 Task: Add a signature Laura Phillips containing With heartfelt thanks and warm wishes, Laura Phillips to email address softage.9@softage.net and add a label Equipment
Action: Mouse moved to (139, 629)
Screenshot: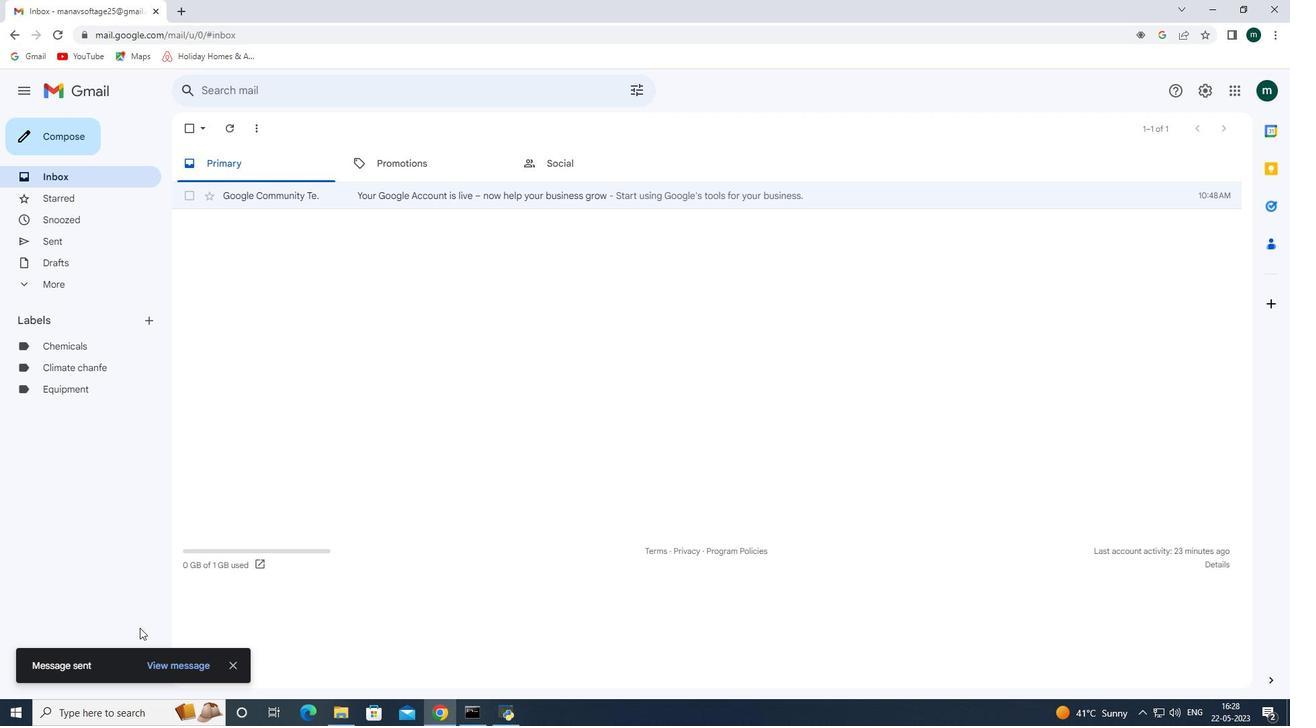 
Action: Mouse pressed left at (139, 629)
Screenshot: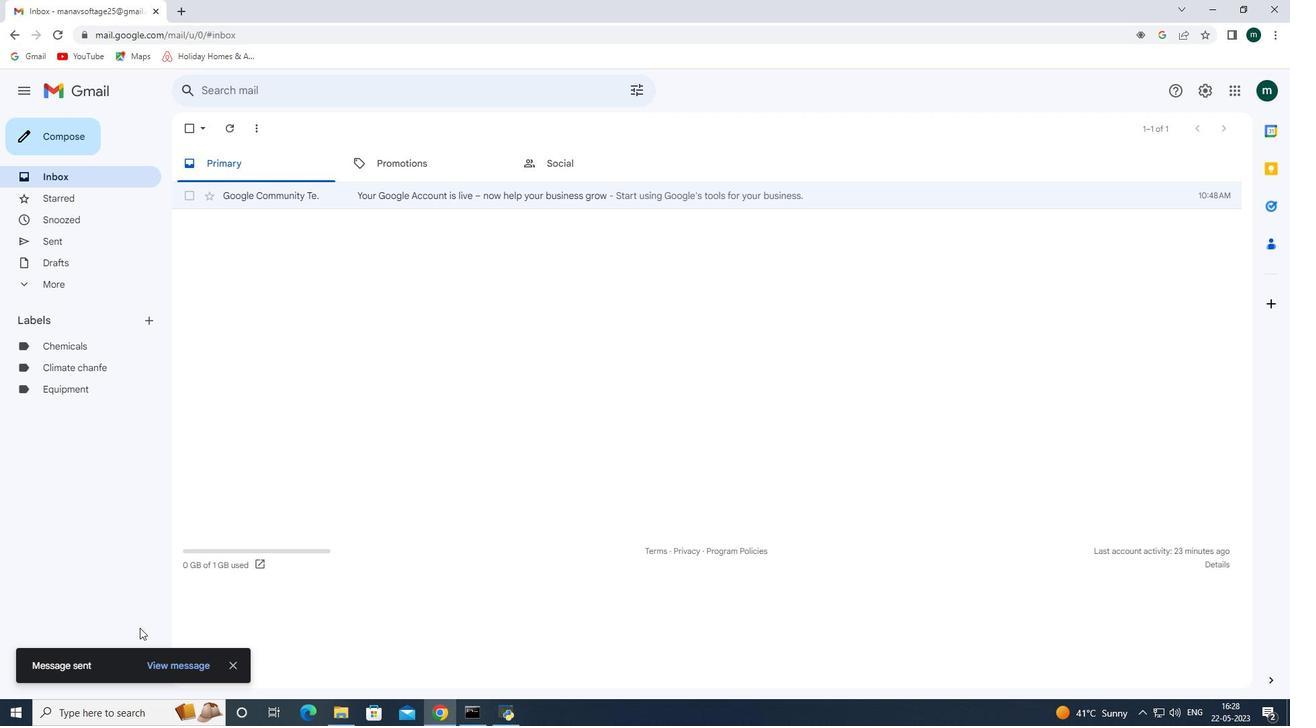 
Action: Mouse moved to (139, 629)
Screenshot: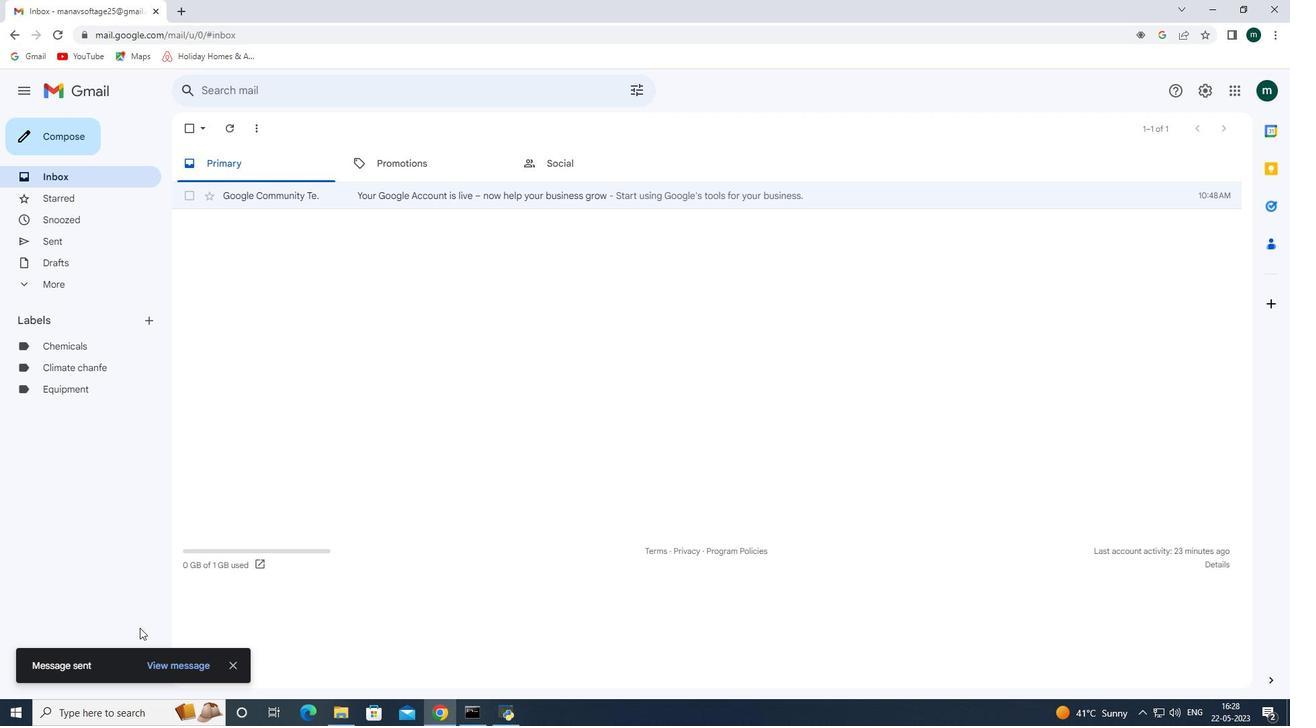 
Action: Mouse pressed left at (139, 629)
Screenshot: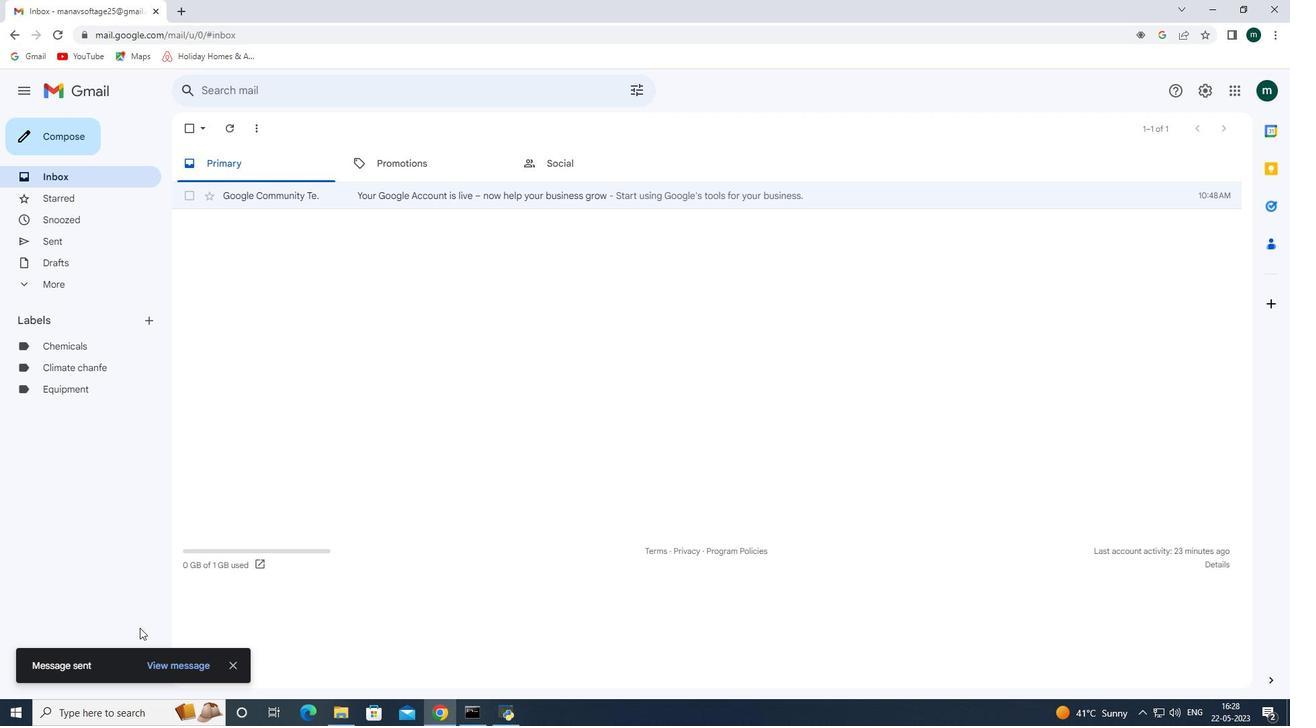 
Action: Mouse moved to (139, 629)
Screenshot: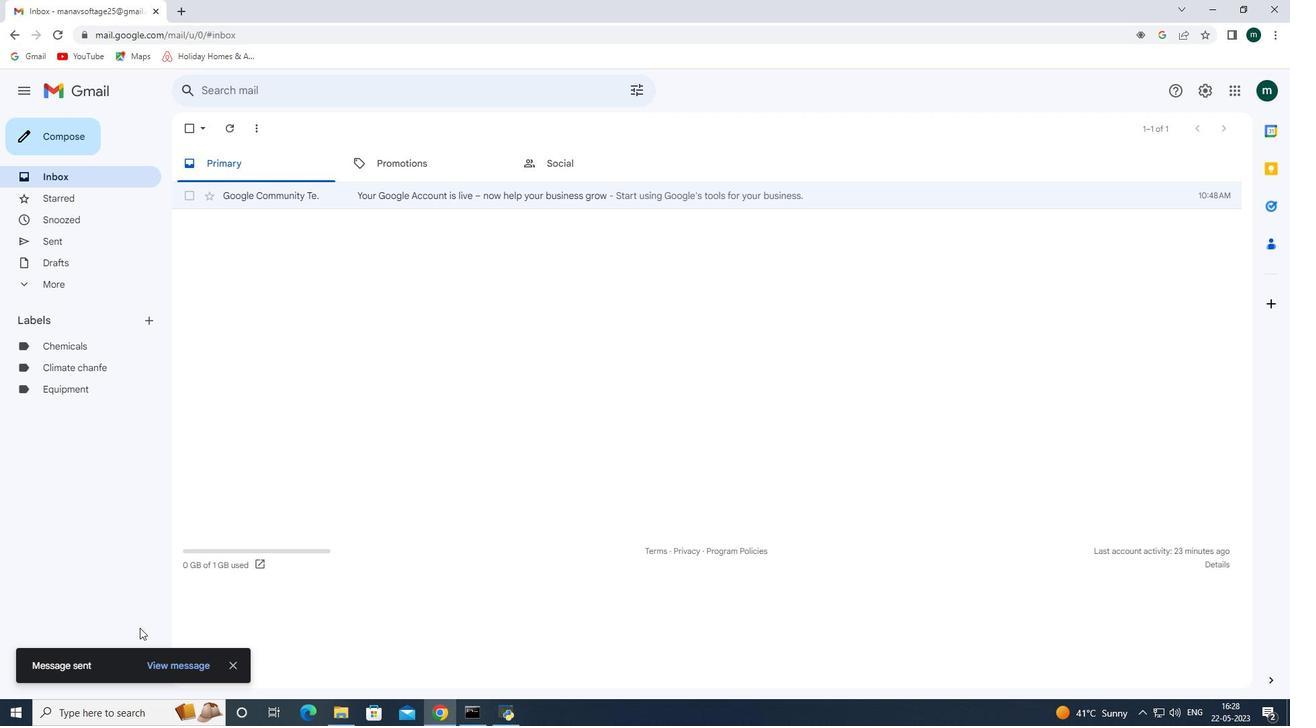
Action: Mouse pressed left at (139, 629)
Screenshot: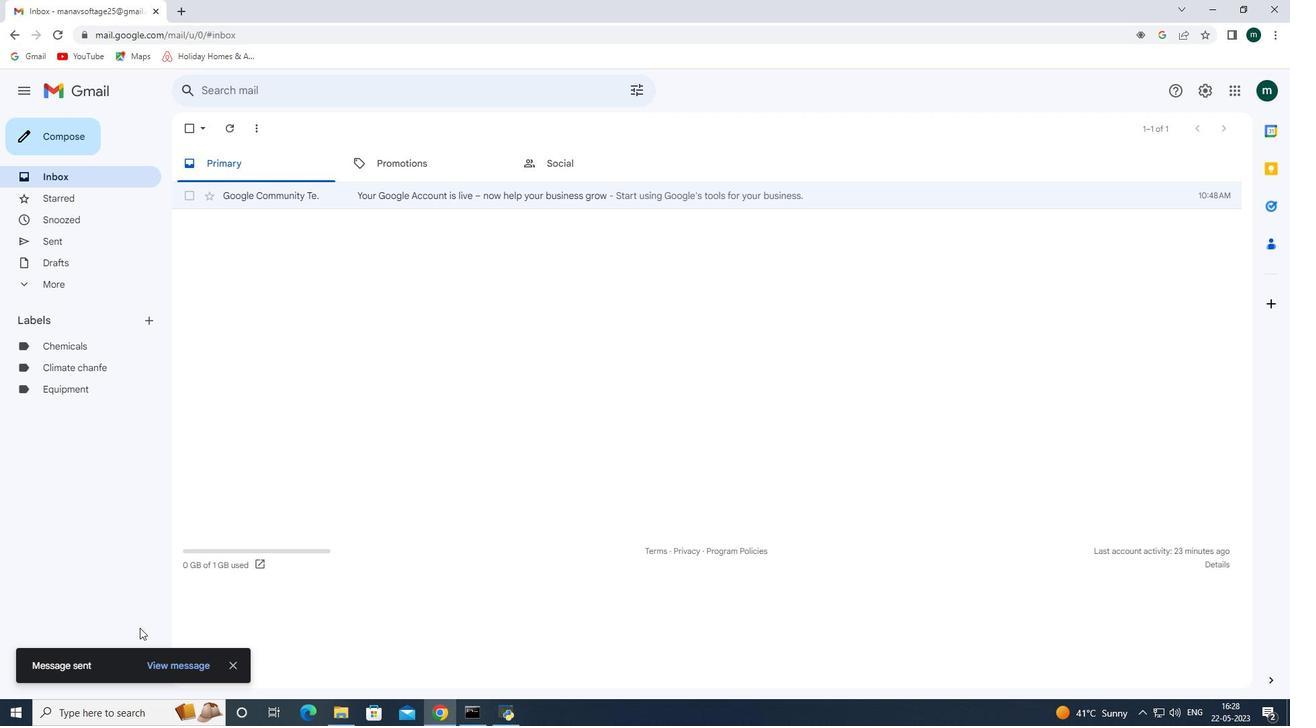 
Action: Mouse moved to (139, 629)
Screenshot: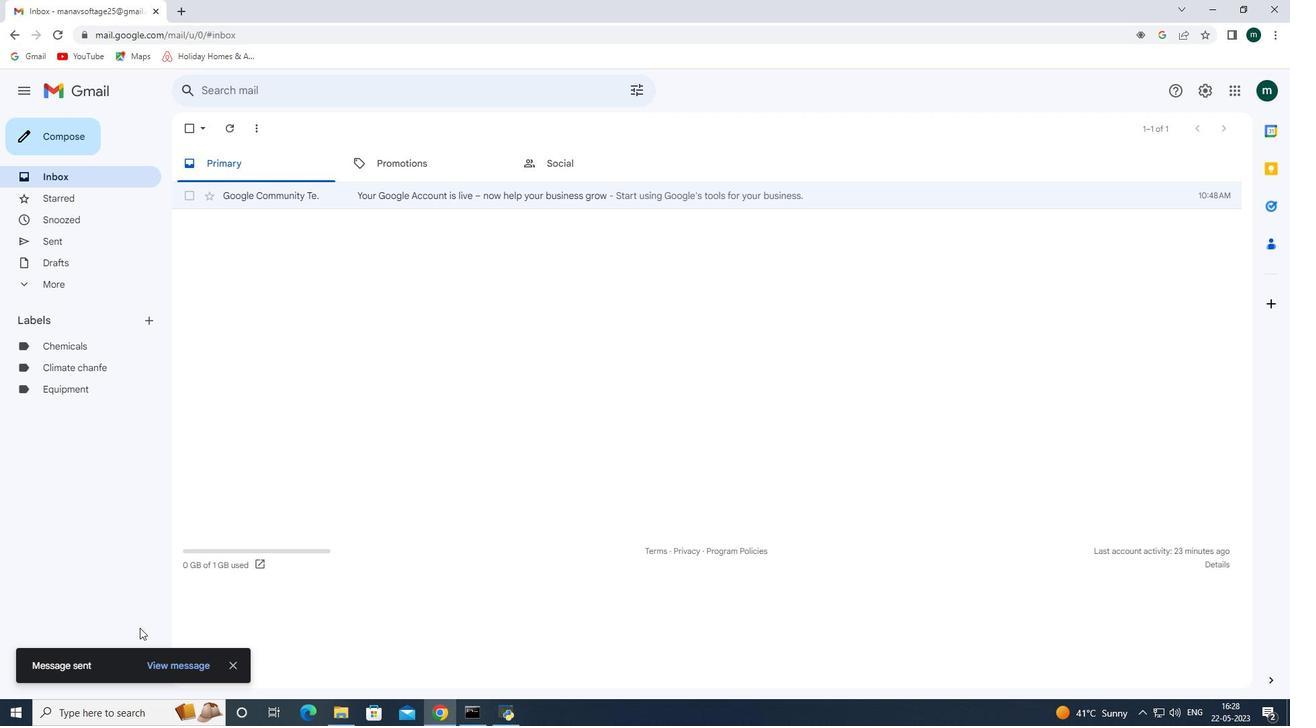 
Action: Mouse scrolled (139, 629) with delta (0, 0)
Screenshot: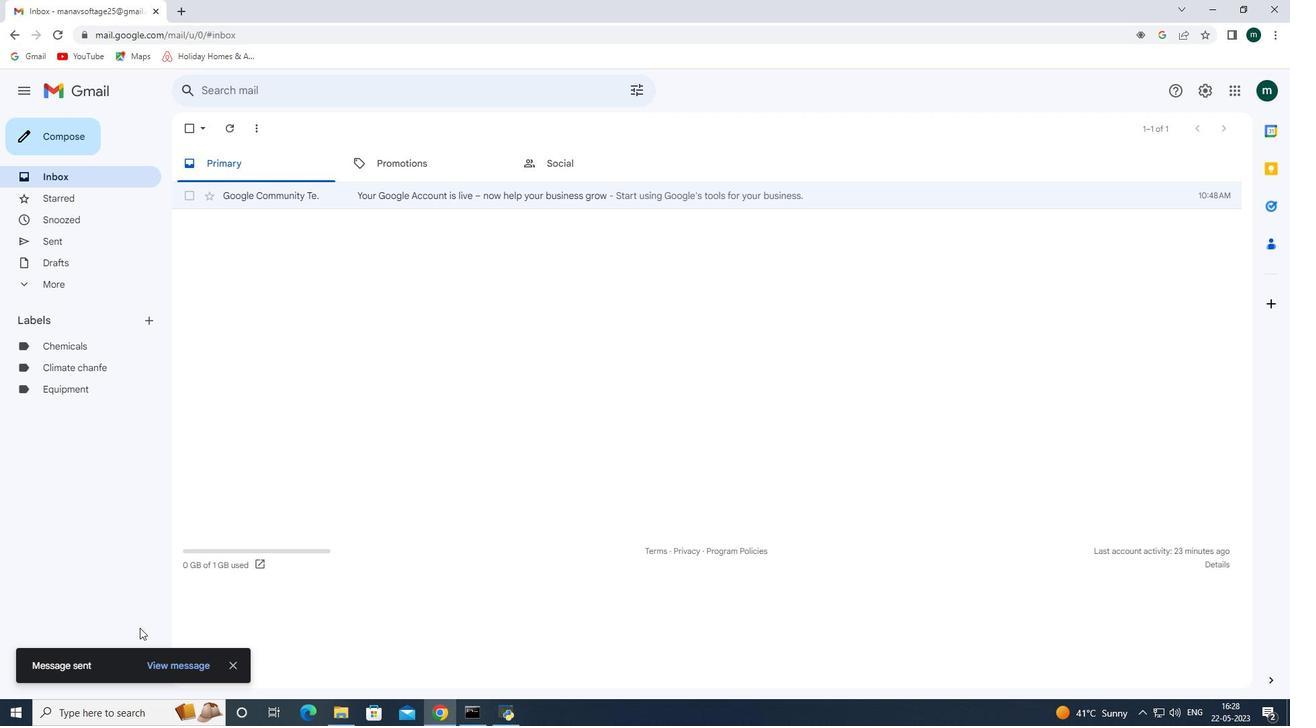 
Action: Mouse moved to (139, 629)
Screenshot: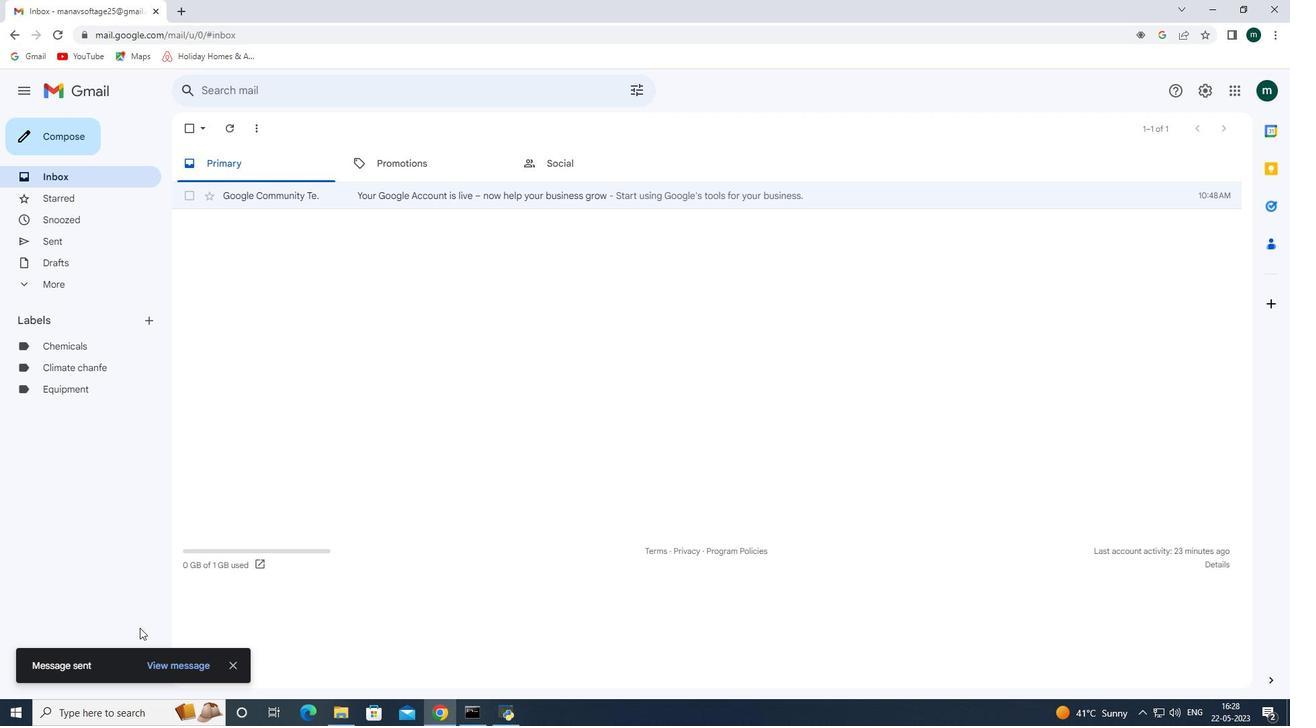
Action: Mouse scrolled (139, 629) with delta (0, 0)
Screenshot: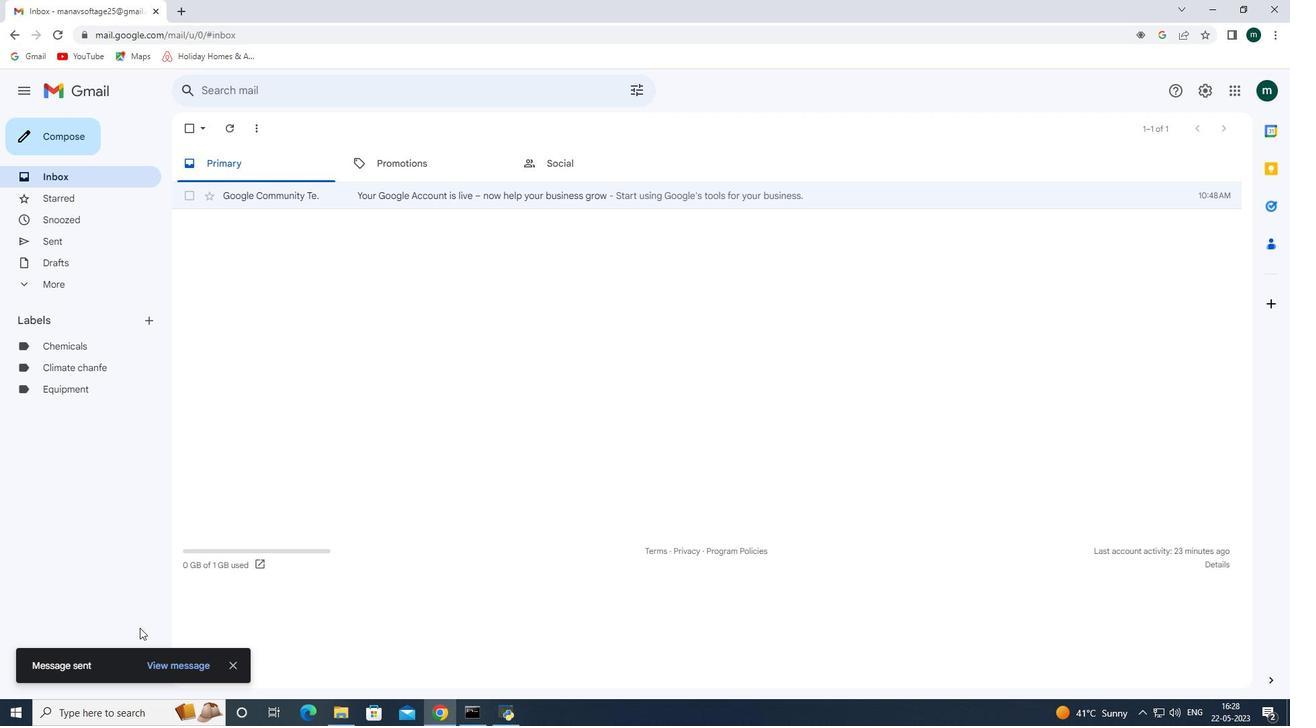 
Action: Mouse moved to (139, 629)
Screenshot: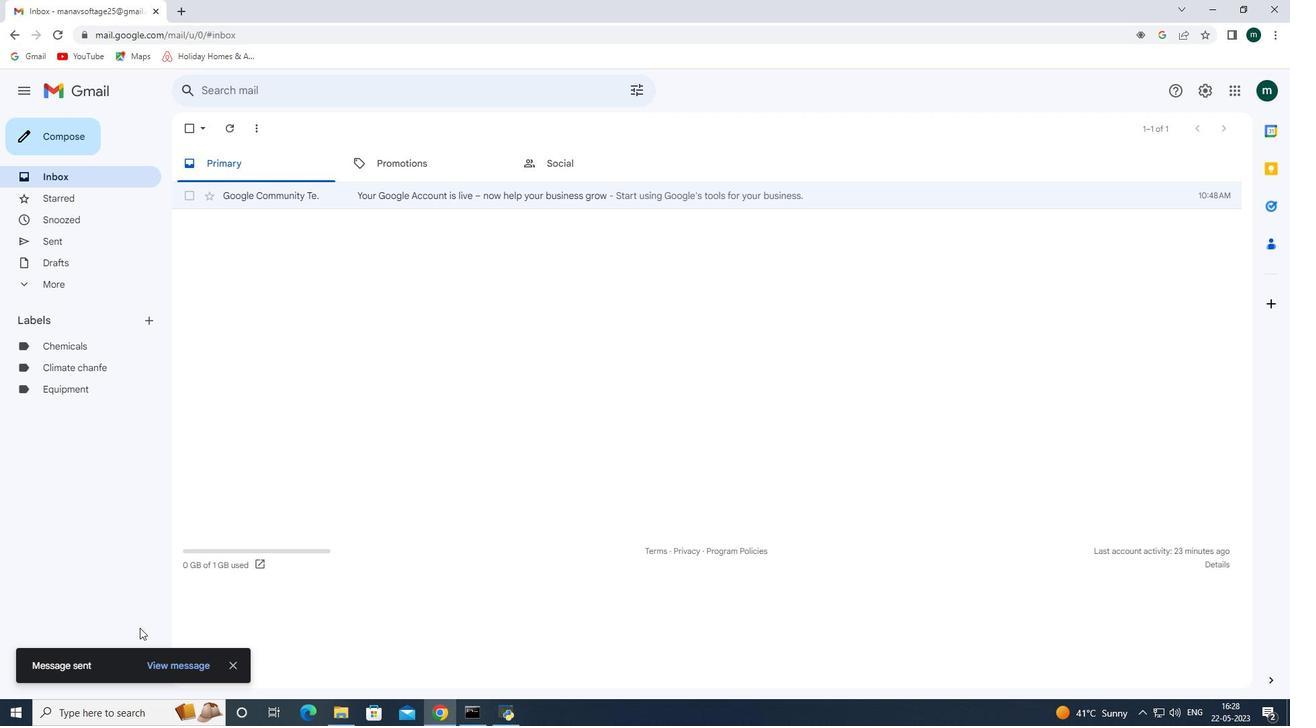 
Action: Mouse scrolled (139, 629) with delta (0, 0)
Screenshot: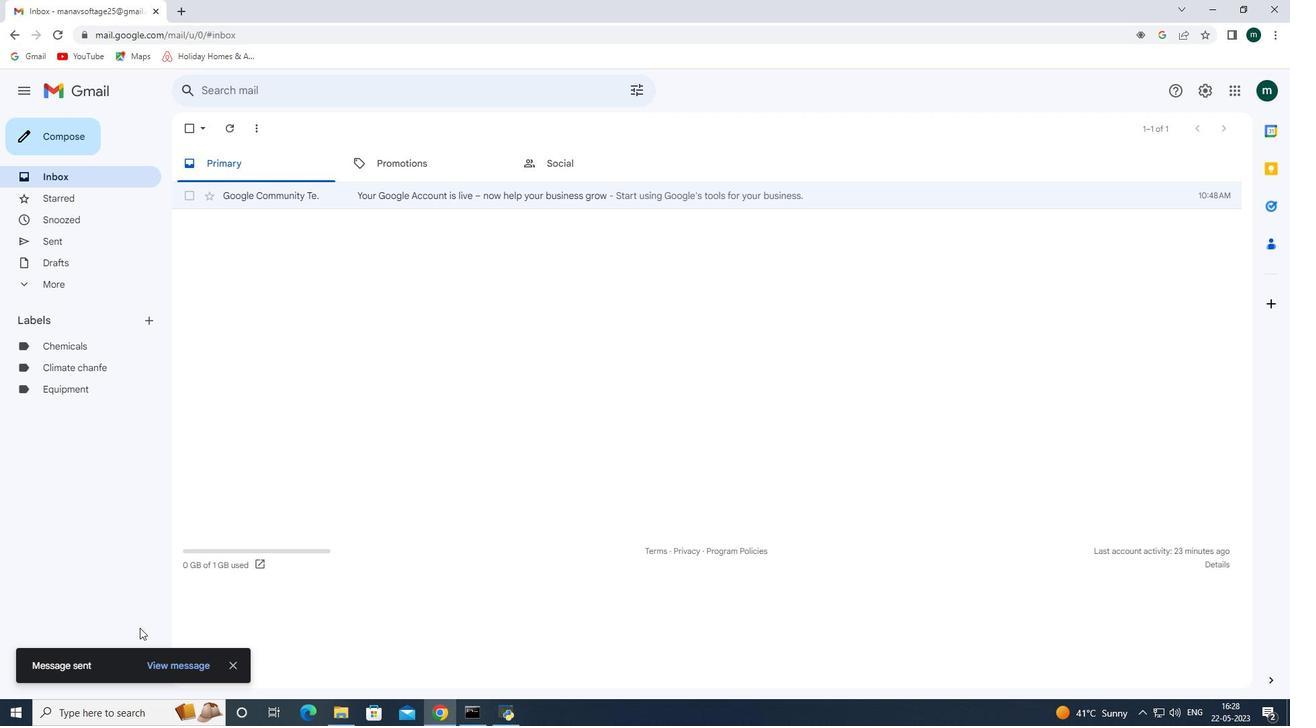 
Action: Mouse moved to (139, 629)
Screenshot: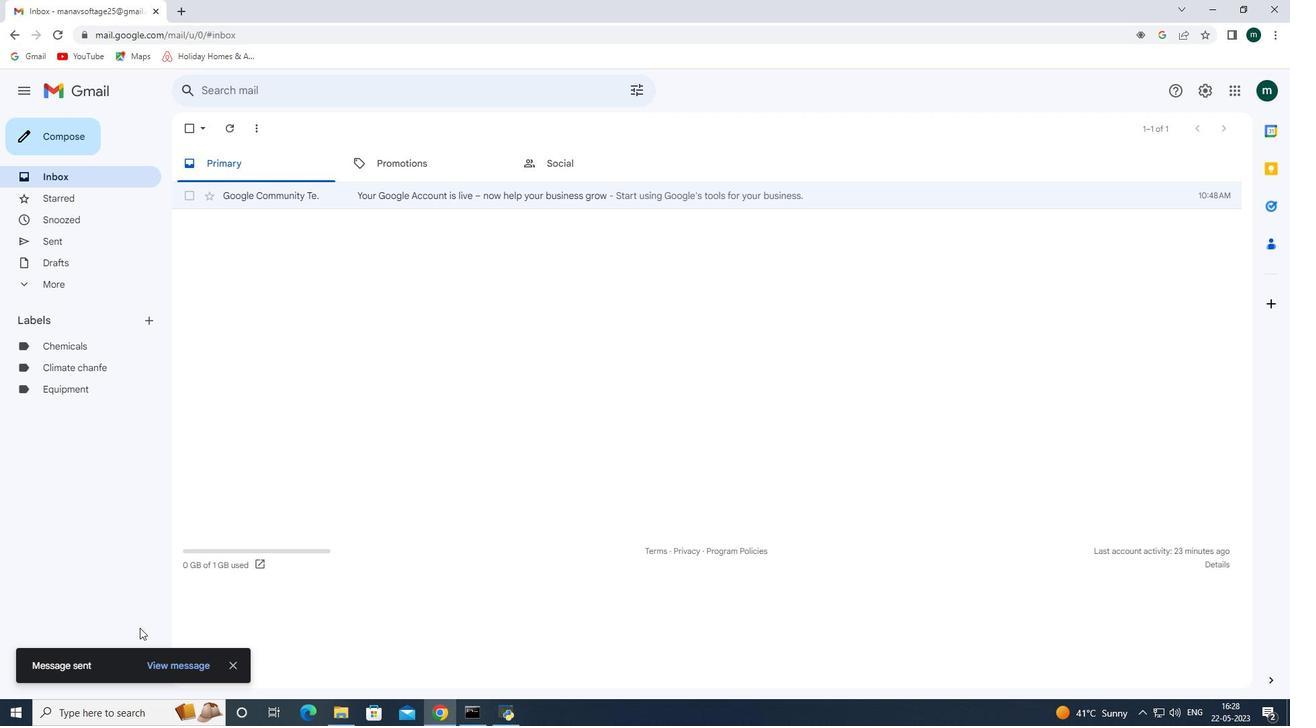 
Action: Mouse scrolled (139, 629) with delta (0, 0)
Screenshot: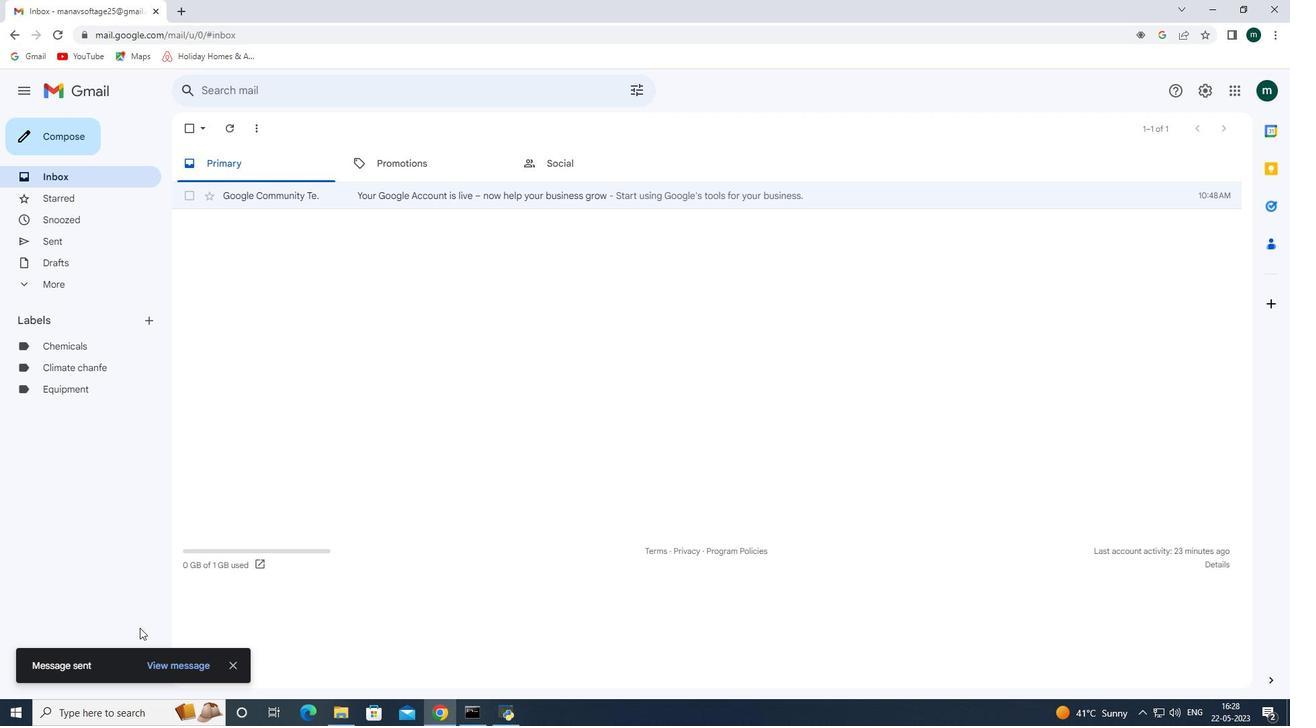 
Action: Mouse moved to (139, 629)
Screenshot: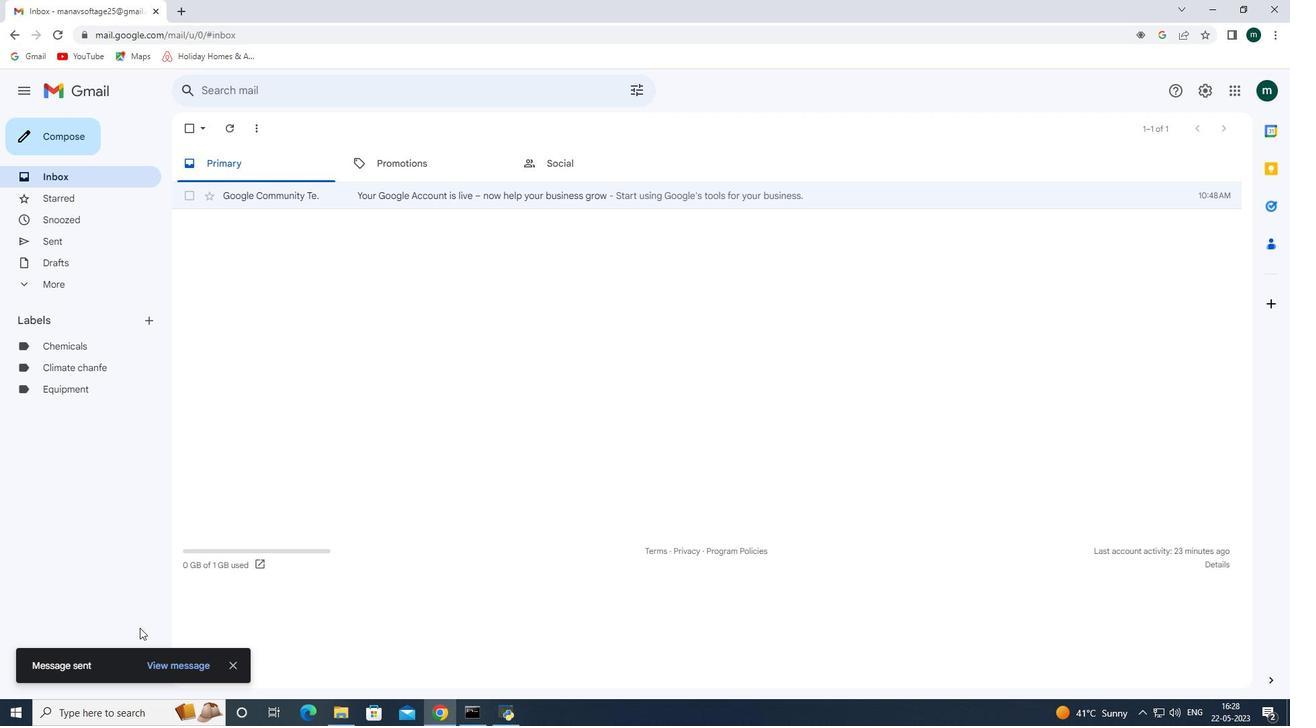 
Action: Mouse scrolled (139, 629) with delta (0, 0)
Screenshot: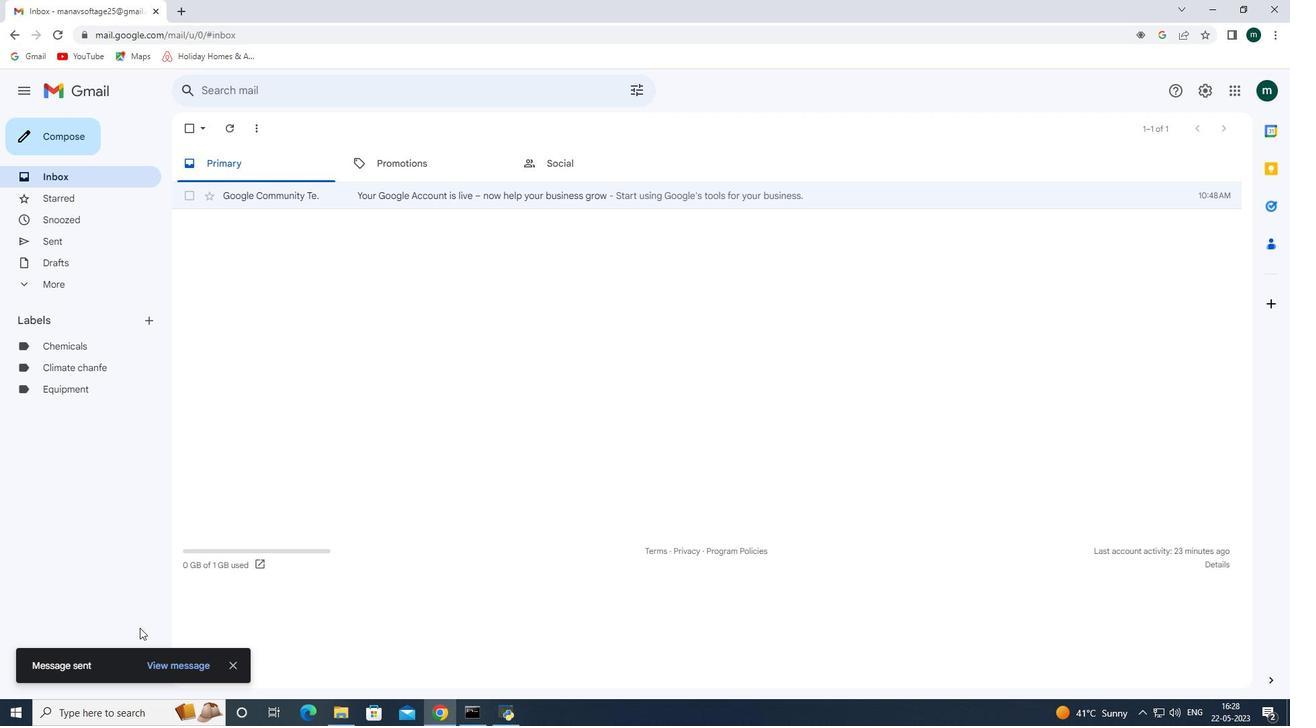 
Action: Mouse moved to (139, 629)
Screenshot: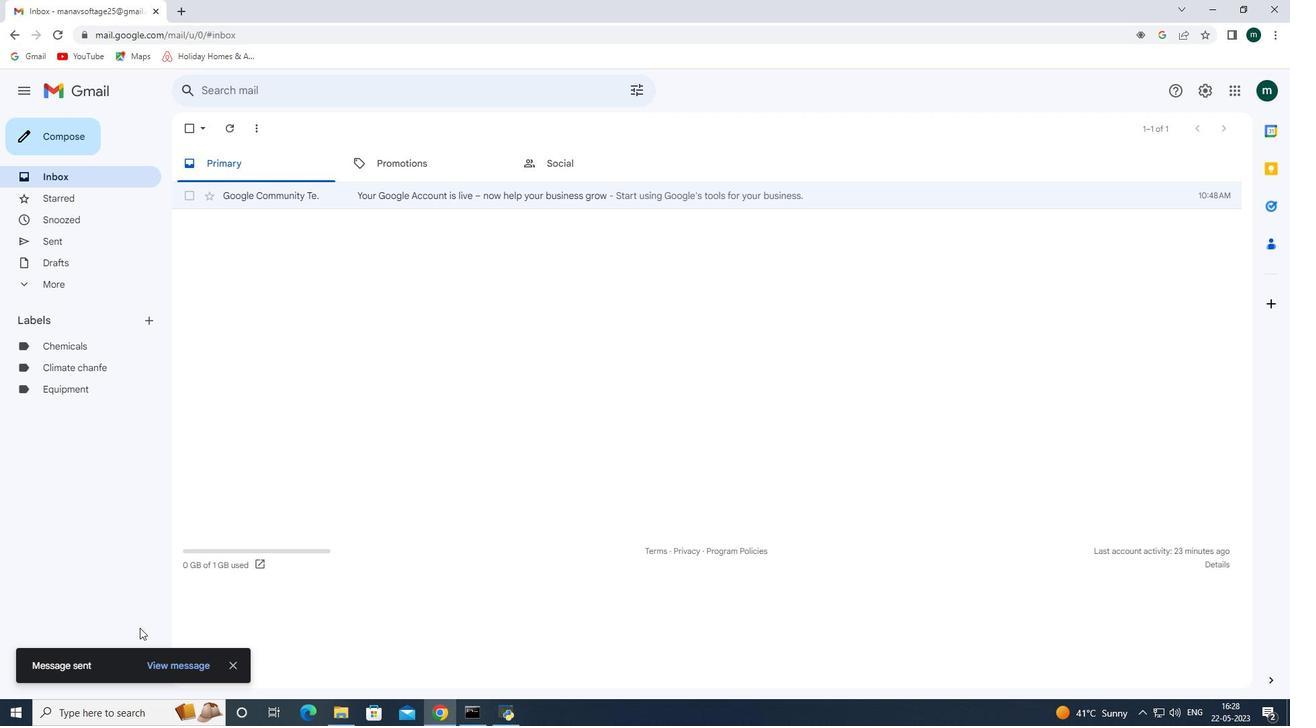 
Action: Mouse scrolled (139, 629) with delta (0, 0)
Screenshot: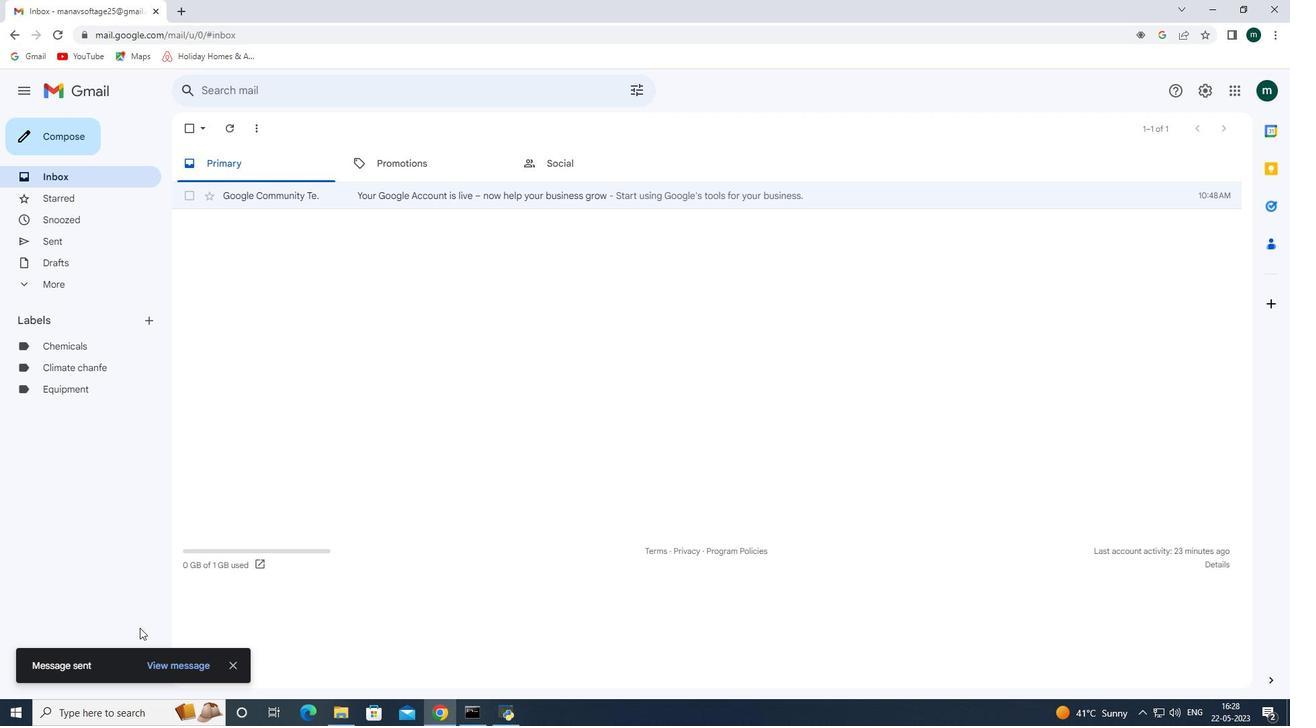
Action: Mouse moved to (139, 629)
Screenshot: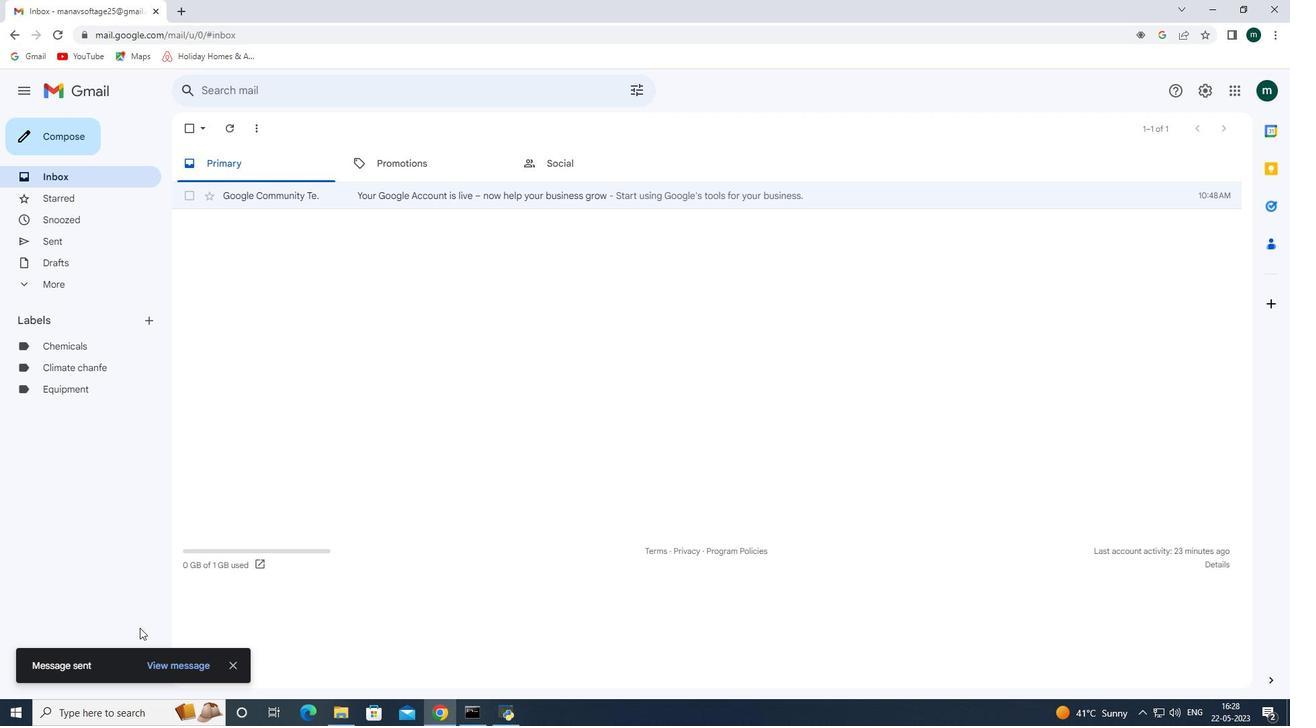
Action: Mouse scrolled (139, 629) with delta (0, 0)
Screenshot: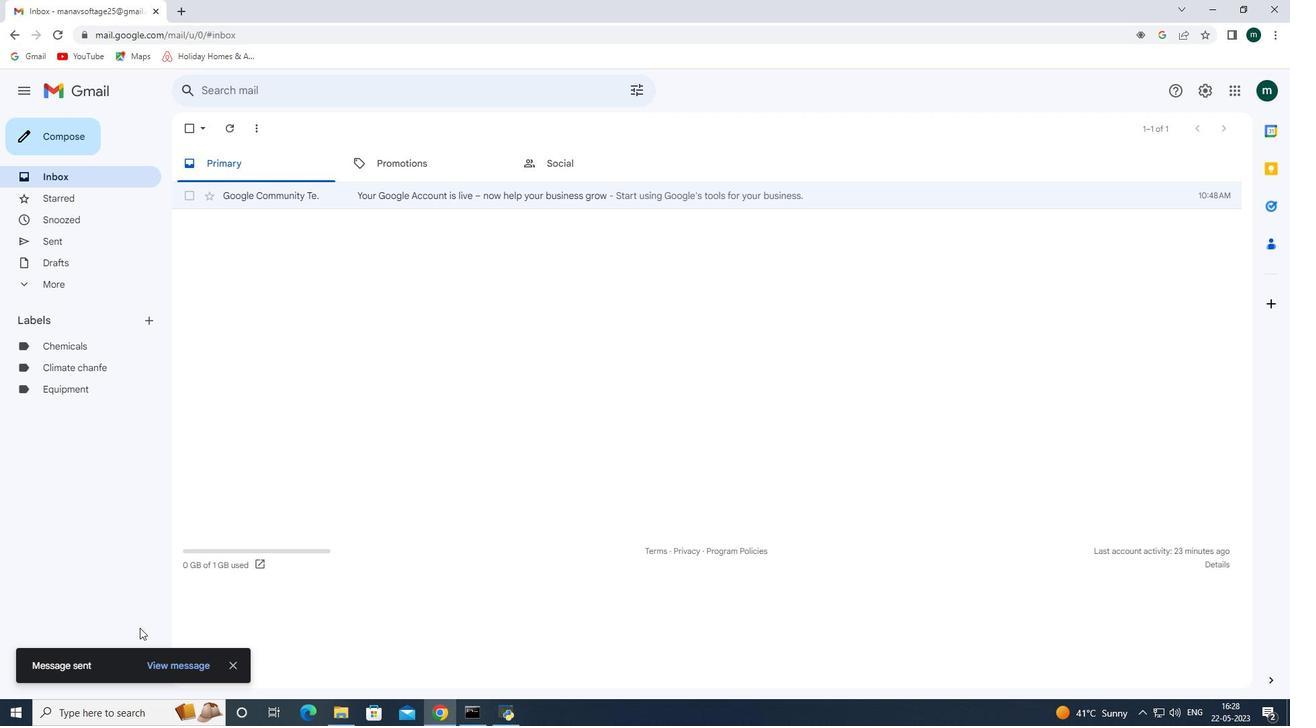 
Action: Mouse scrolled (139, 629) with delta (0, 0)
Screenshot: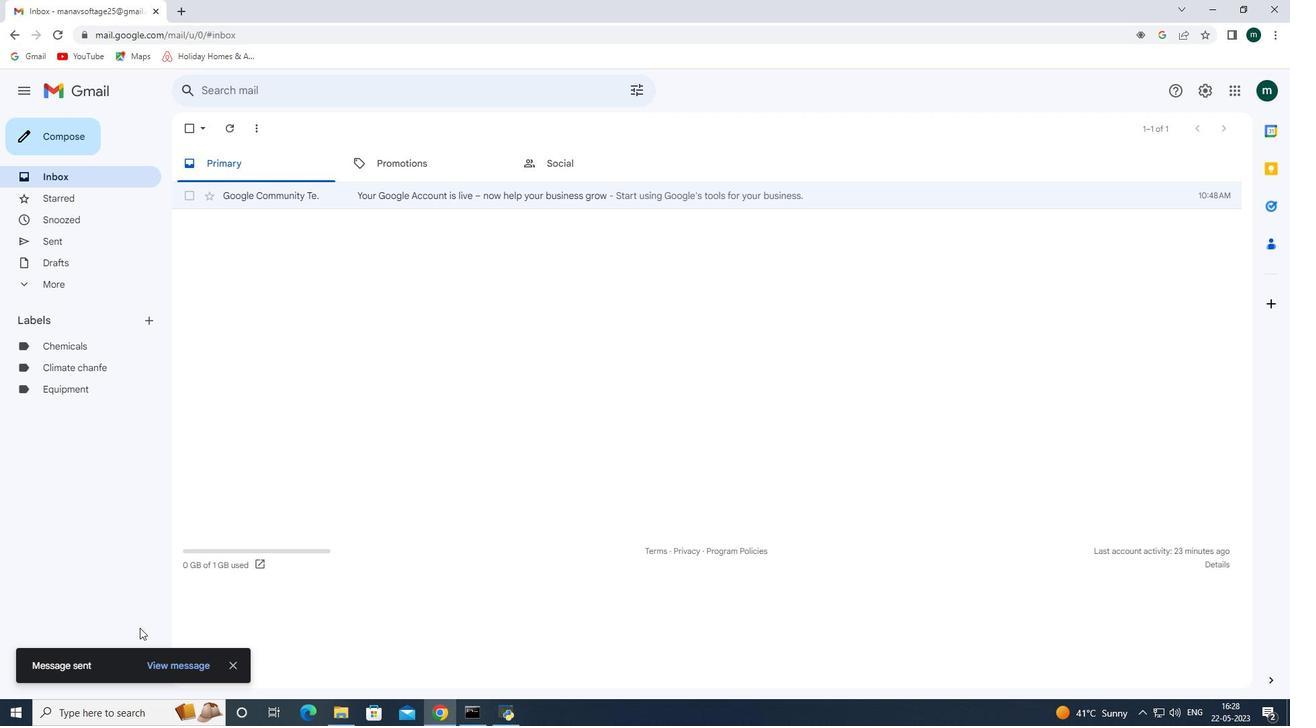 
Action: Mouse moved to (139, 629)
Screenshot: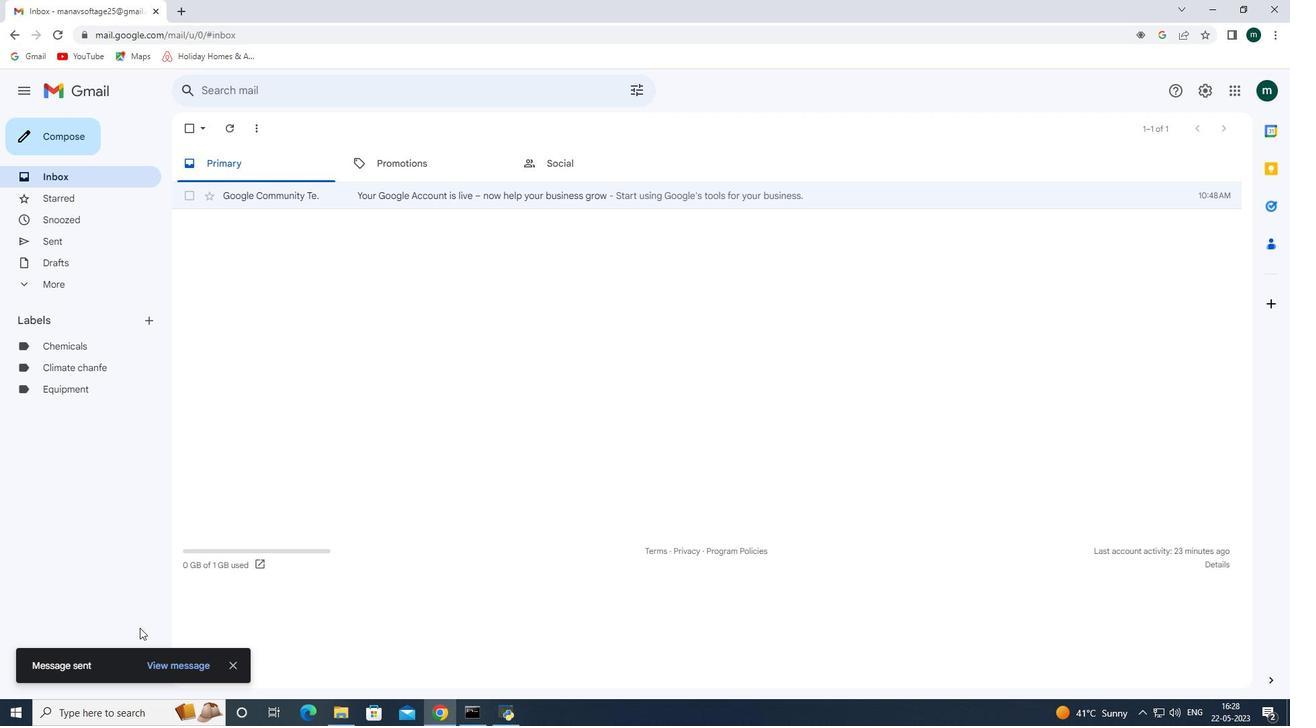 
Action: Mouse scrolled (139, 629) with delta (0, 0)
Screenshot: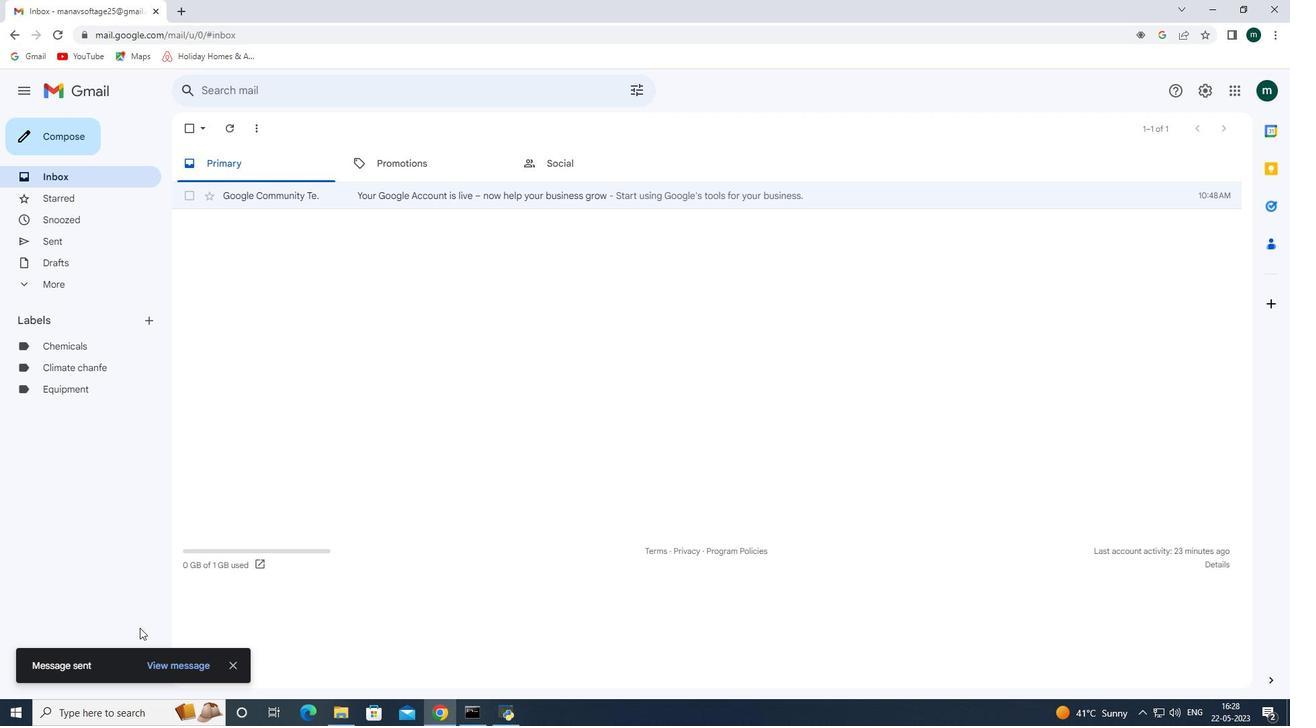
Action: Mouse moved to (139, 629)
Screenshot: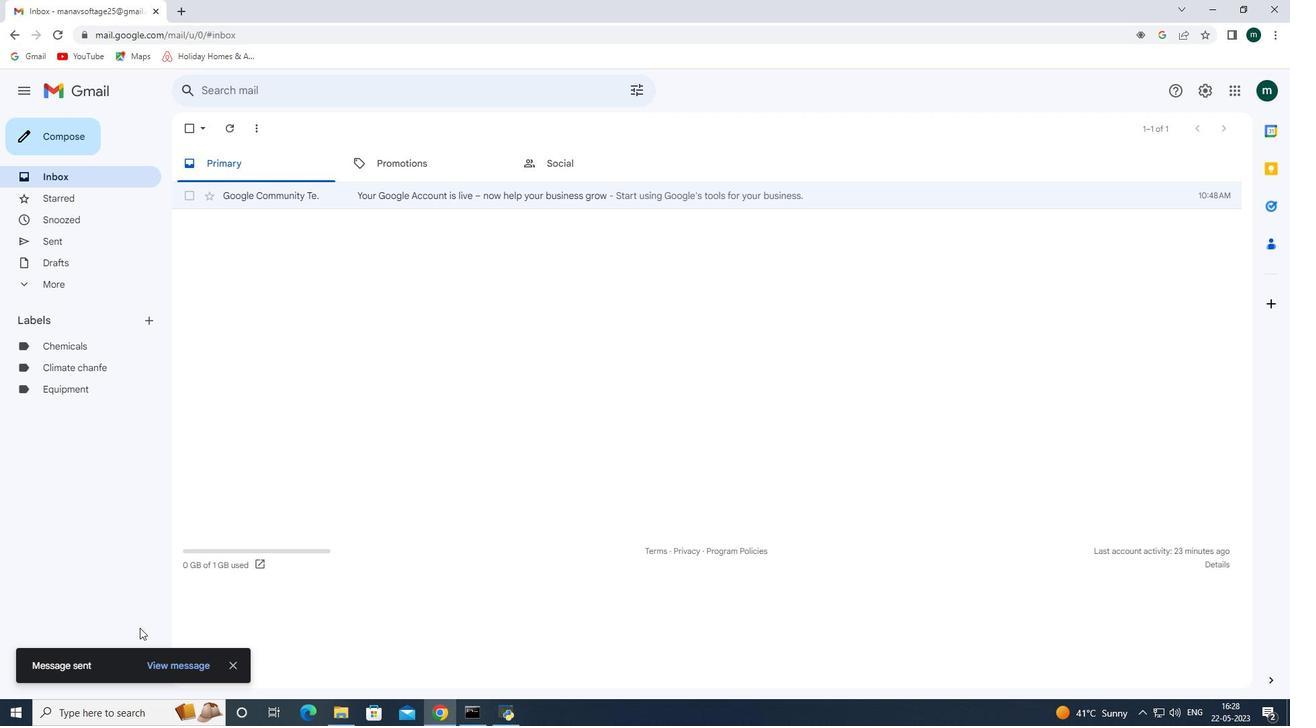 
Action: Mouse scrolled (139, 629) with delta (0, 0)
Screenshot: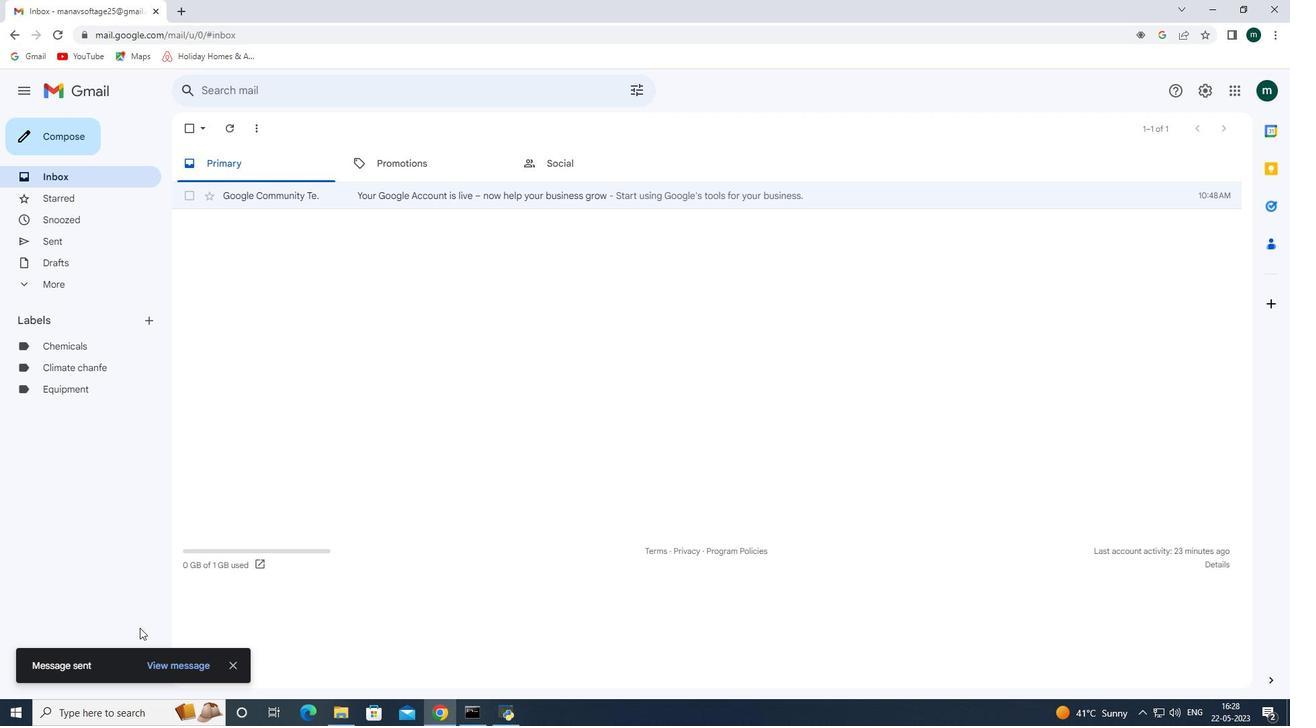 
Action: Mouse moved to (139, 629)
Screenshot: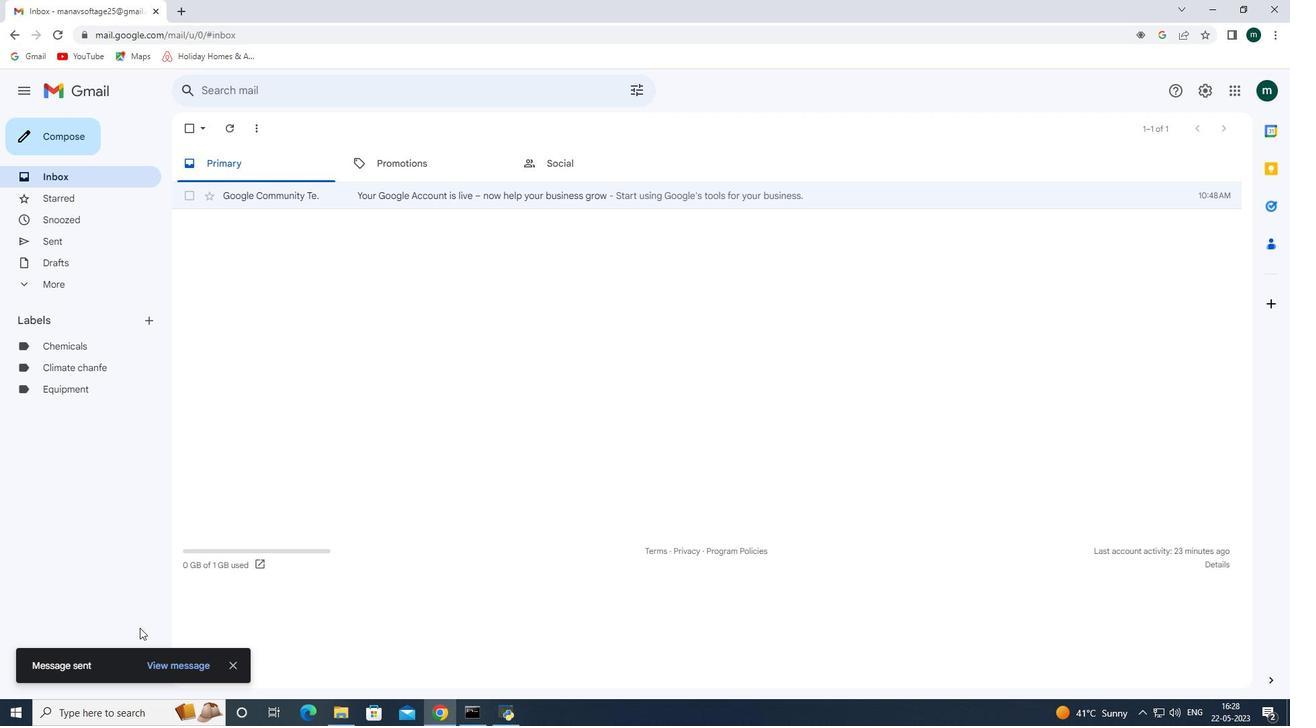 
Action: Mouse scrolled (139, 629) with delta (0, 0)
Screenshot: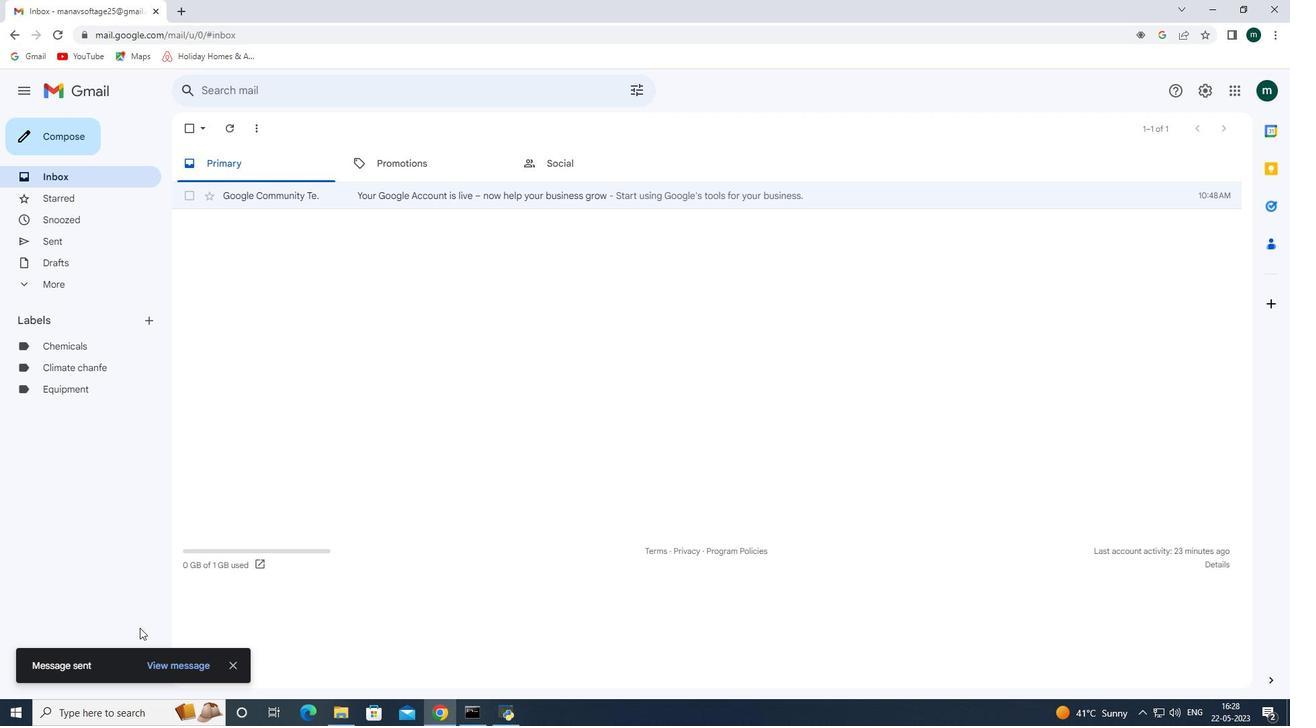 
Action: Mouse scrolled (139, 629) with delta (0, 0)
Screenshot: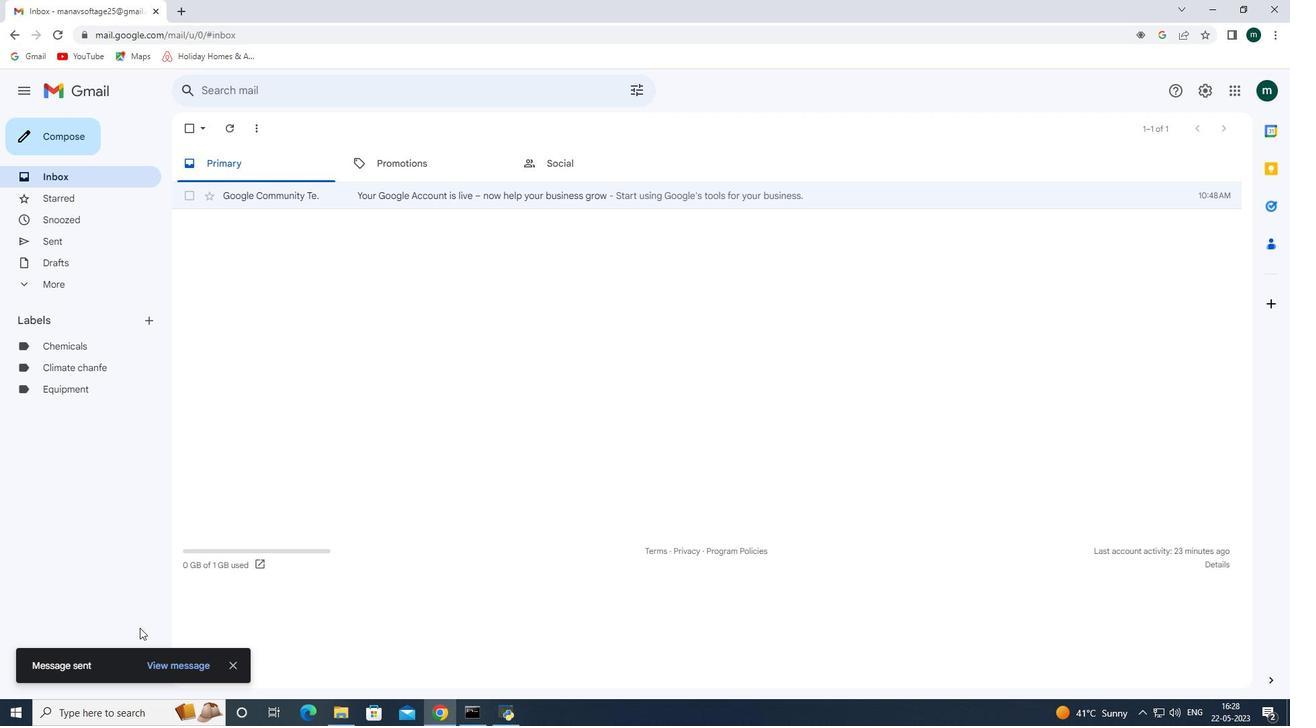 
Action: Mouse moved to (139, 629)
Screenshot: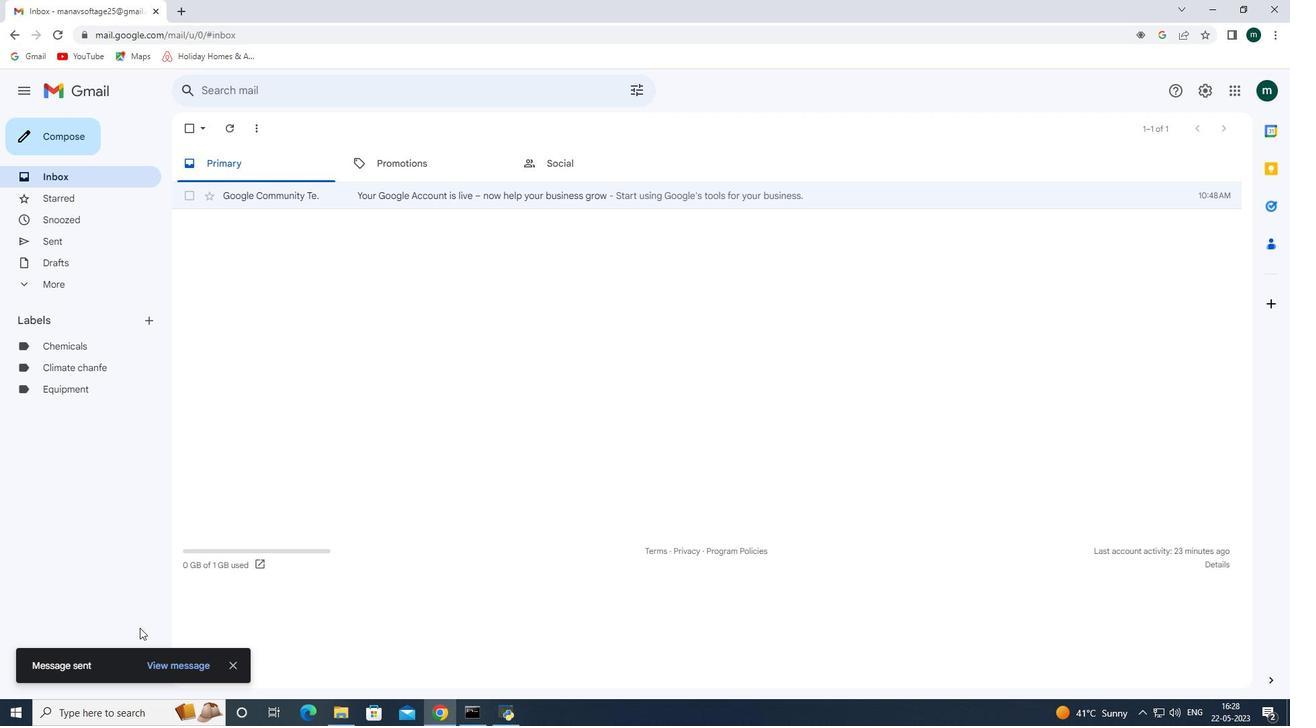 
Action: Mouse scrolled (139, 629) with delta (0, 0)
Screenshot: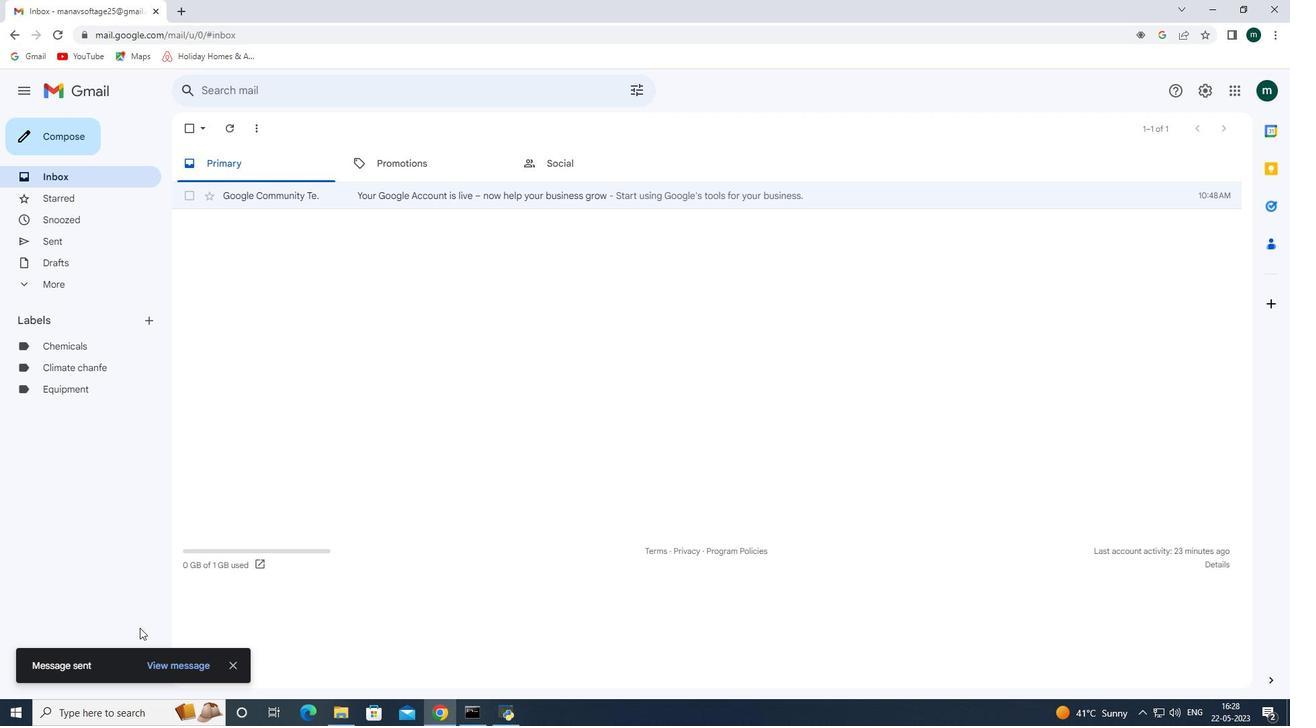
Action: Mouse moved to (139, 629)
Screenshot: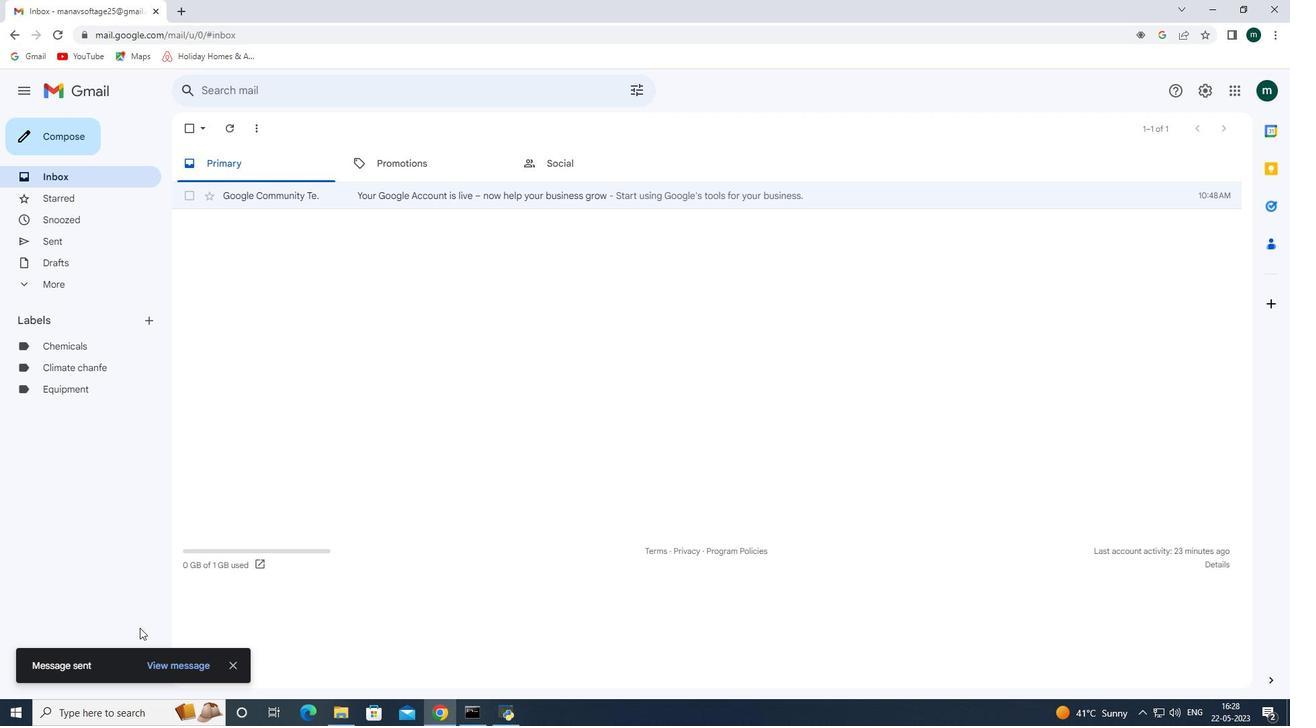 
Action: Mouse scrolled (139, 629) with delta (0, 0)
Screenshot: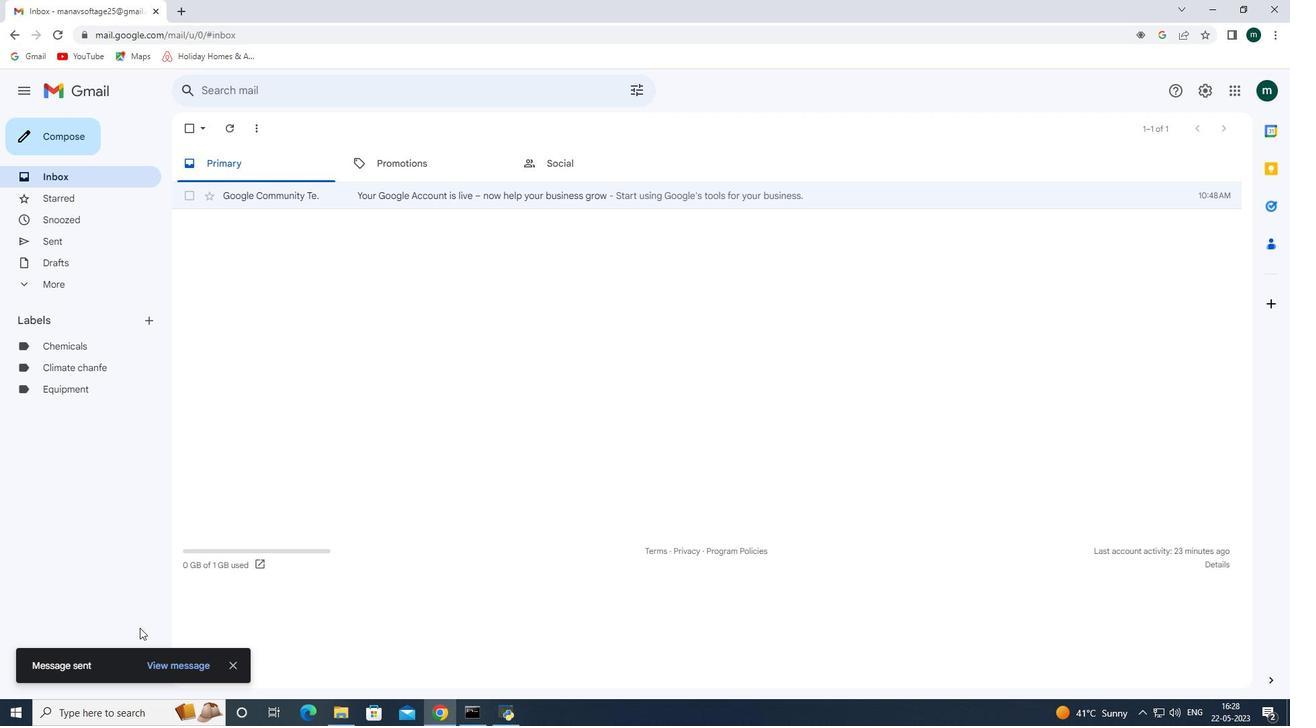 
Action: Mouse moved to (139, 629)
Screenshot: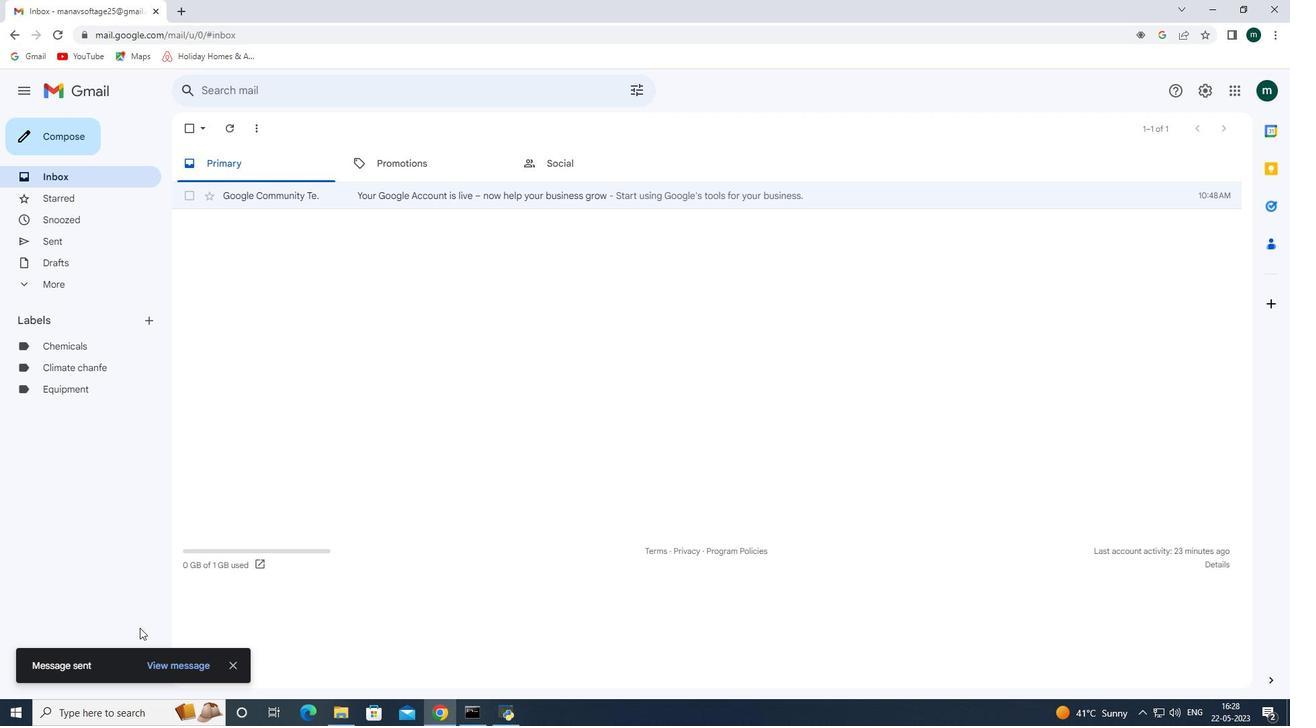 
Action: Mouse scrolled (139, 629) with delta (0, 0)
Screenshot: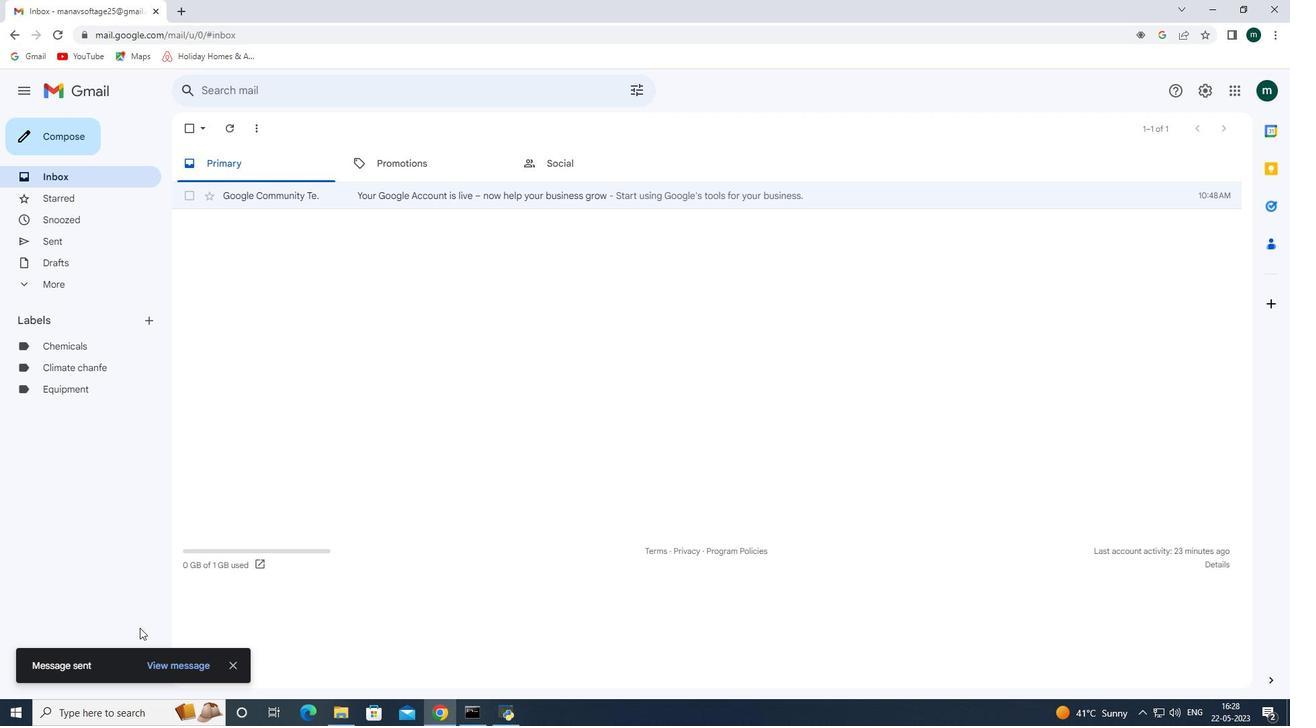 
Action: Mouse scrolled (139, 629) with delta (0, 0)
Screenshot: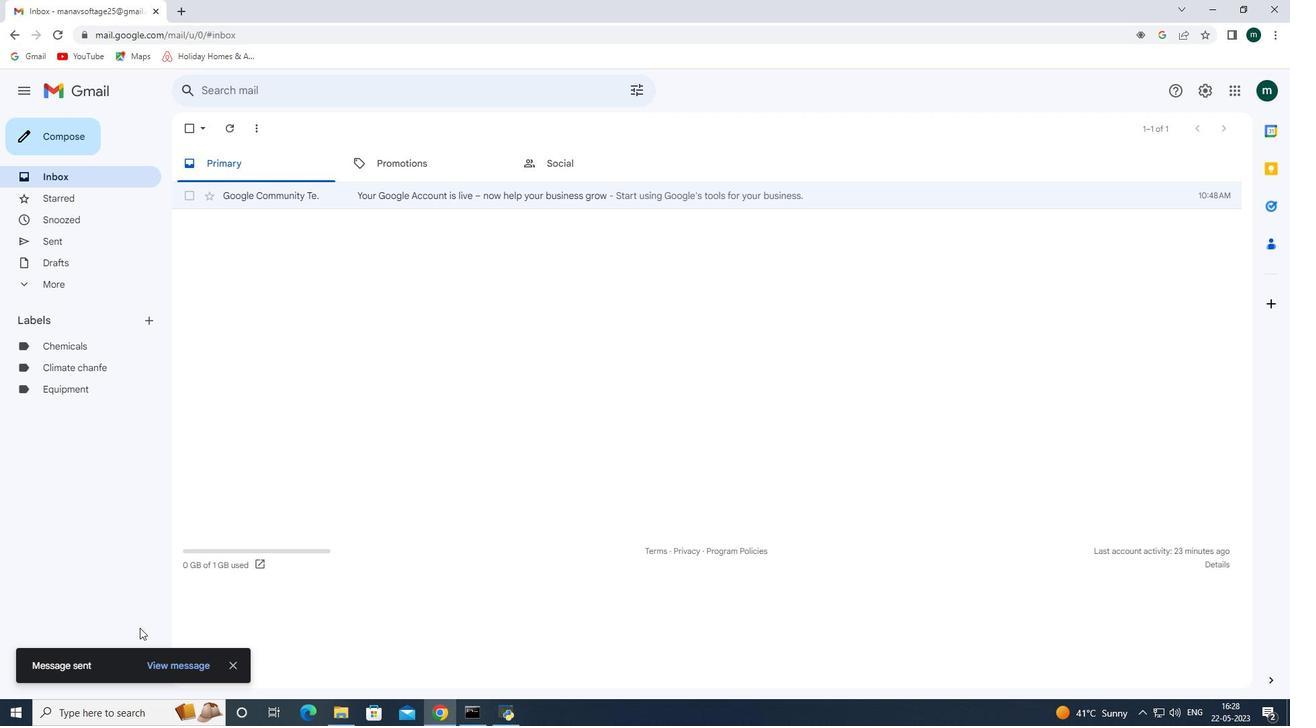 
Action: Mouse scrolled (139, 629) with delta (0, 0)
Screenshot: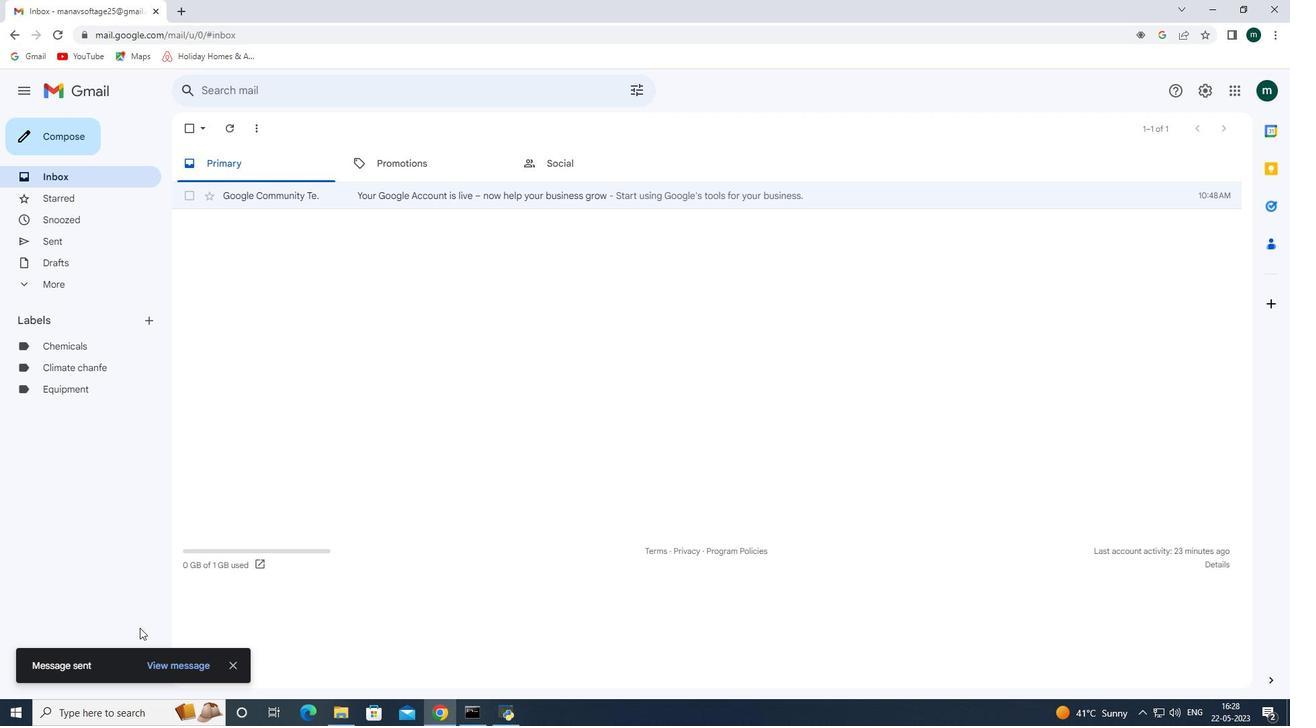 
Action: Mouse scrolled (139, 629) with delta (0, 0)
Screenshot: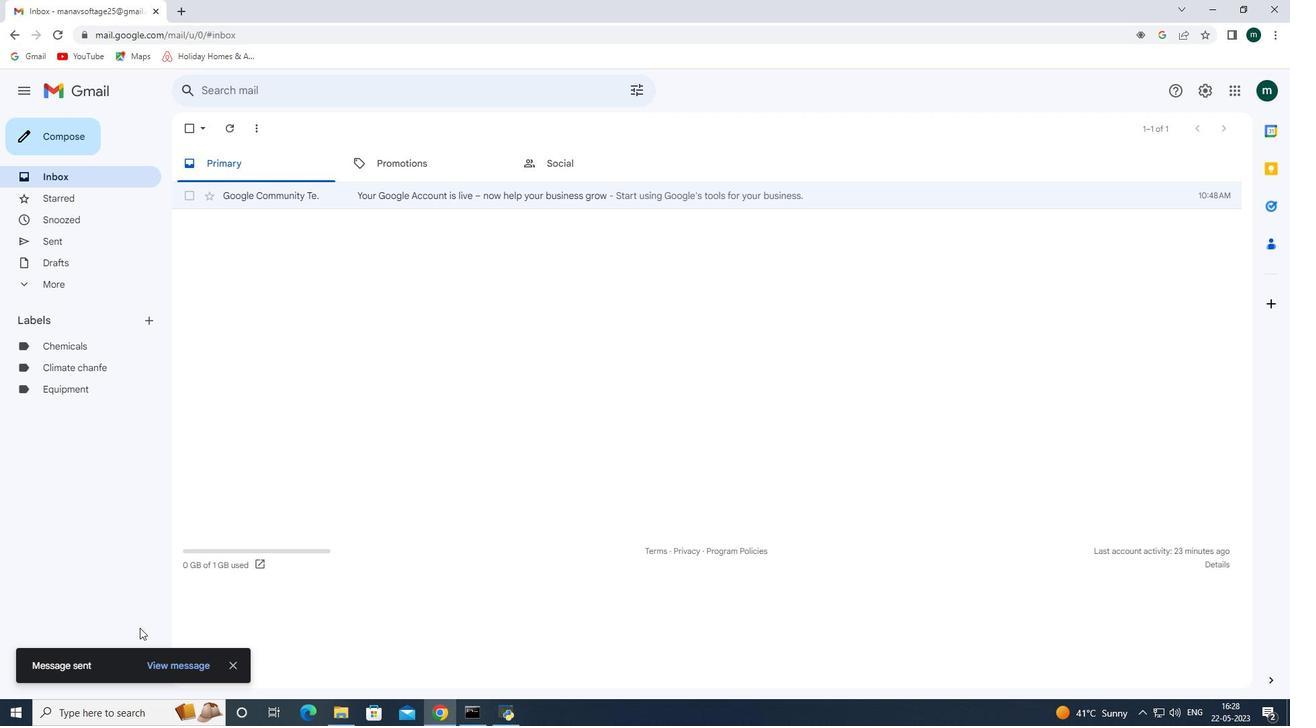
Action: Mouse moved to (139, 629)
Screenshot: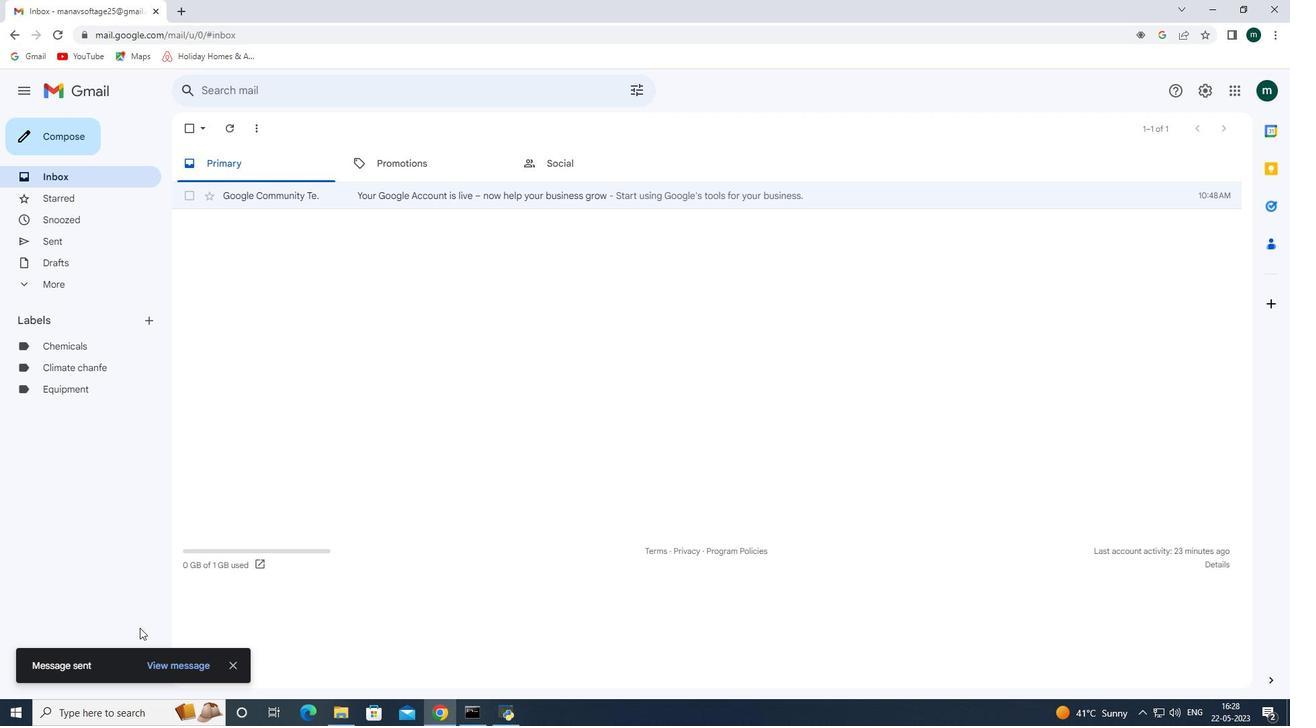 
Action: Mouse pressed left at (139, 629)
Screenshot: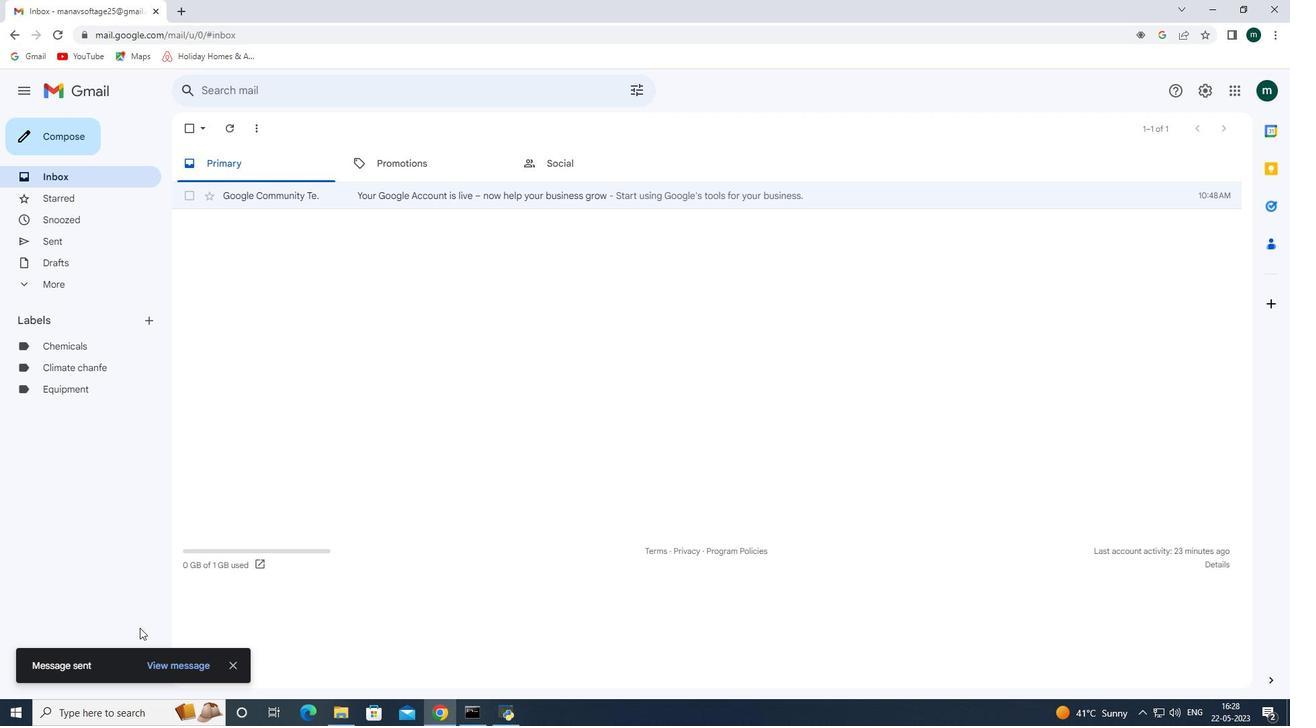 
Action: Mouse moved to (139, 629)
Screenshot: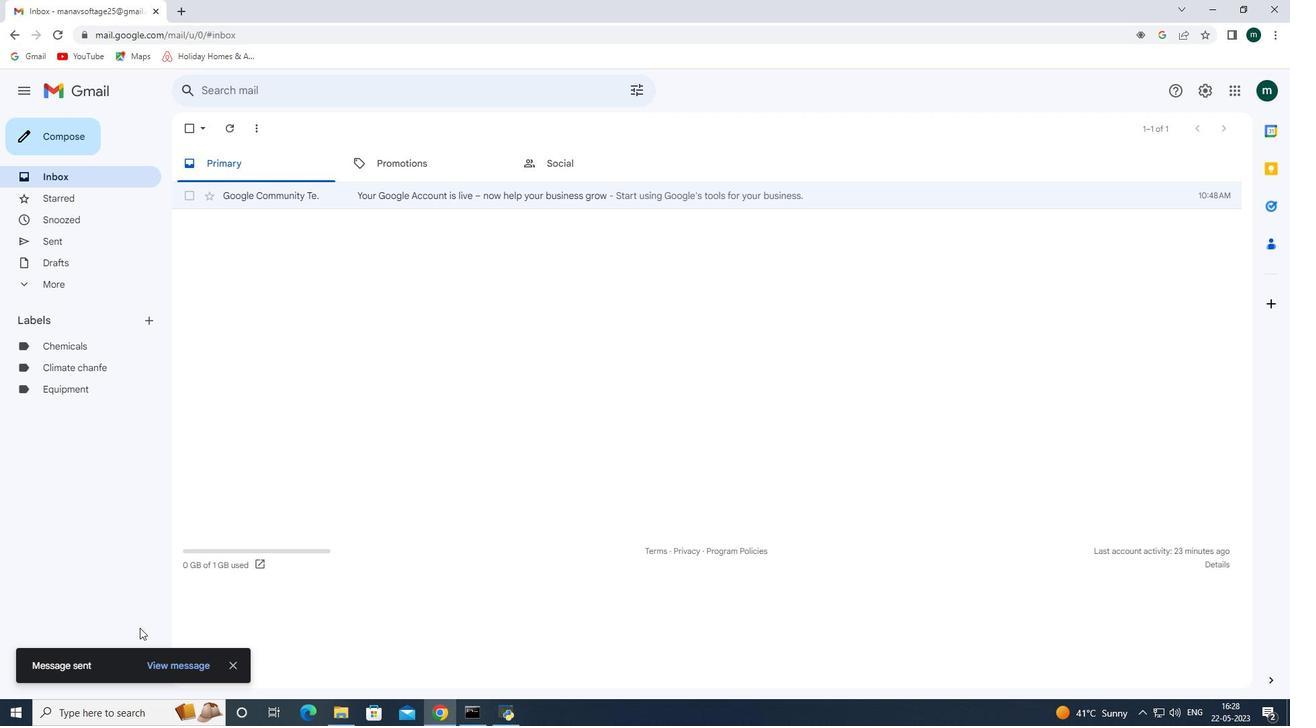 
Action: Mouse pressed left at (139, 629)
Screenshot: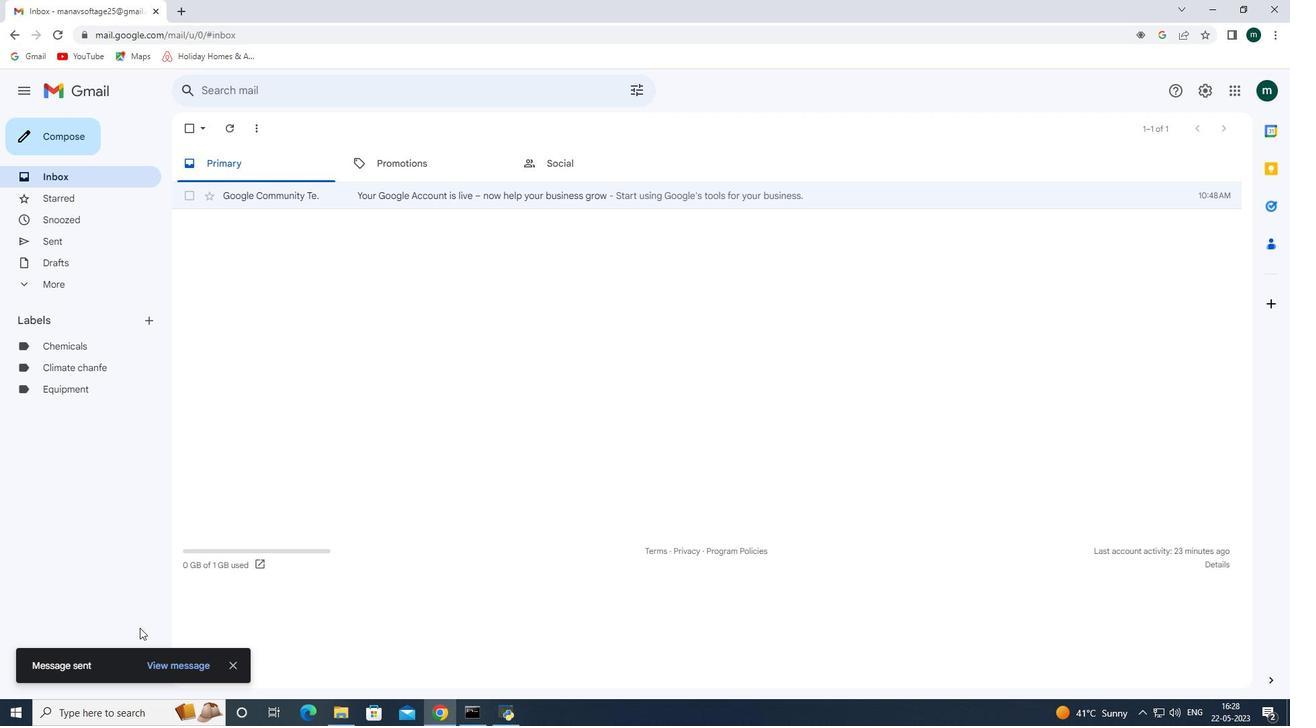 
Action: Mouse moved to (139, 629)
Screenshot: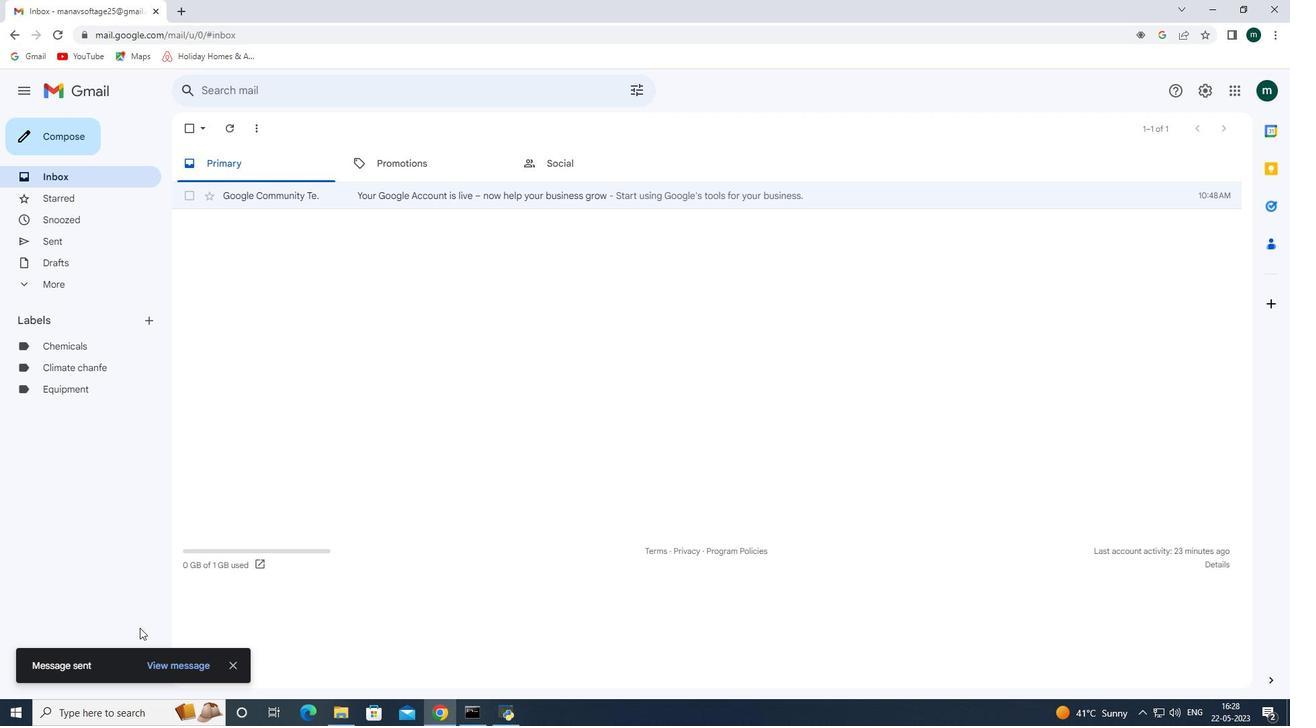 
Action: Mouse pressed left at (139, 629)
Screenshot: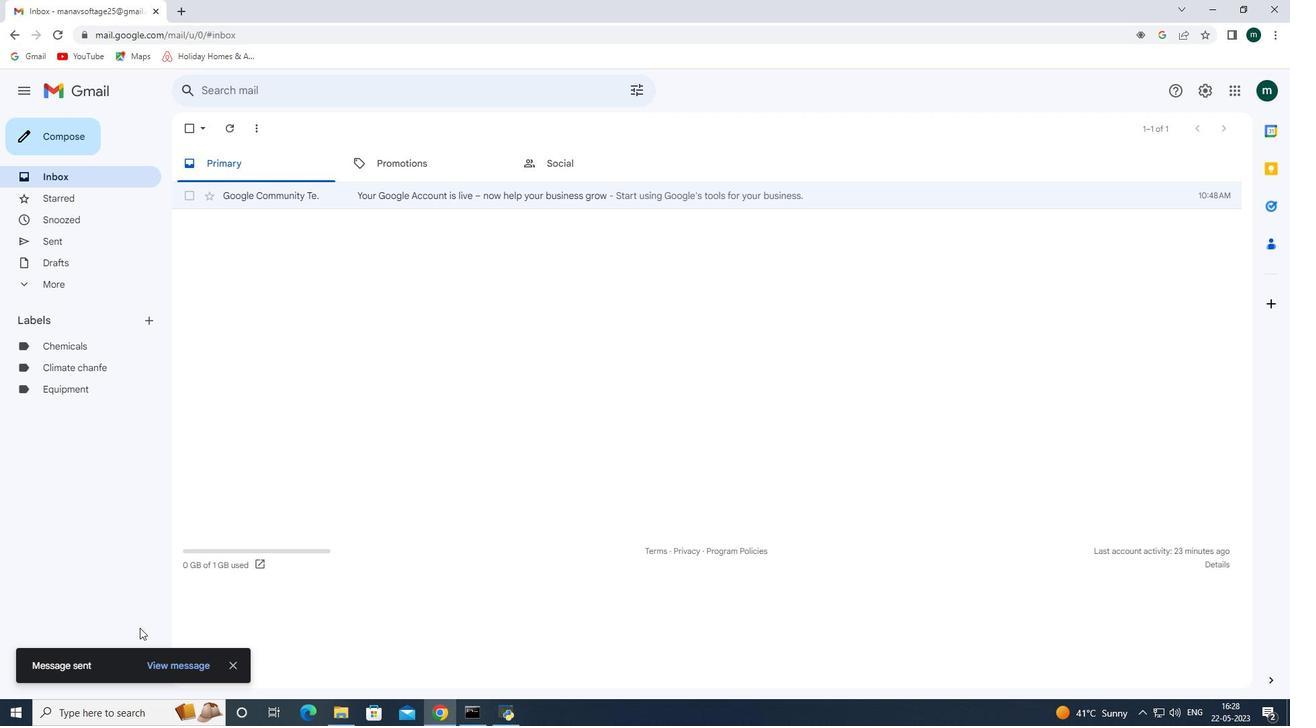 
Action: Mouse moved to (139, 629)
Screenshot: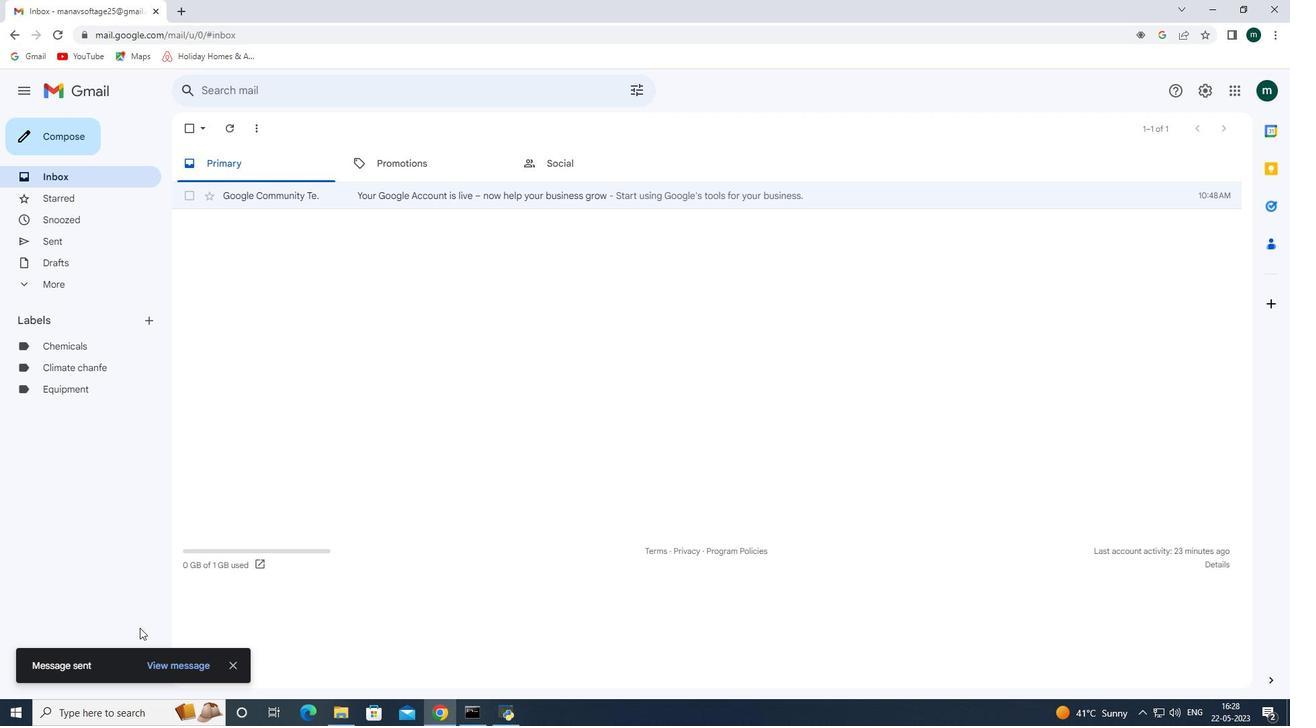 
Action: Key pressed <Key.shift><Key.shift><Key.shift>Lauras<Key.backspace><Key.space><Key.shift>Phillips
Screenshot: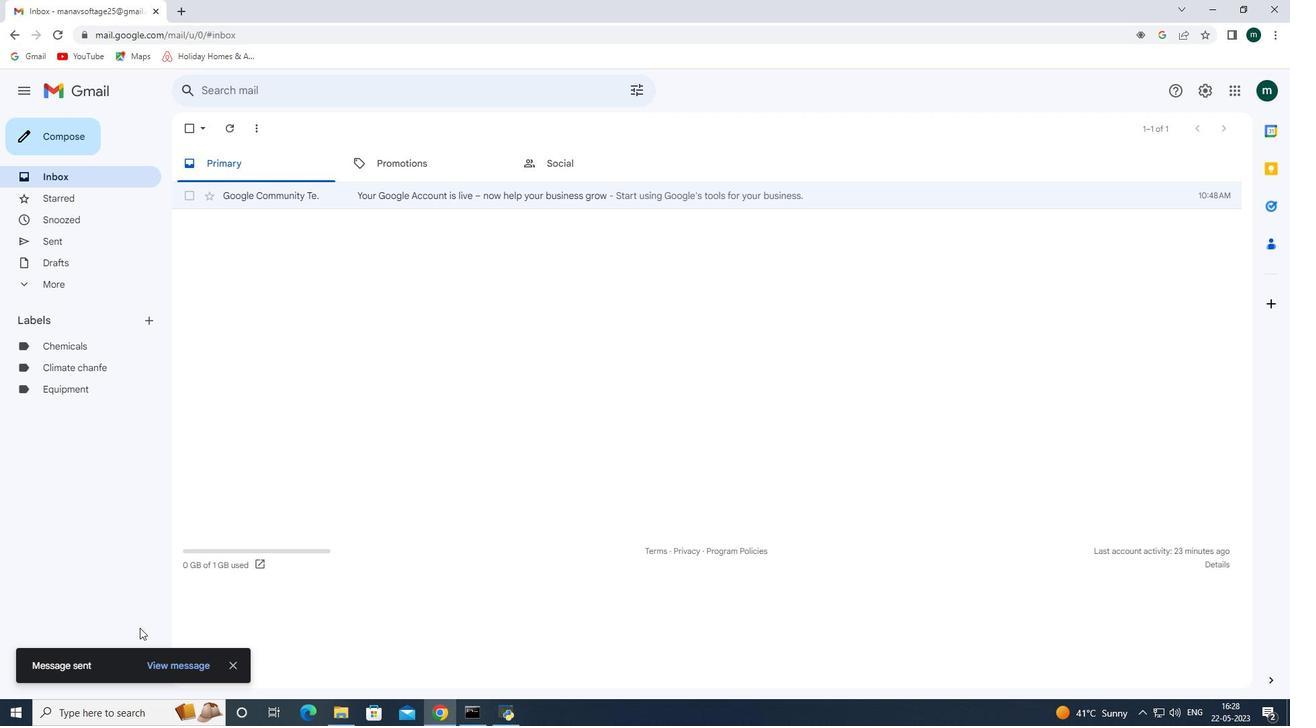 
Action: Mouse moved to (139, 629)
Screenshot: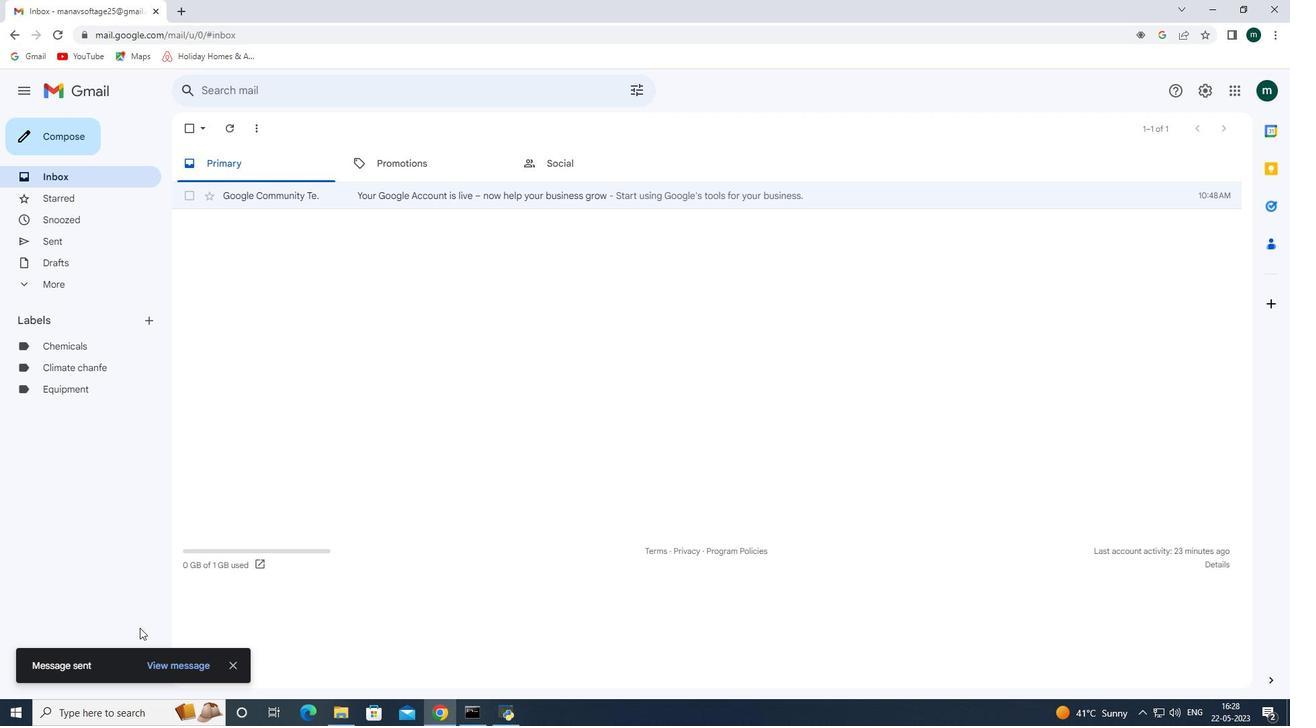 
Action: Mouse pressed left at (139, 629)
Screenshot: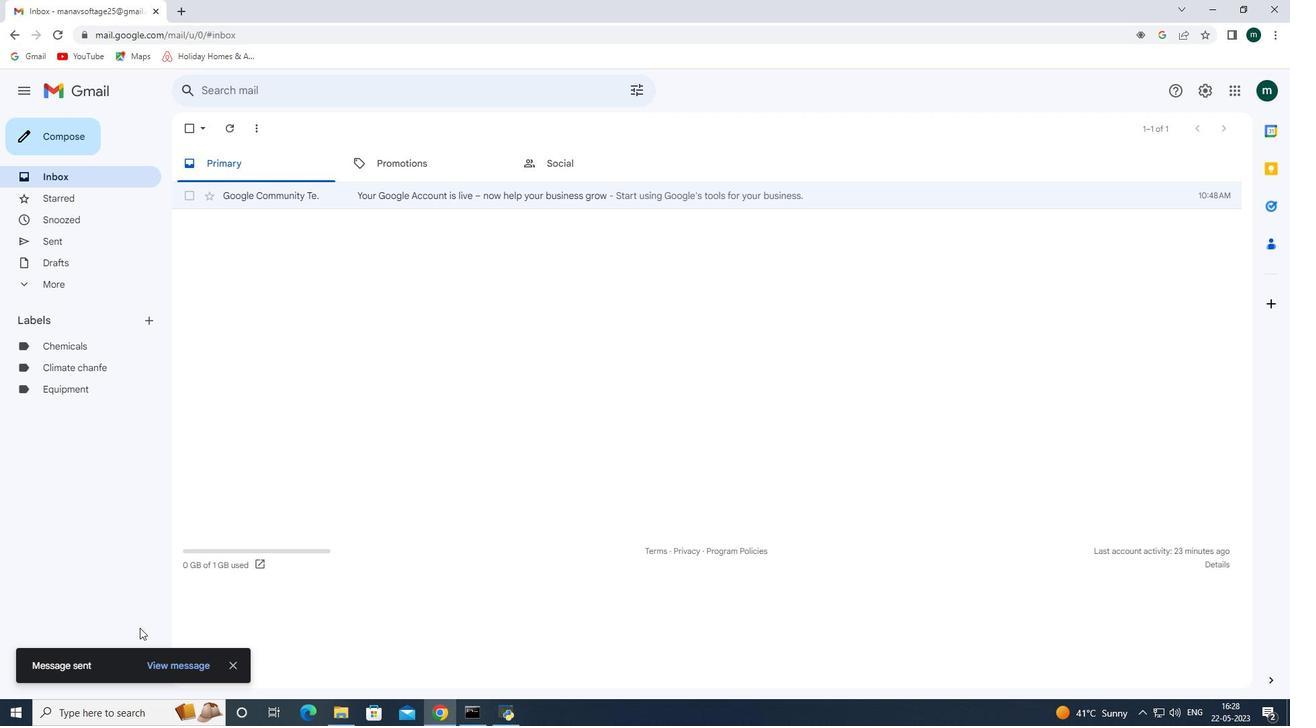 
Action: Mouse moved to (139, 629)
Screenshot: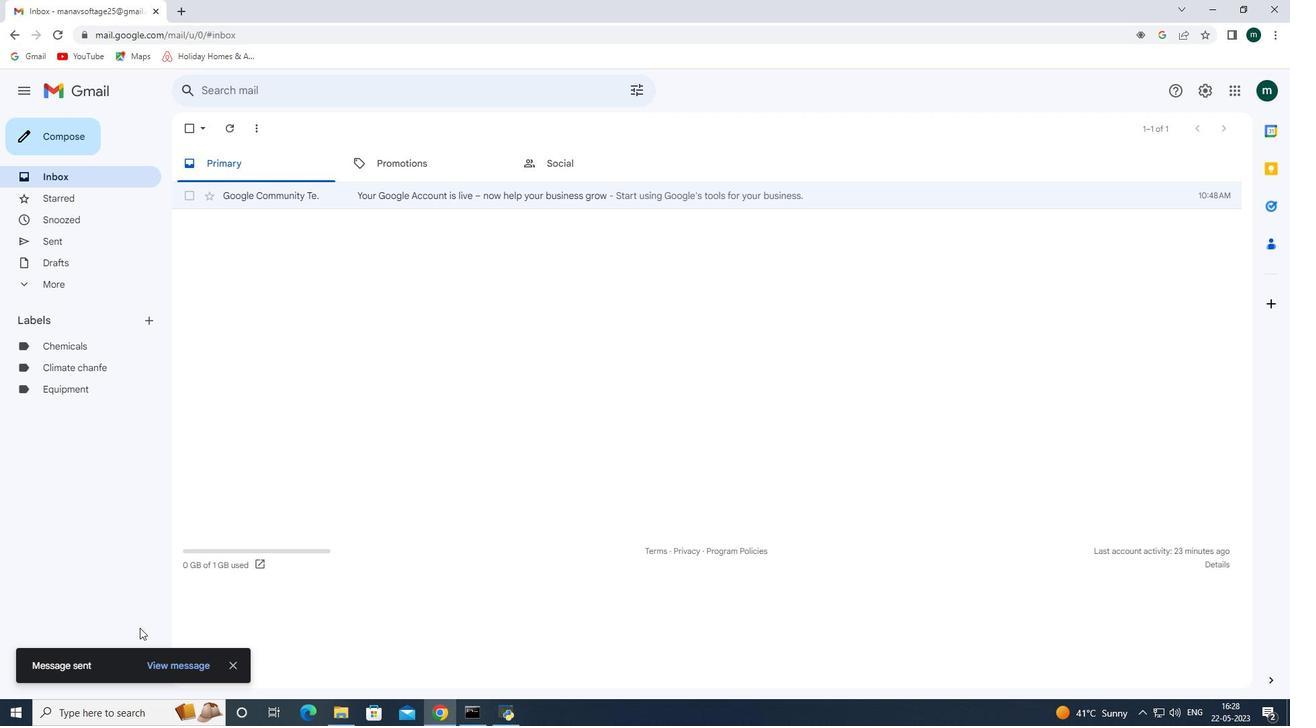 
Action: Mouse pressed left at (139, 629)
Screenshot: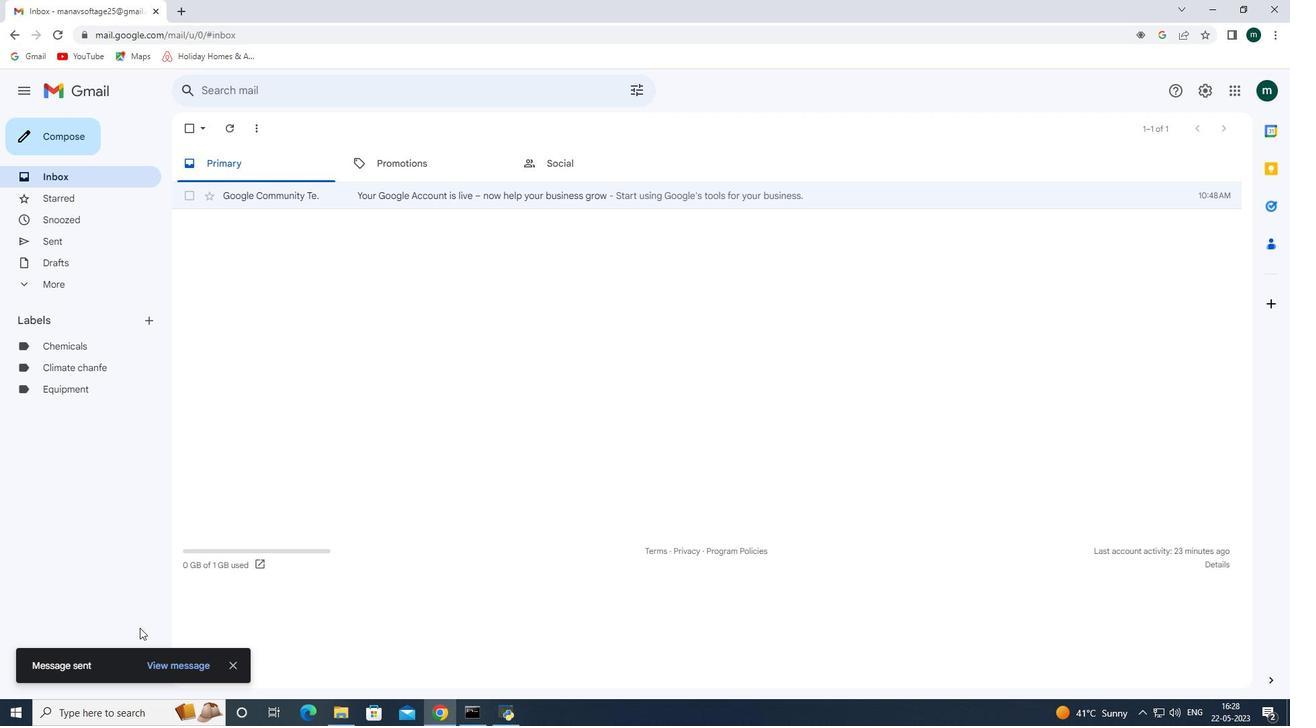 
Action: Mouse moved to (139, 629)
Screenshot: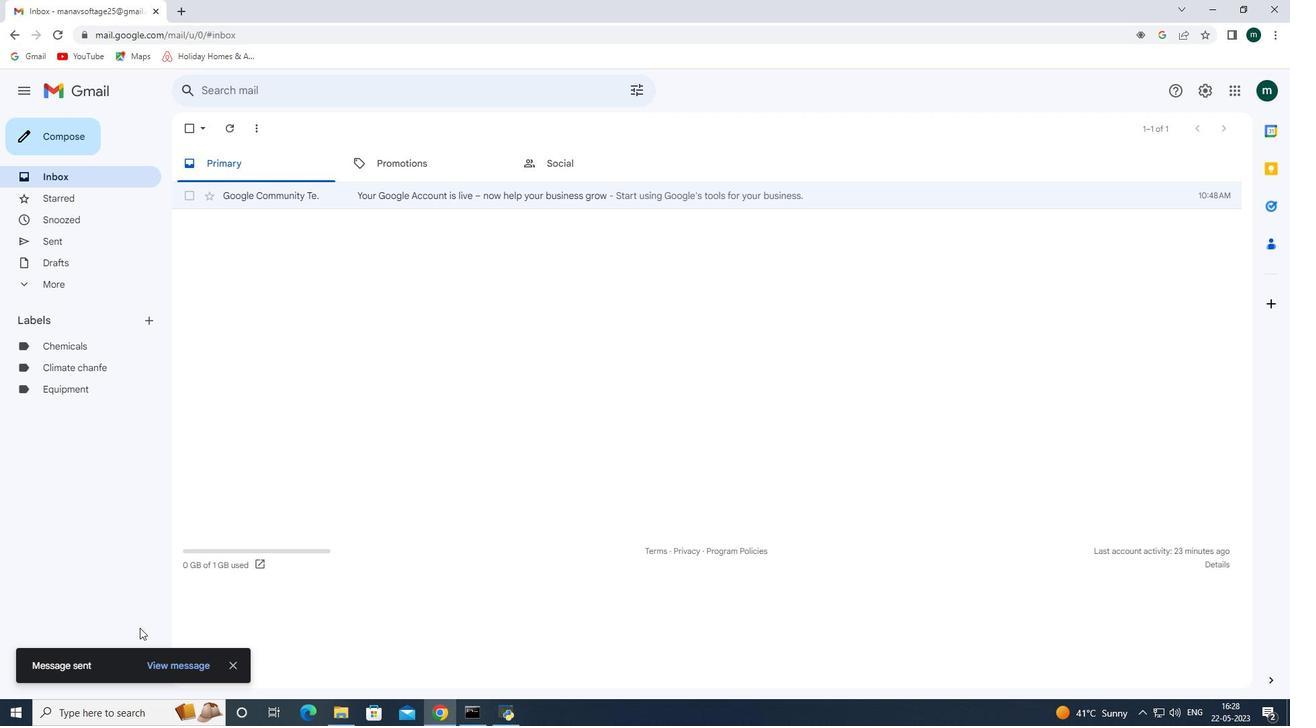 
Action: Mouse pressed left at (139, 629)
Screenshot: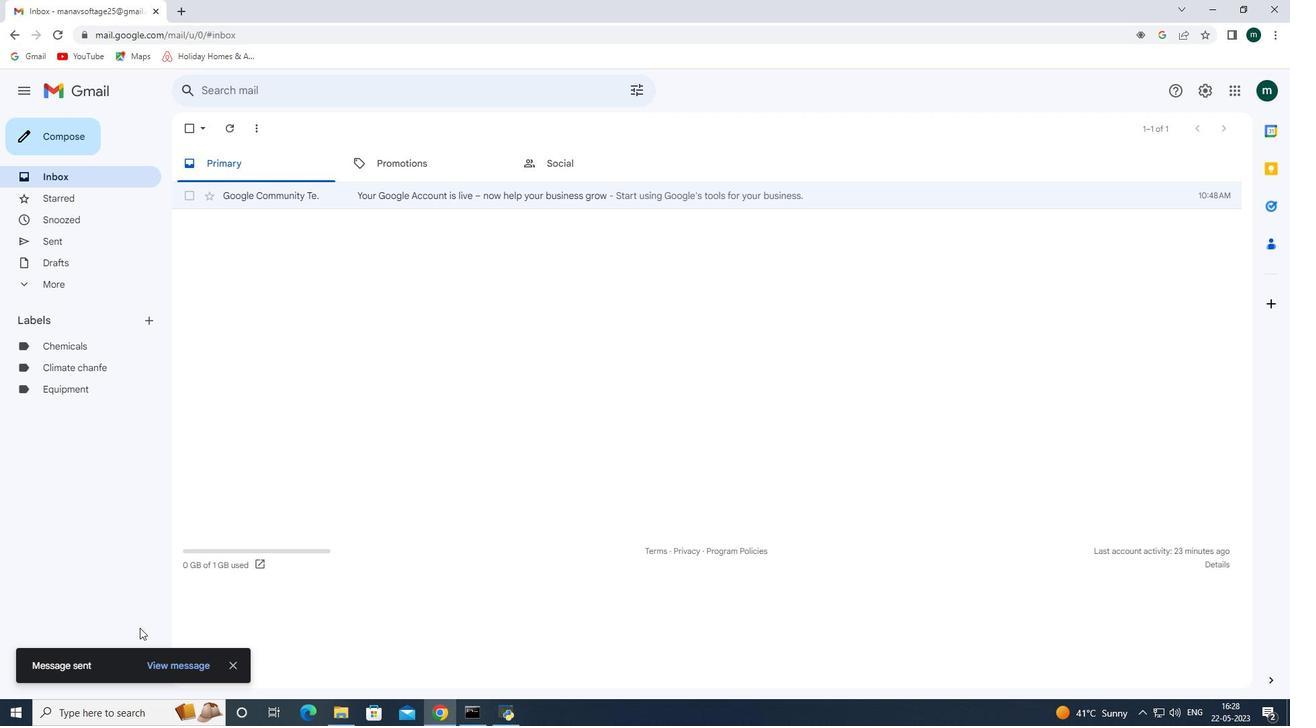 
Action: Mouse moved to (139, 629)
Screenshot: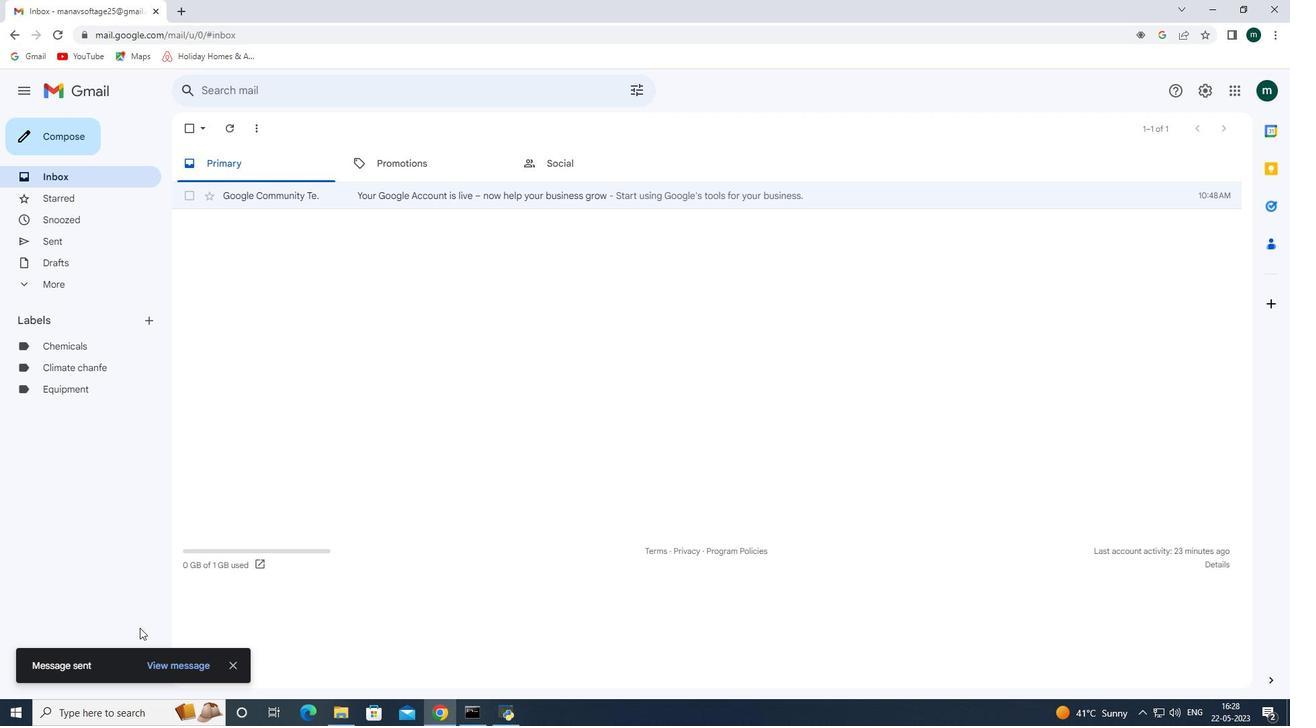 
Action: Mouse pressed left at (139, 629)
Screenshot: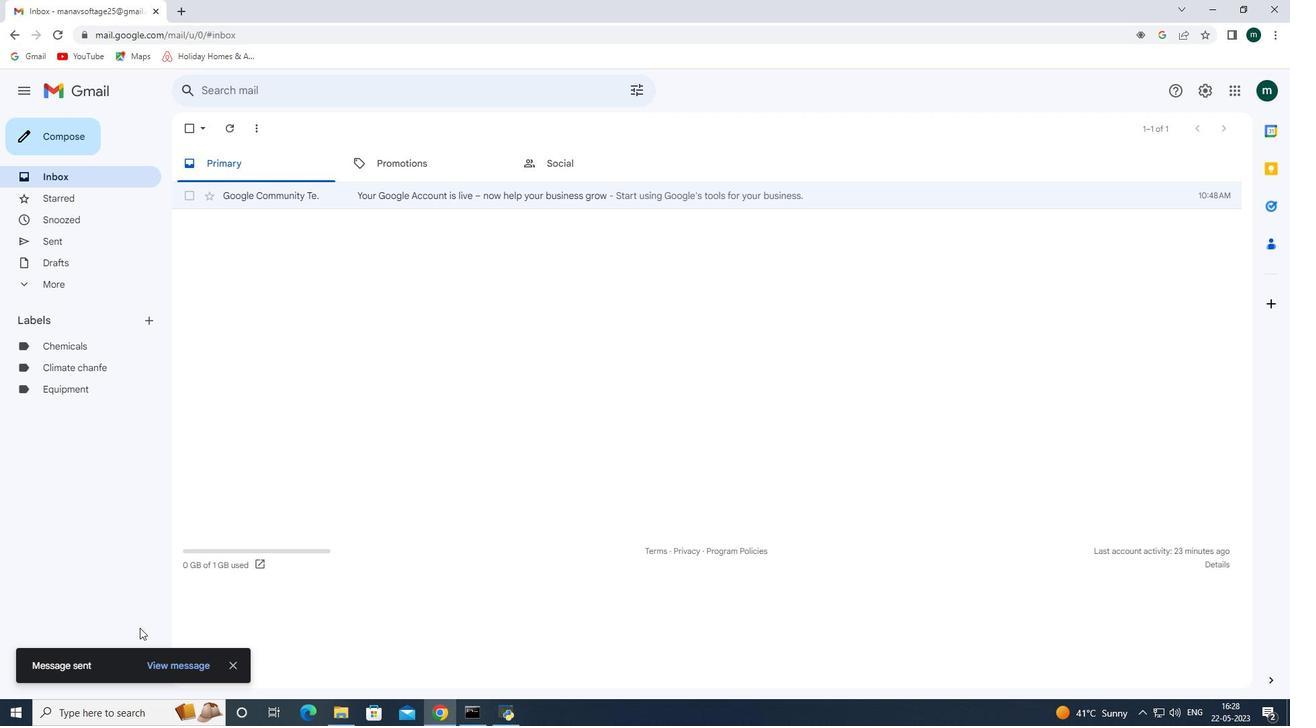 
Action: Mouse moved to (139, 629)
Screenshot: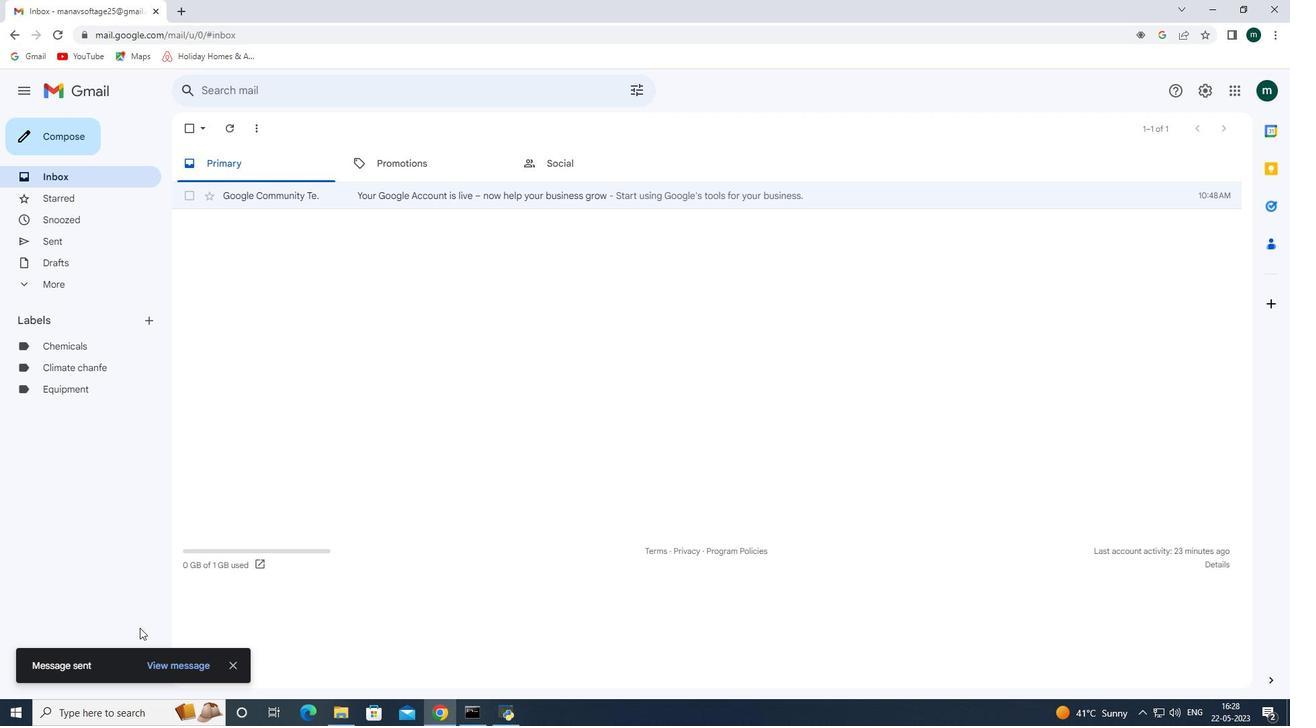 
Action: Key pressed <Key.shift><Key.shift><Key.shift><Key.shift>E<Key.backspace><Key.shift>With<Key.space><Key.shift>heartfeltb<Key.backspace><Key.space>thanks<Key.space>and<Key.space>warm<Key.space>wishes,<Key.enter><Key.shift>Laura<Key.space><Key.shift>Phillips
Screenshot: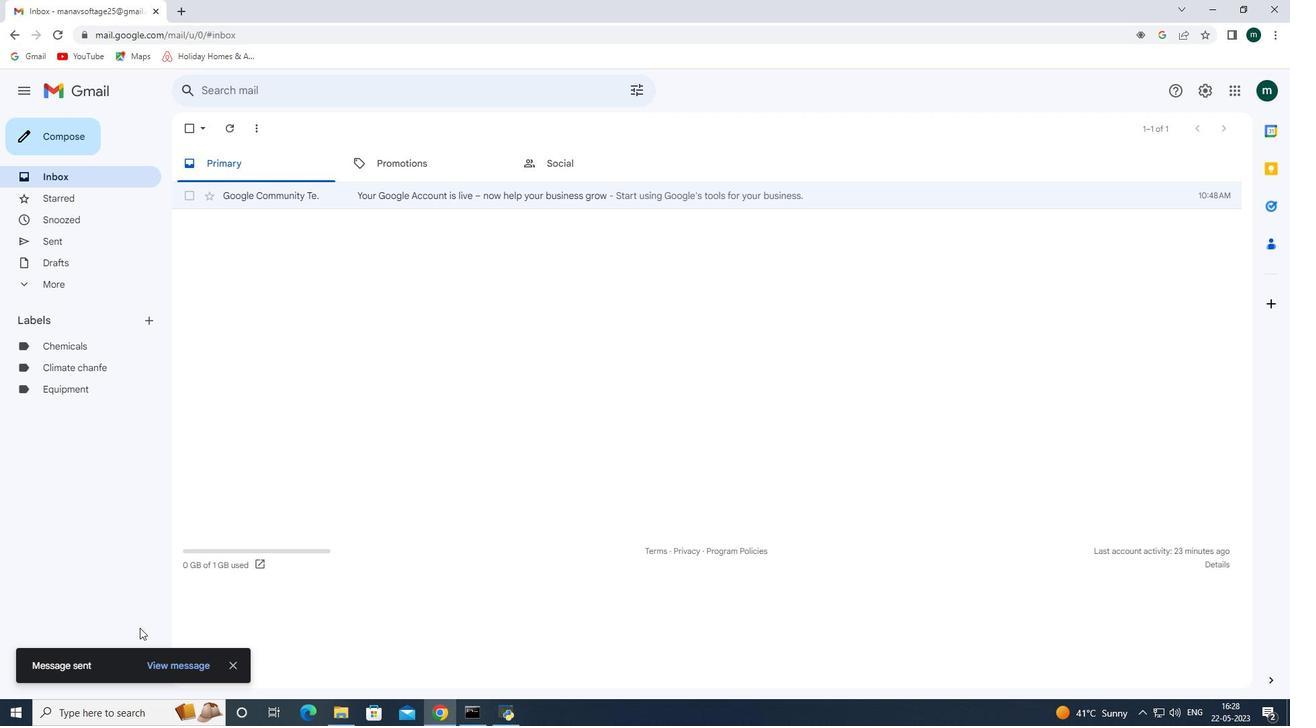 
Action: Mouse moved to (139, 629)
Screenshot: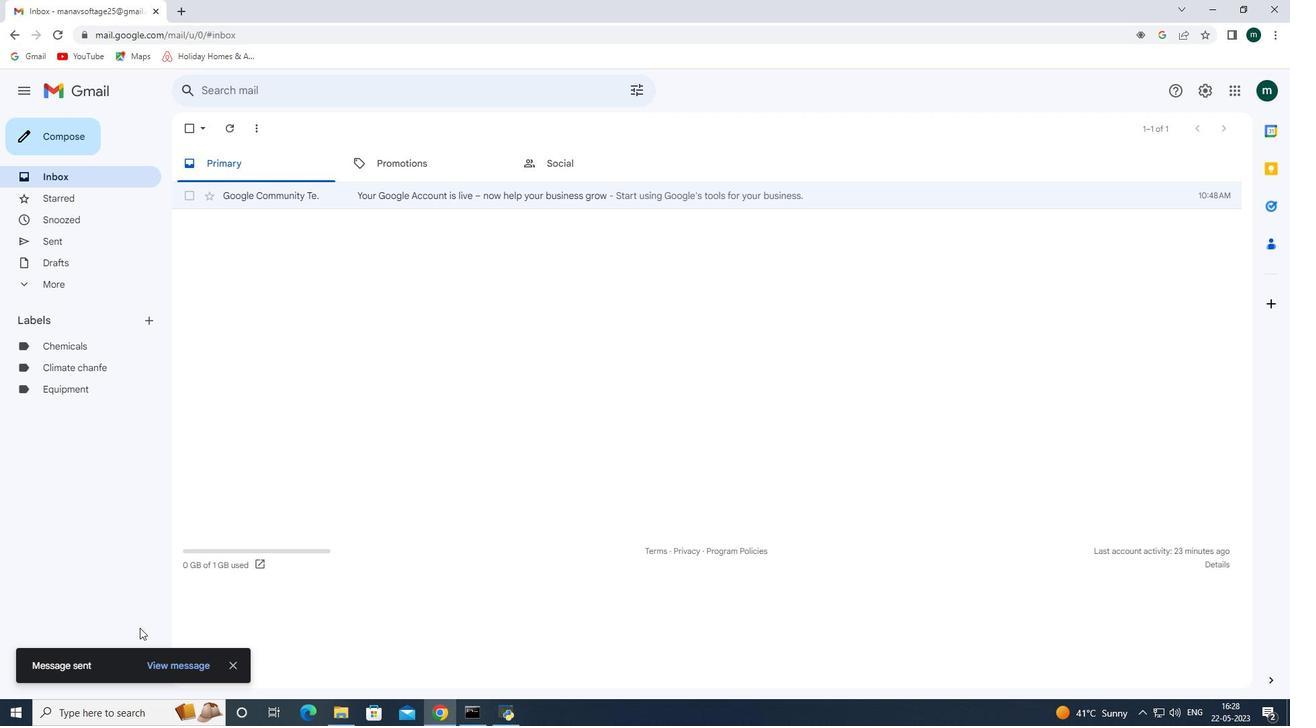 
Action: Mouse scrolled (139, 629) with delta (0, 0)
Screenshot: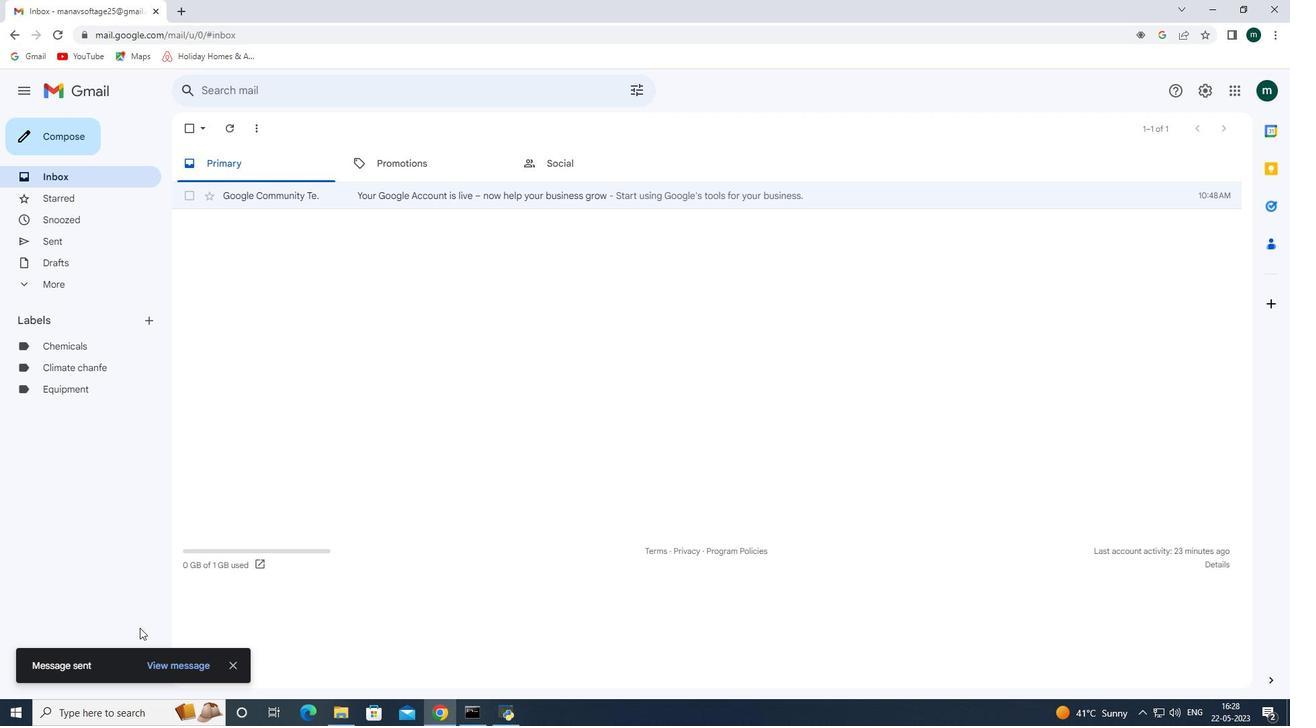 
Action: Mouse moved to (139, 629)
Screenshot: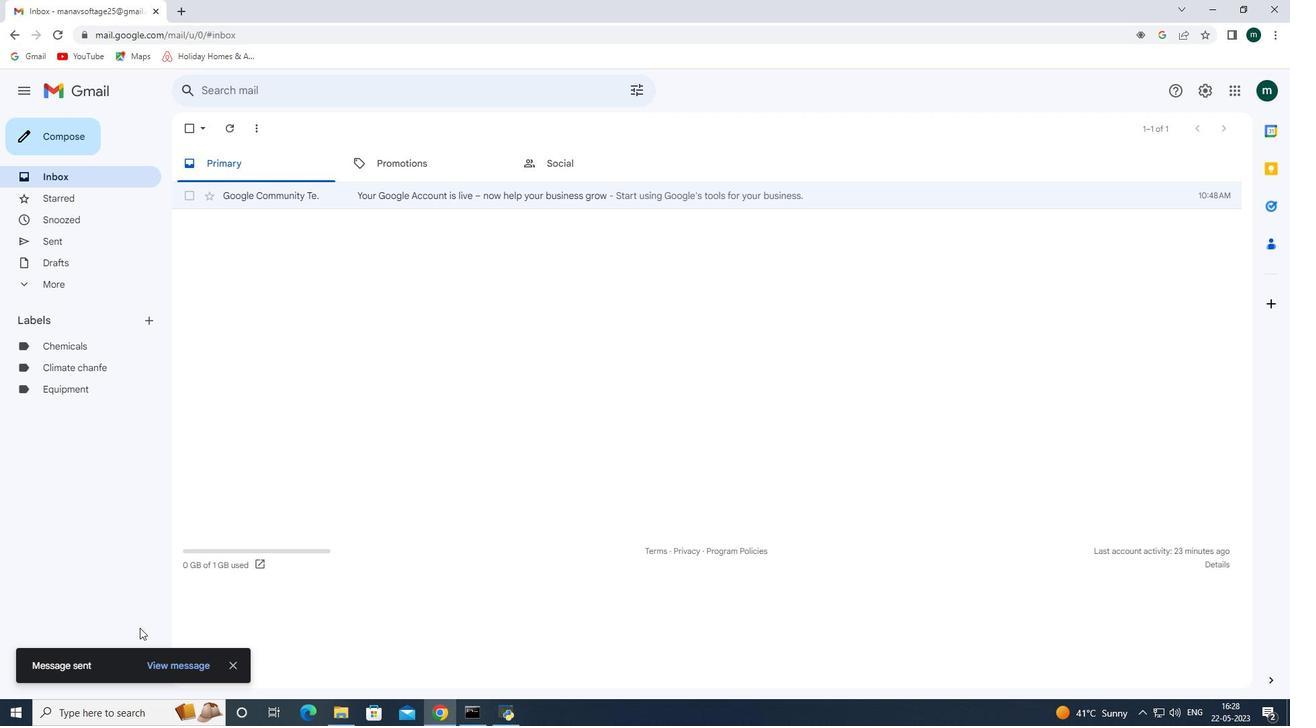 
Action: Mouse scrolled (139, 629) with delta (0, 0)
Screenshot: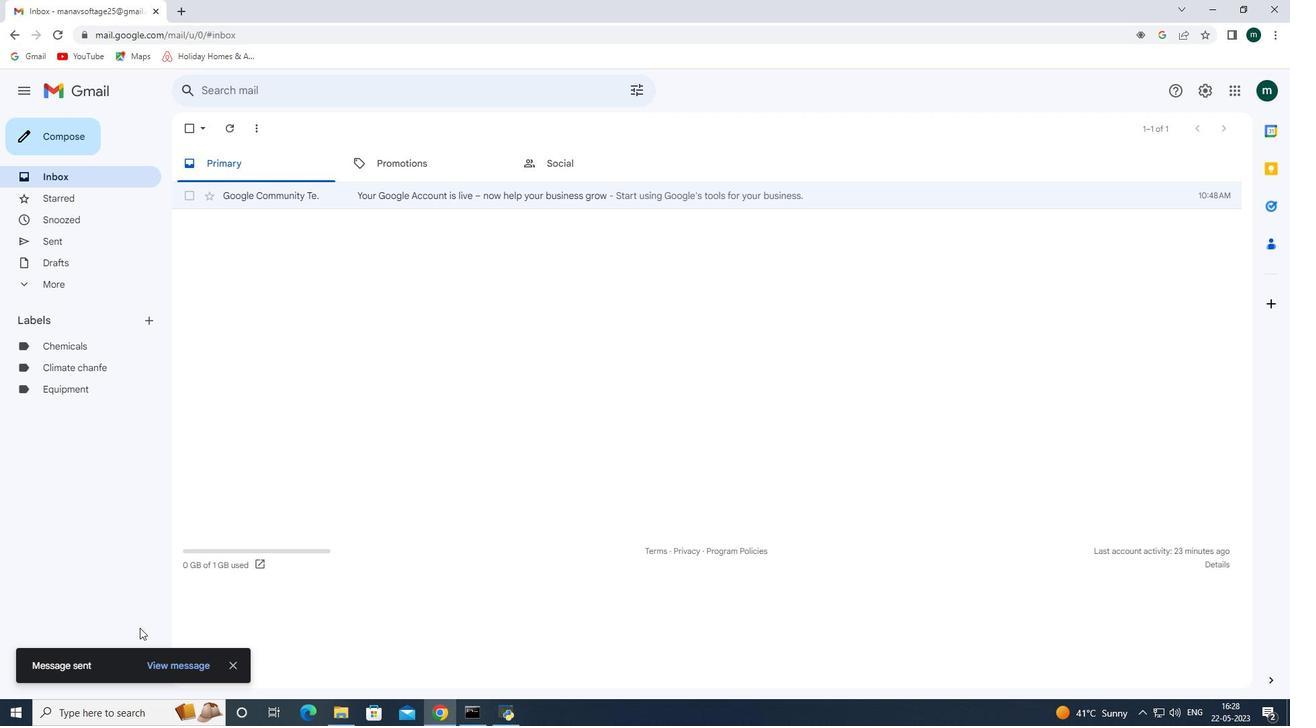 
Action: Mouse moved to (139, 629)
Screenshot: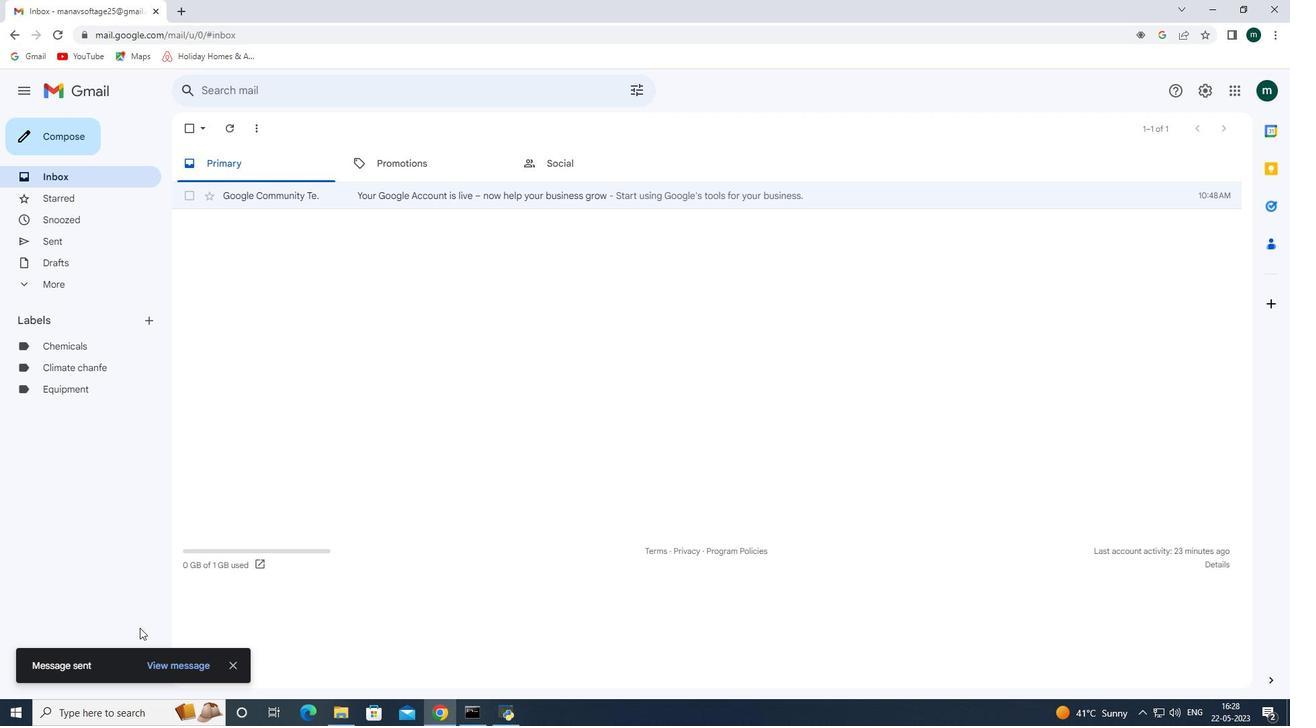 
Action: Mouse scrolled (139, 629) with delta (0, 0)
Screenshot: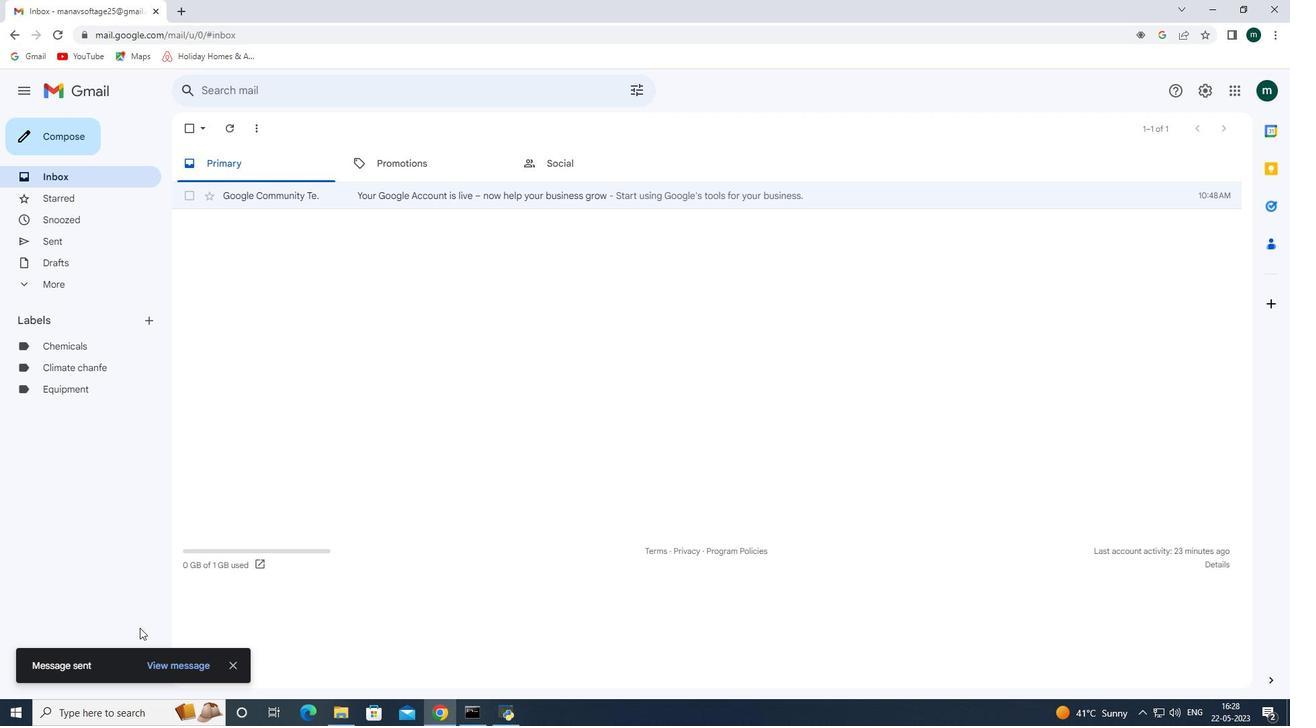 
Action: Mouse moved to (139, 629)
Screenshot: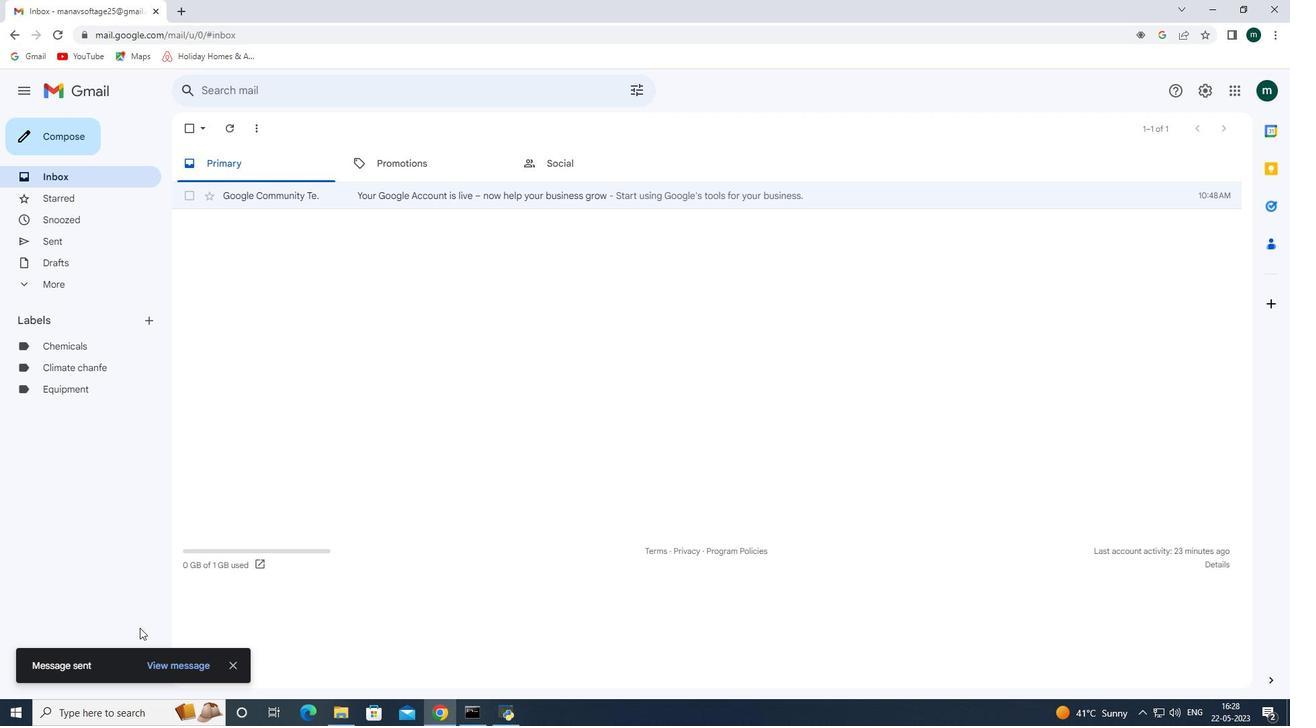 
Action: Mouse scrolled (139, 629) with delta (0, 0)
Screenshot: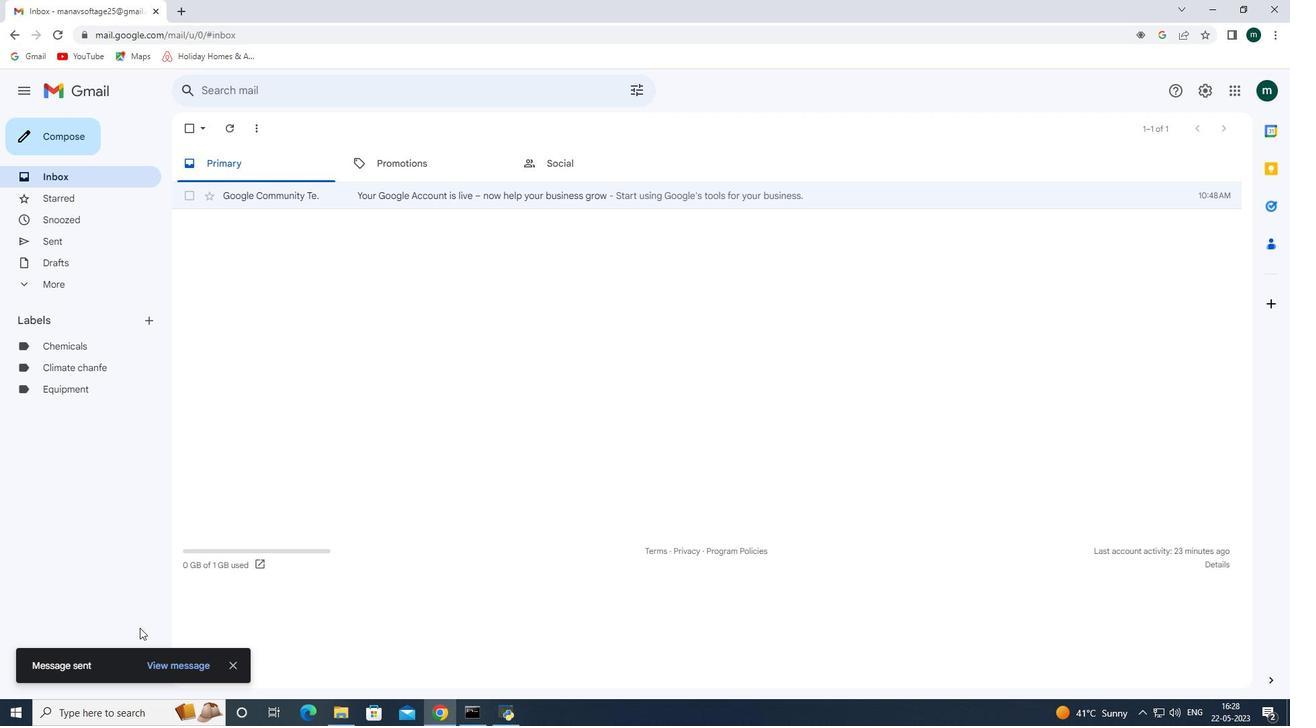 
Action: Mouse moved to (139, 629)
Screenshot: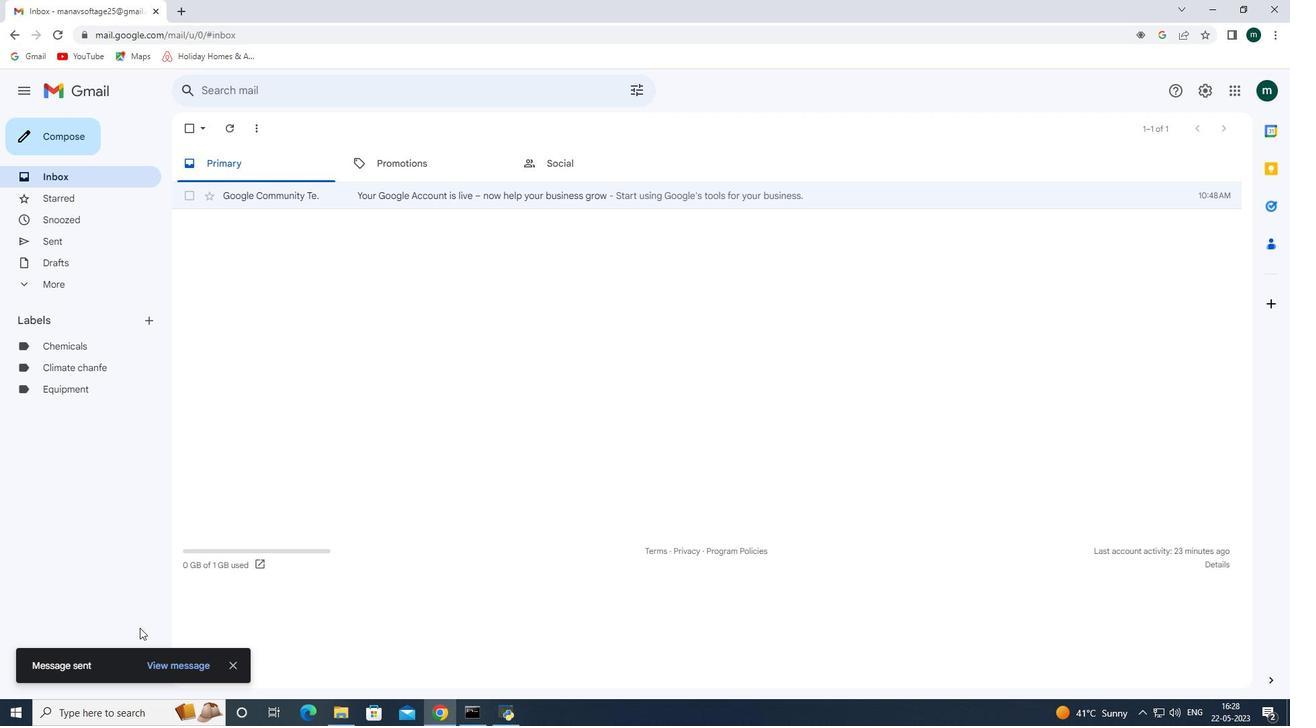 
Action: Mouse scrolled (139, 629) with delta (0, 0)
Screenshot: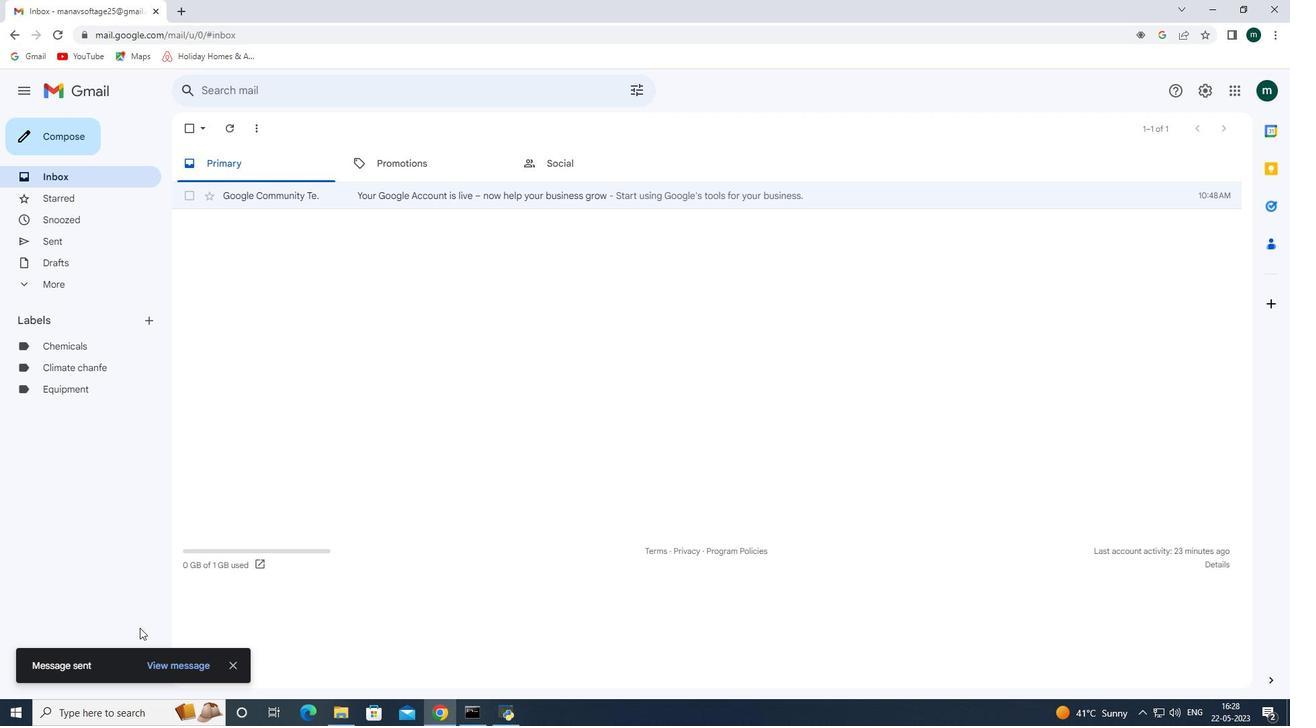 
Action: Mouse moved to (139, 629)
Screenshot: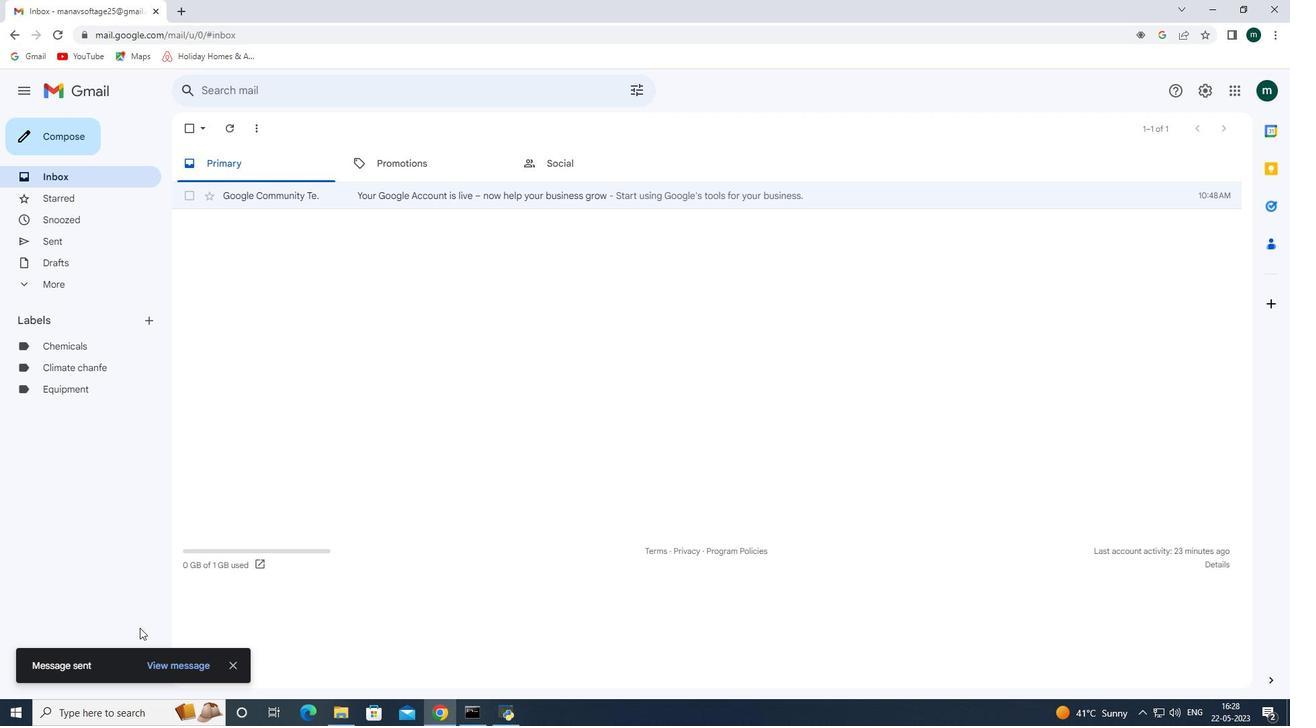 
Action: Mouse scrolled (139, 629) with delta (0, 0)
Screenshot: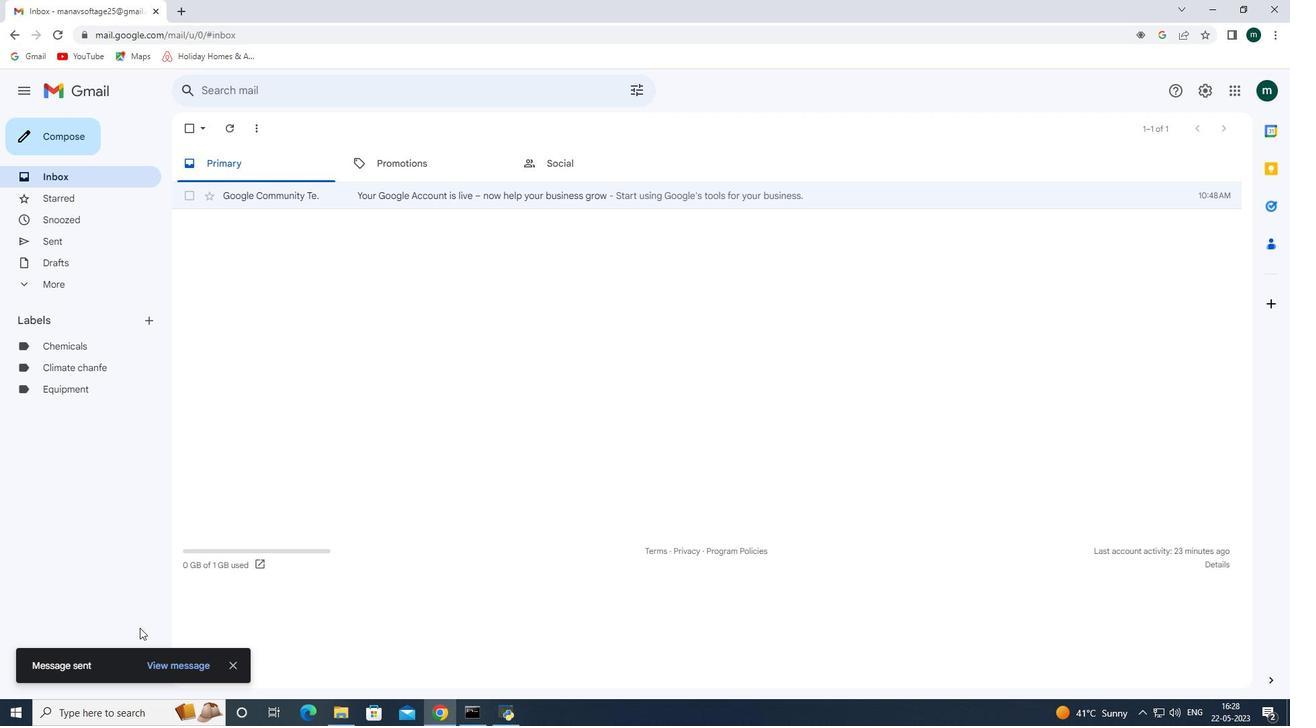 
Action: Mouse moved to (139, 629)
Screenshot: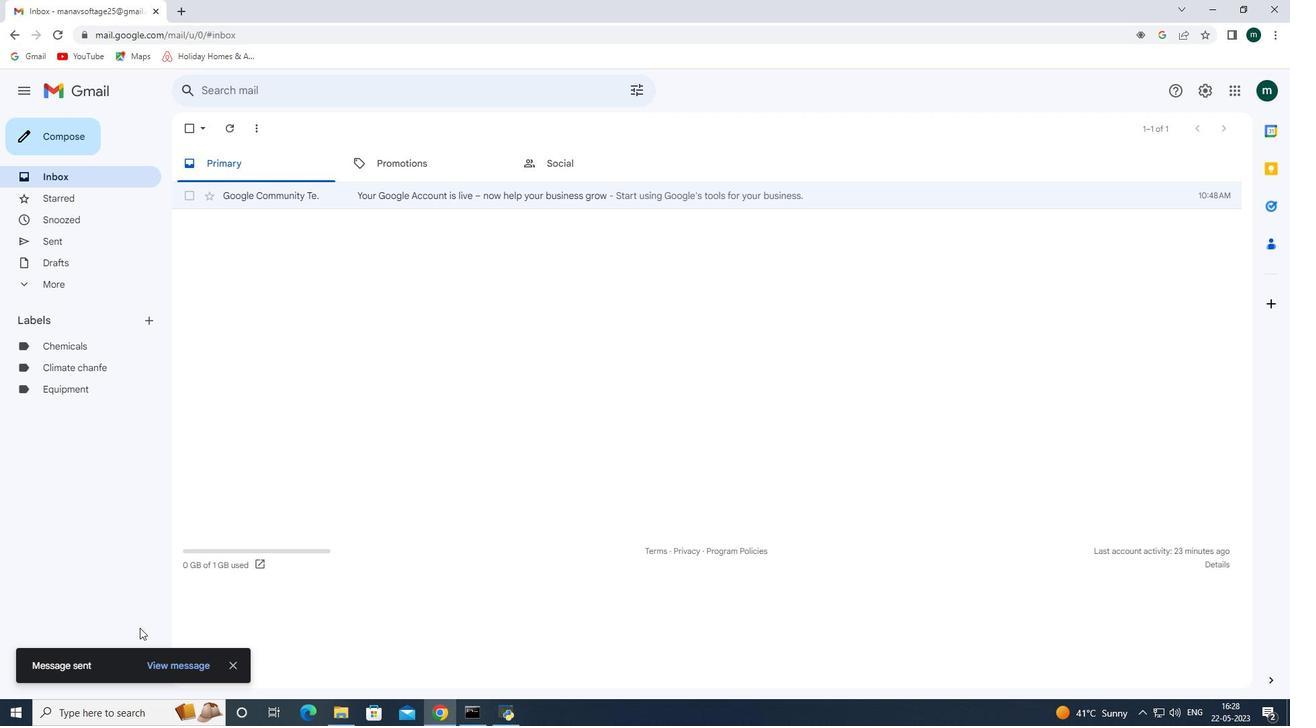 
Action: Mouse scrolled (139, 629) with delta (0, 0)
Screenshot: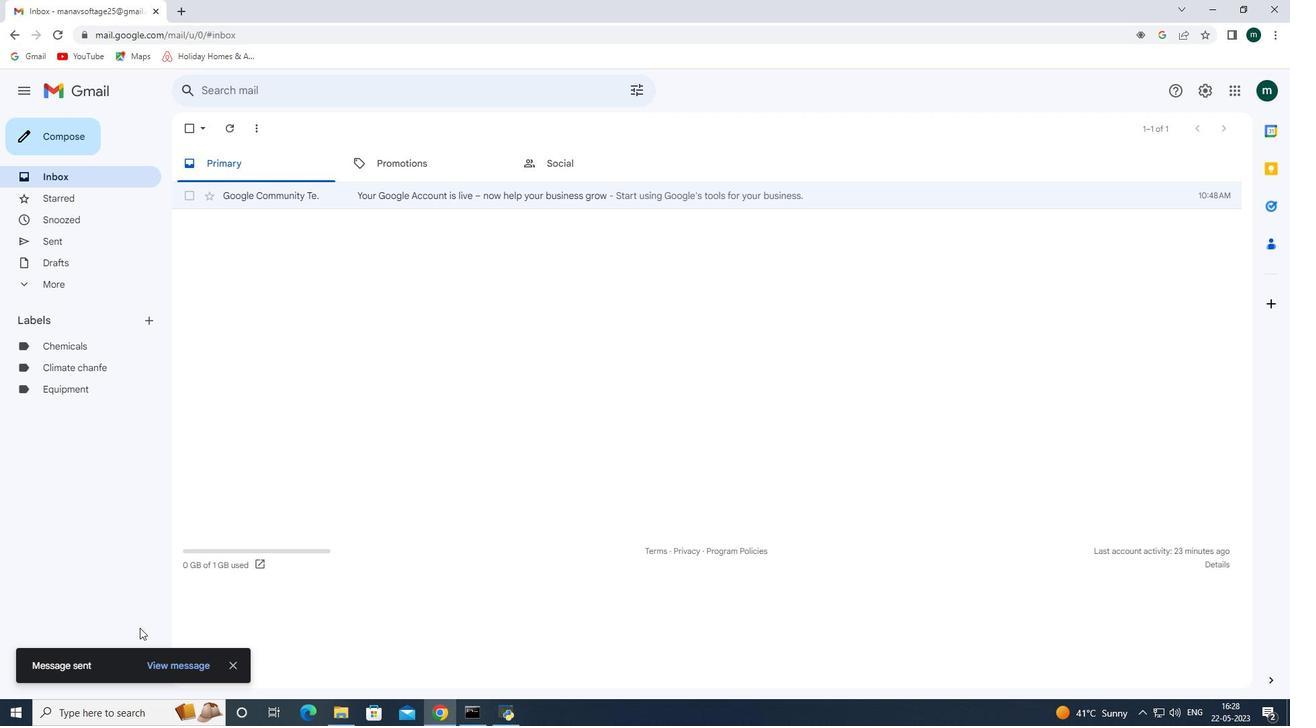 
Action: Mouse moved to (139, 629)
Screenshot: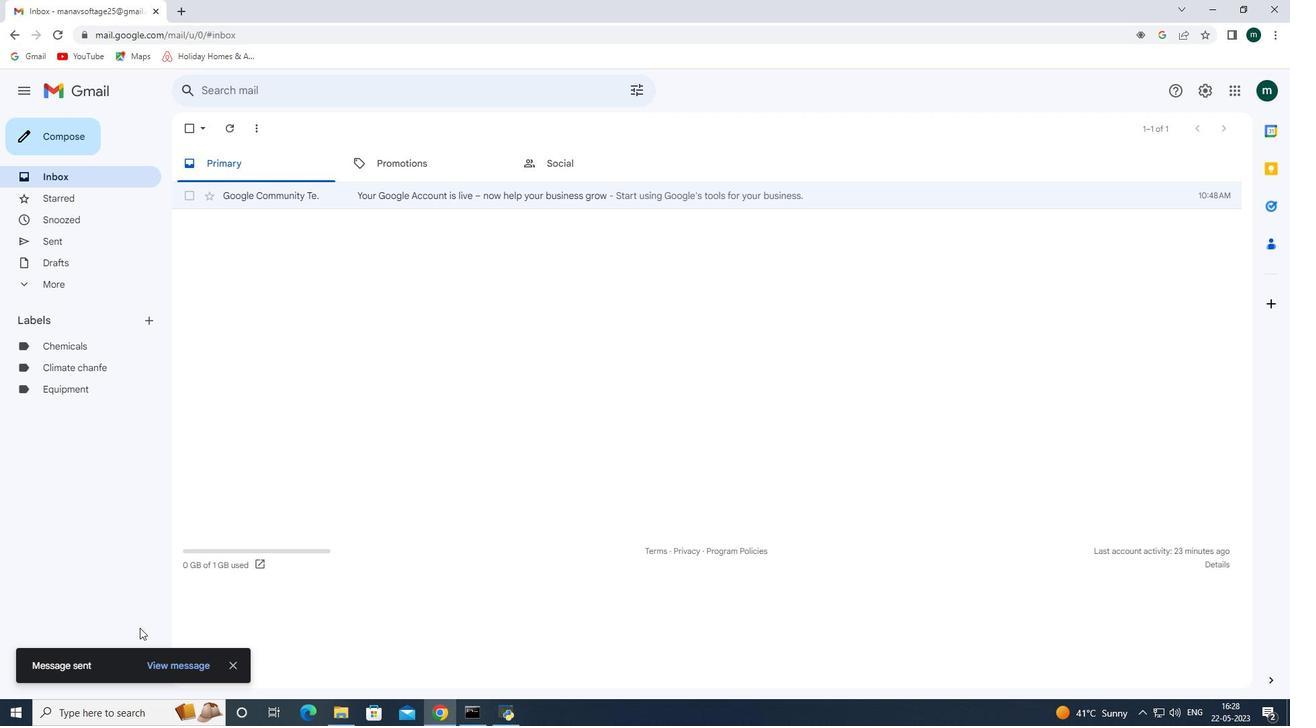 
Action: Mouse scrolled (139, 629) with delta (0, 0)
Screenshot: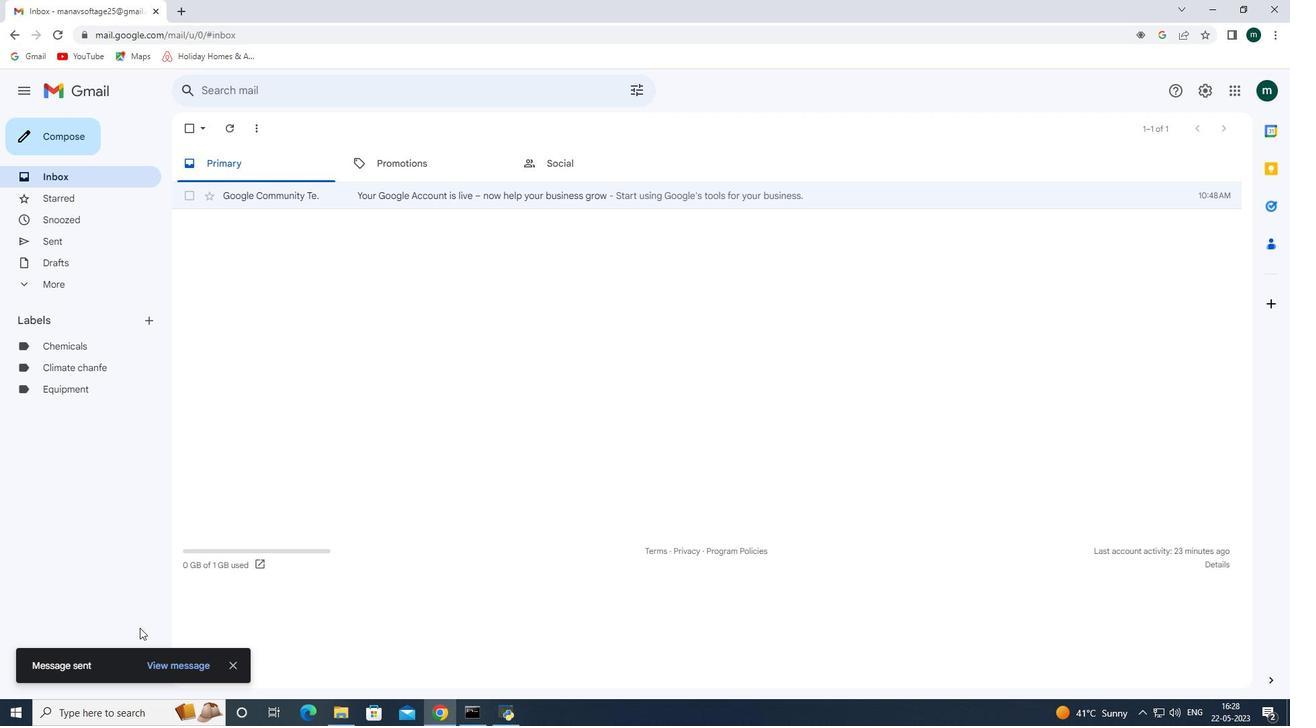 
Action: Mouse moved to (139, 629)
Screenshot: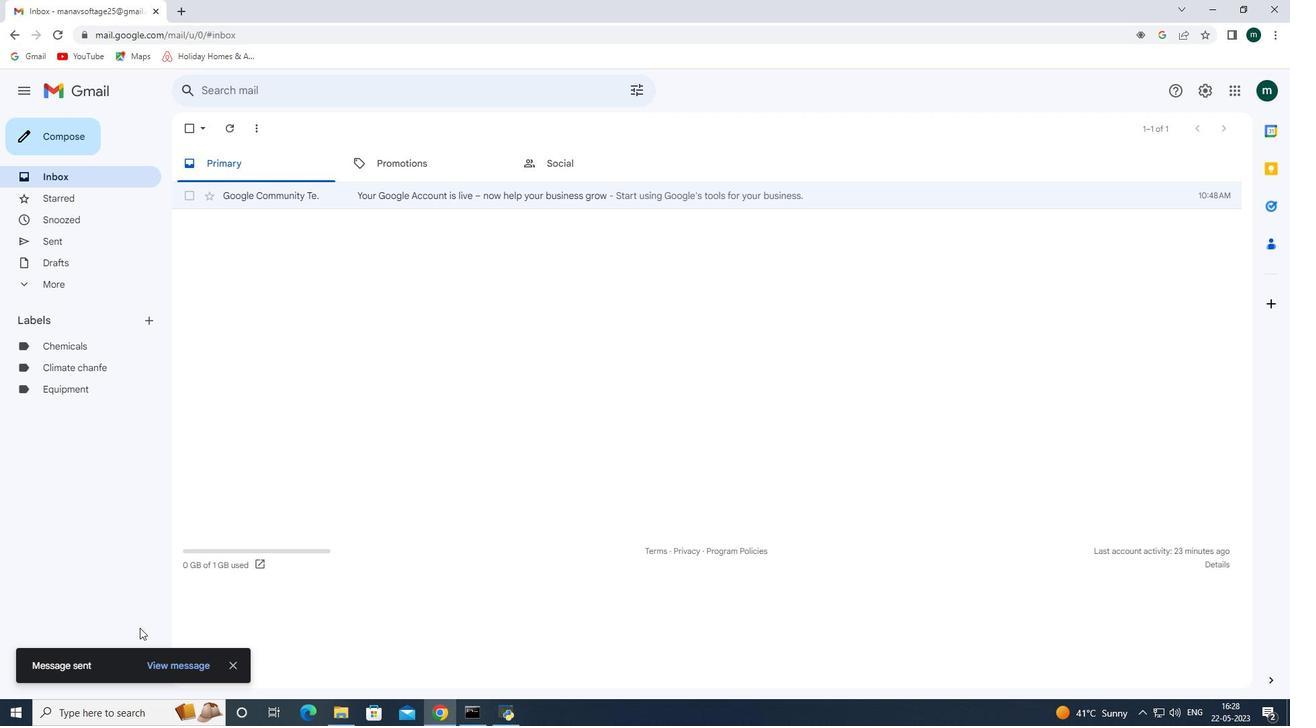 
Action: Mouse scrolled (139, 629) with delta (0, 0)
Screenshot: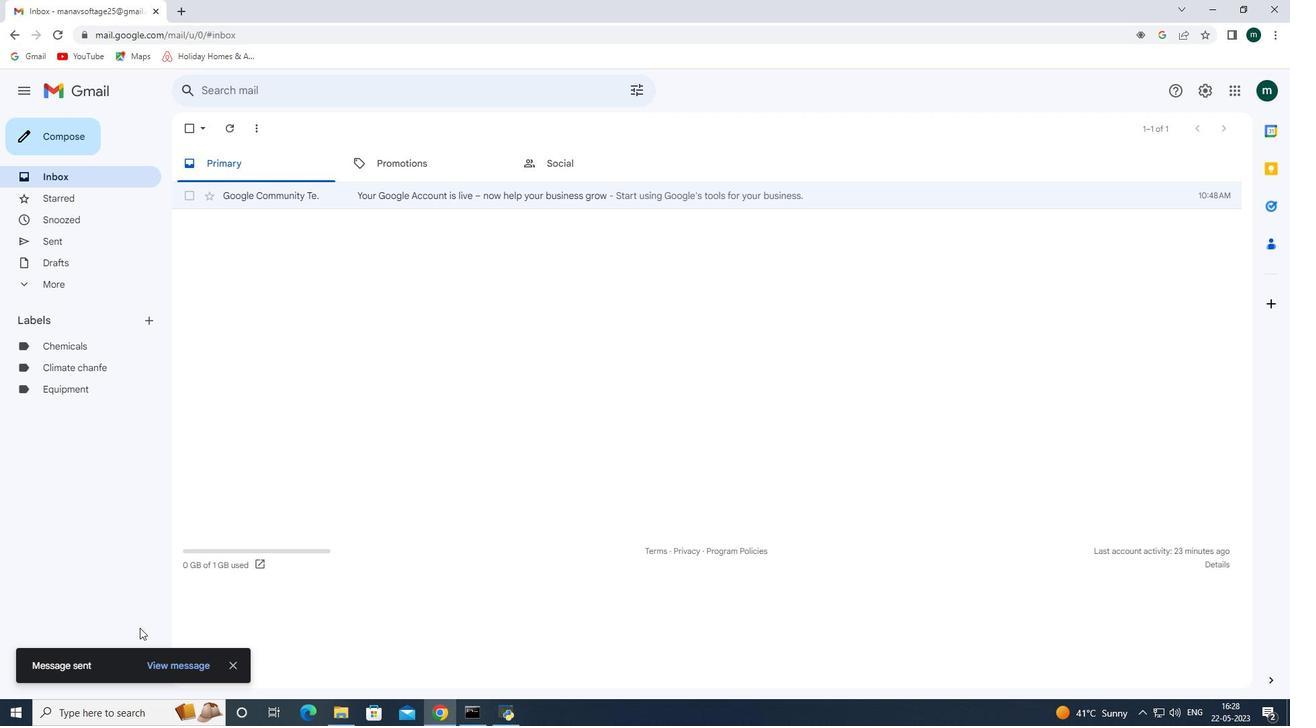 
Action: Mouse moved to (139, 629)
Screenshot: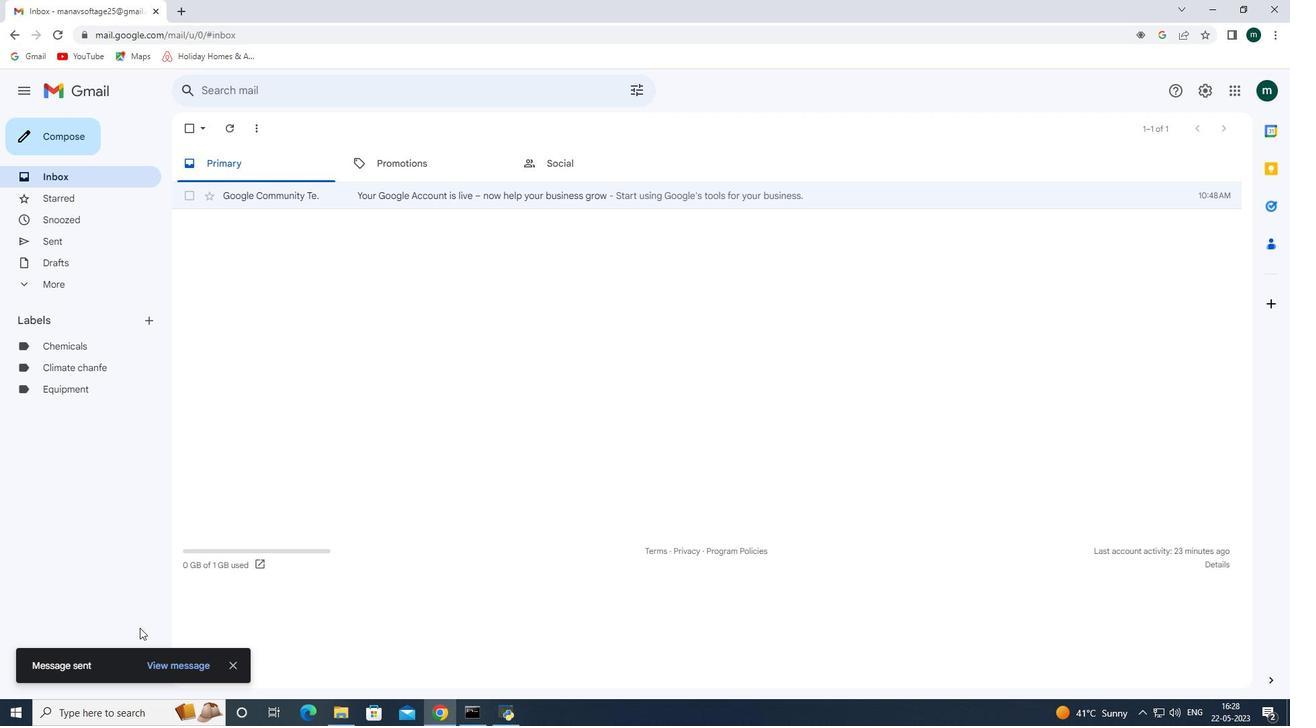 
Action: Mouse scrolled (139, 629) with delta (0, 0)
Screenshot: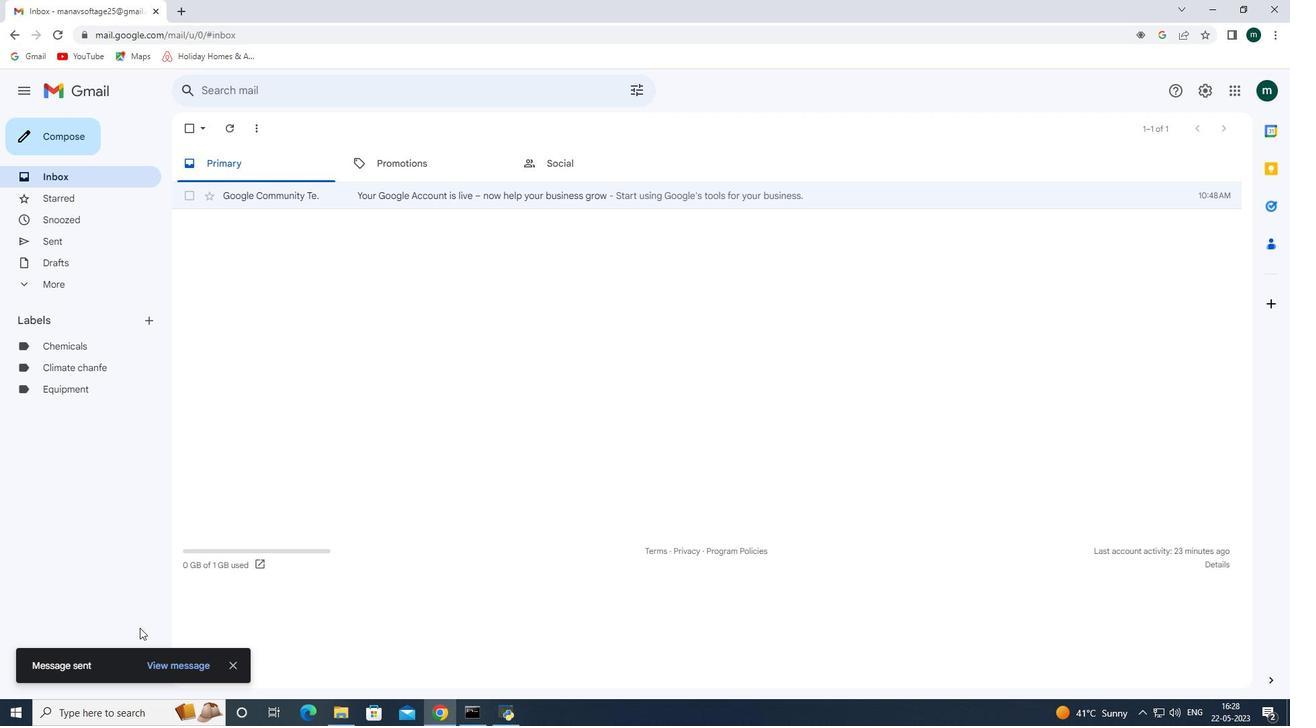 
Action: Mouse moved to (139, 629)
Screenshot: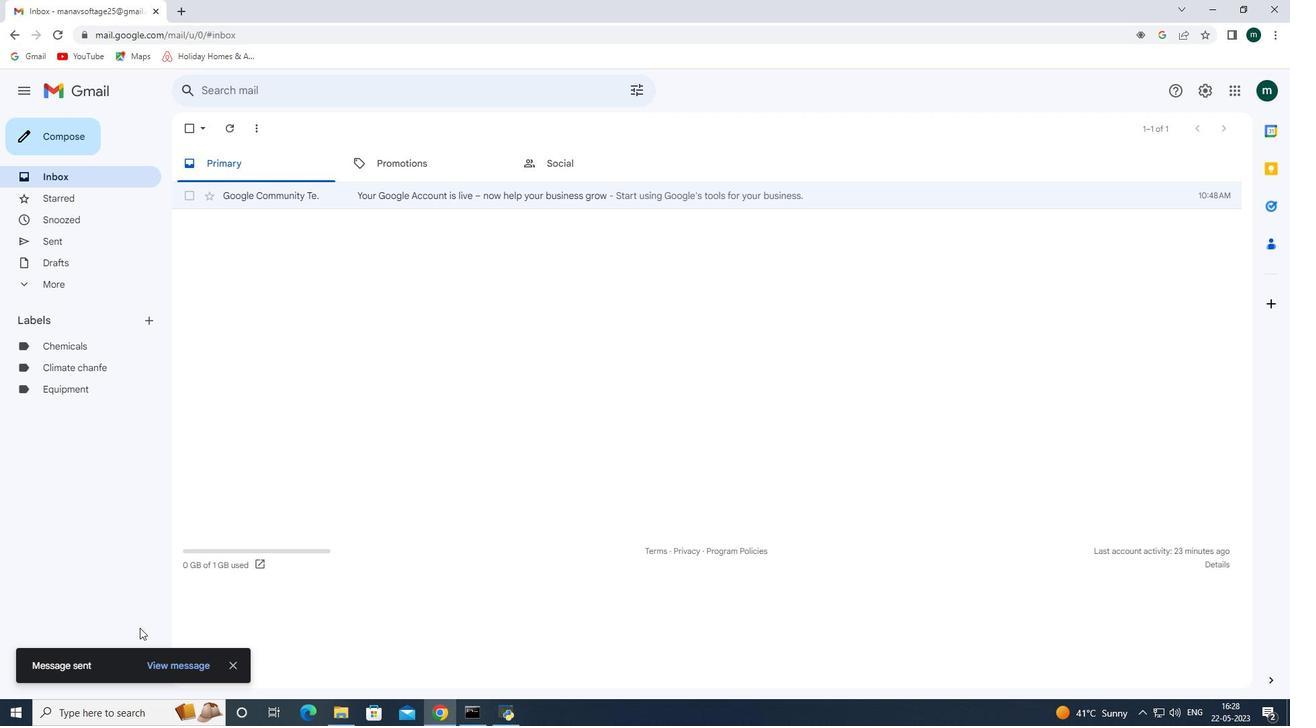 
Action: Mouse scrolled (139, 629) with delta (0, 0)
Screenshot: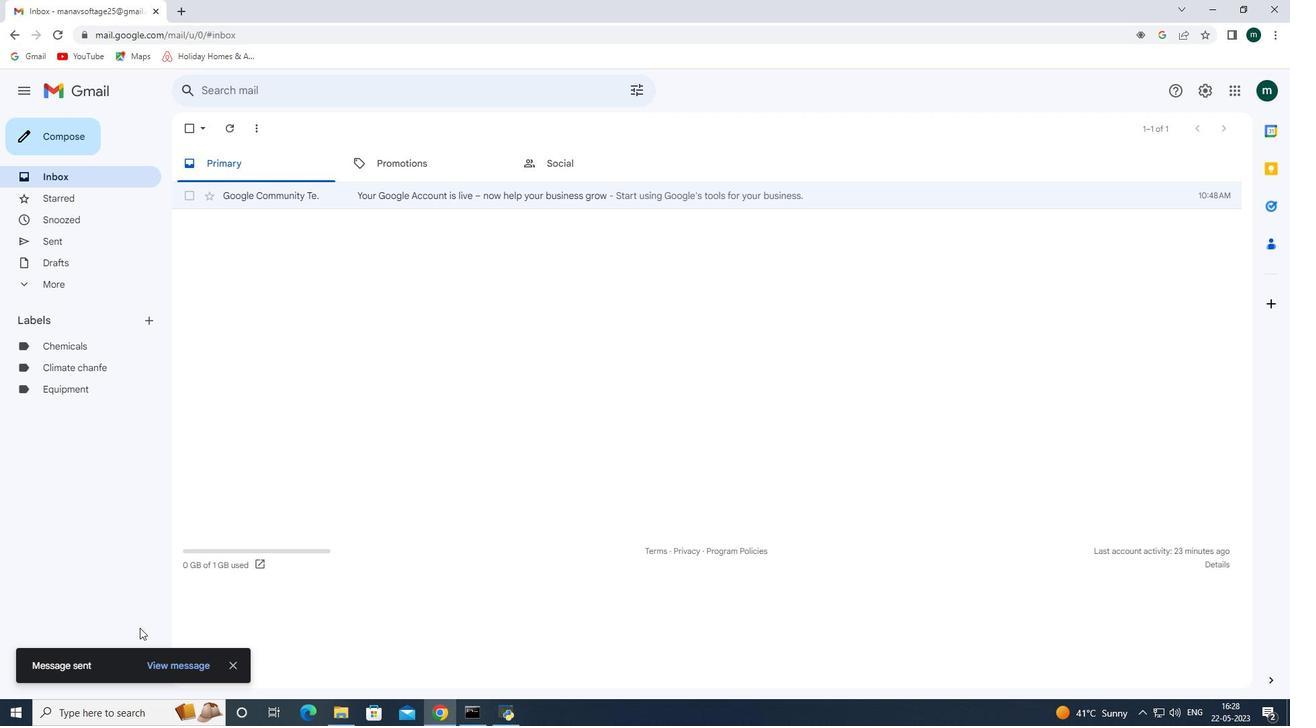 
Action: Mouse moved to (139, 629)
Screenshot: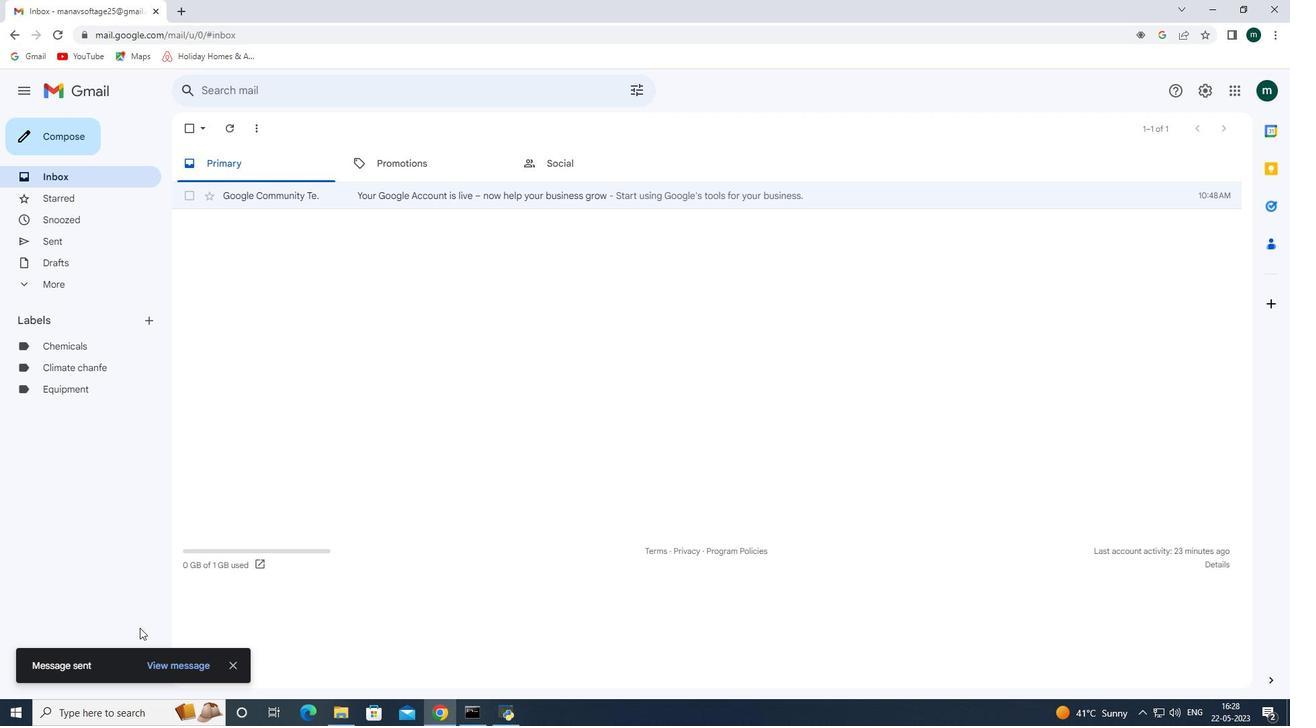 
Action: Mouse scrolled (139, 629) with delta (0, 0)
Screenshot: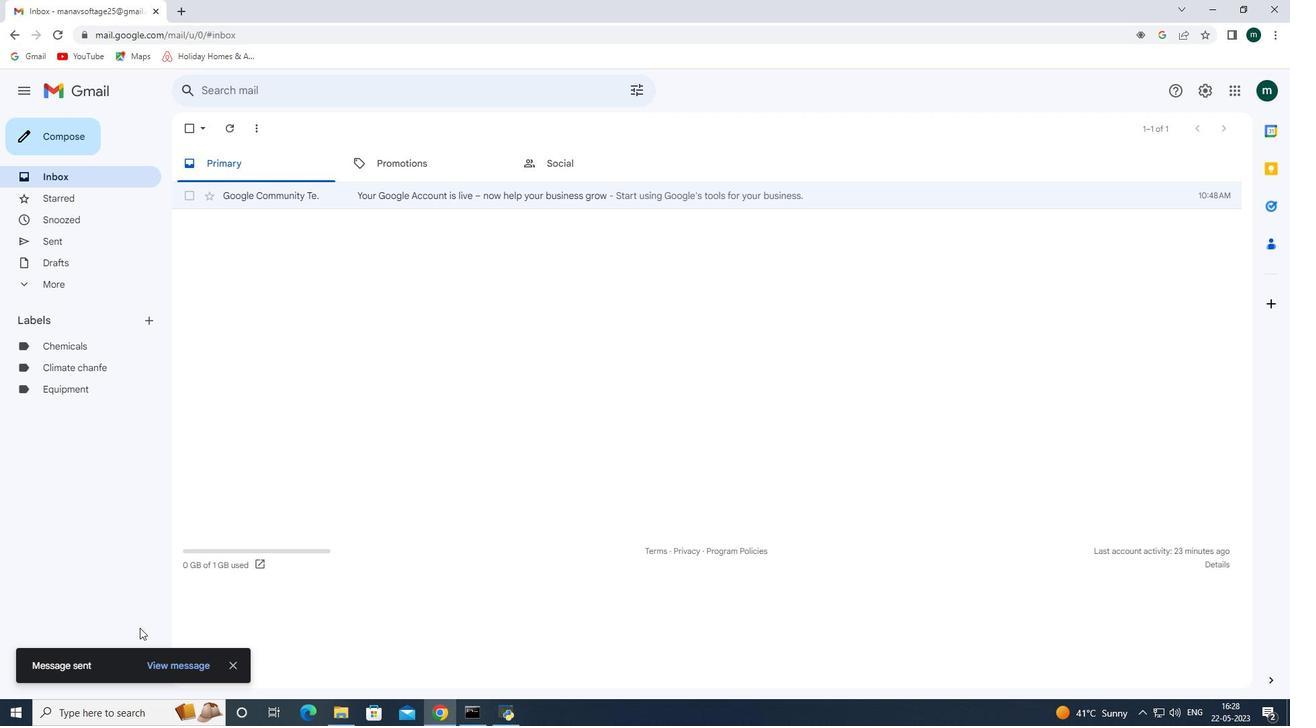 
Action: Mouse moved to (139, 629)
Screenshot: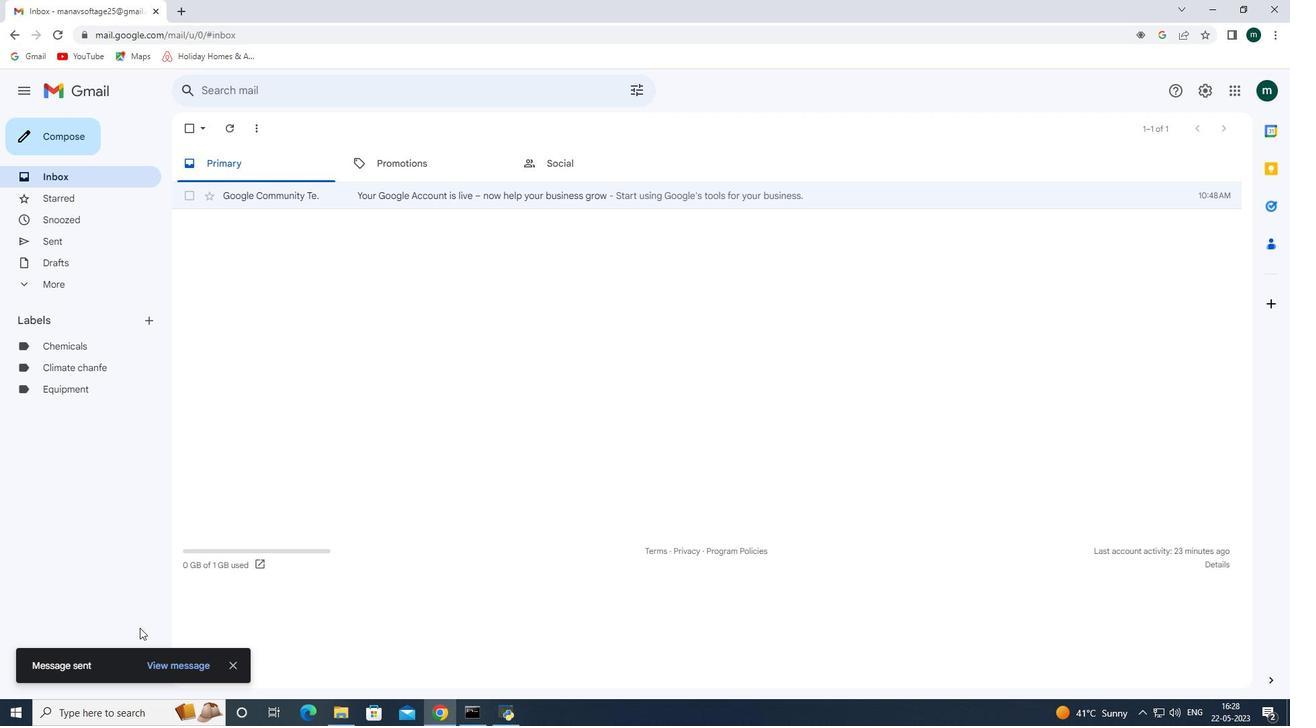 
Action: Mouse scrolled (139, 629) with delta (0, 0)
Screenshot: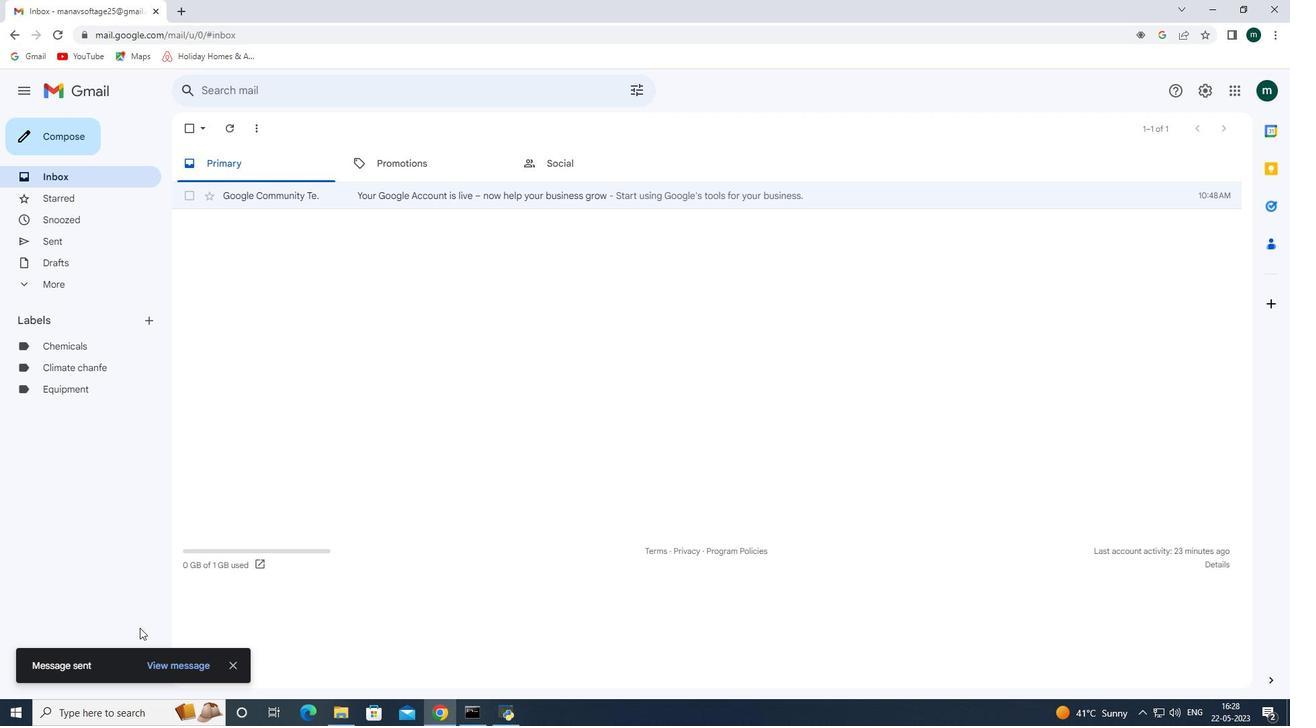 
Action: Mouse moved to (139, 629)
Screenshot: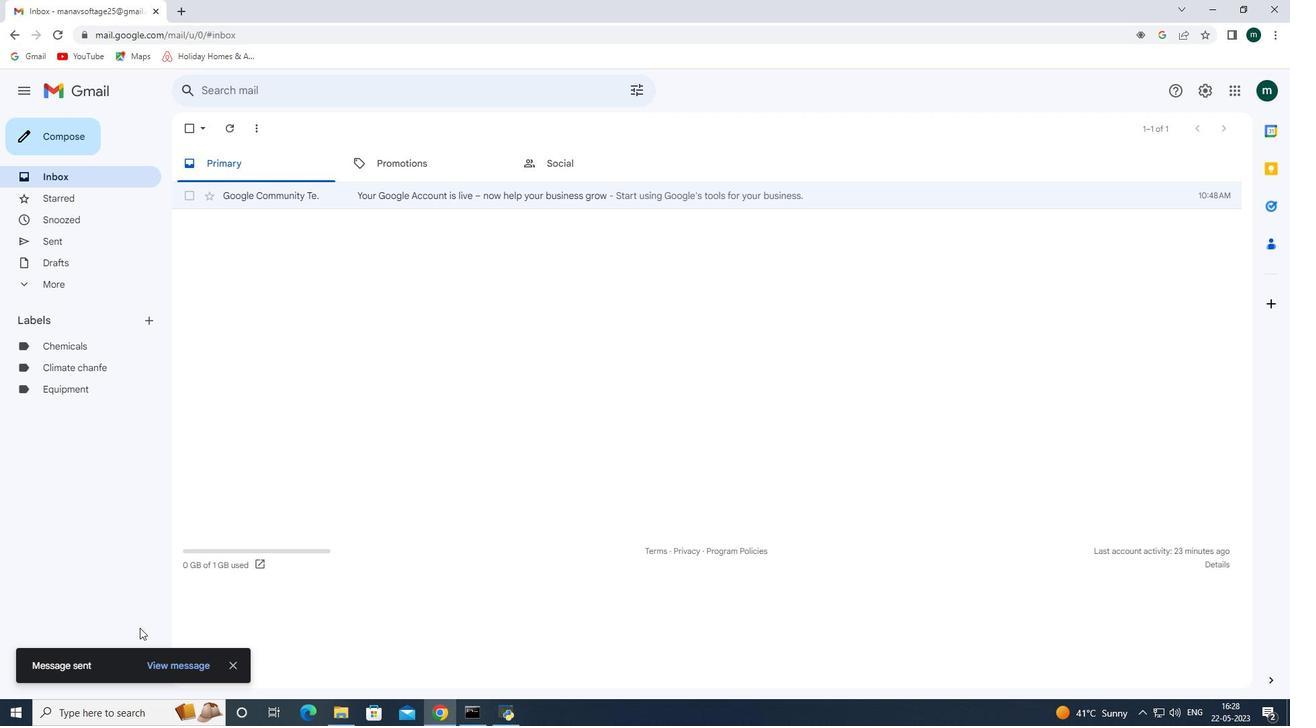 
Action: Mouse scrolled (139, 629) with delta (0, 0)
Screenshot: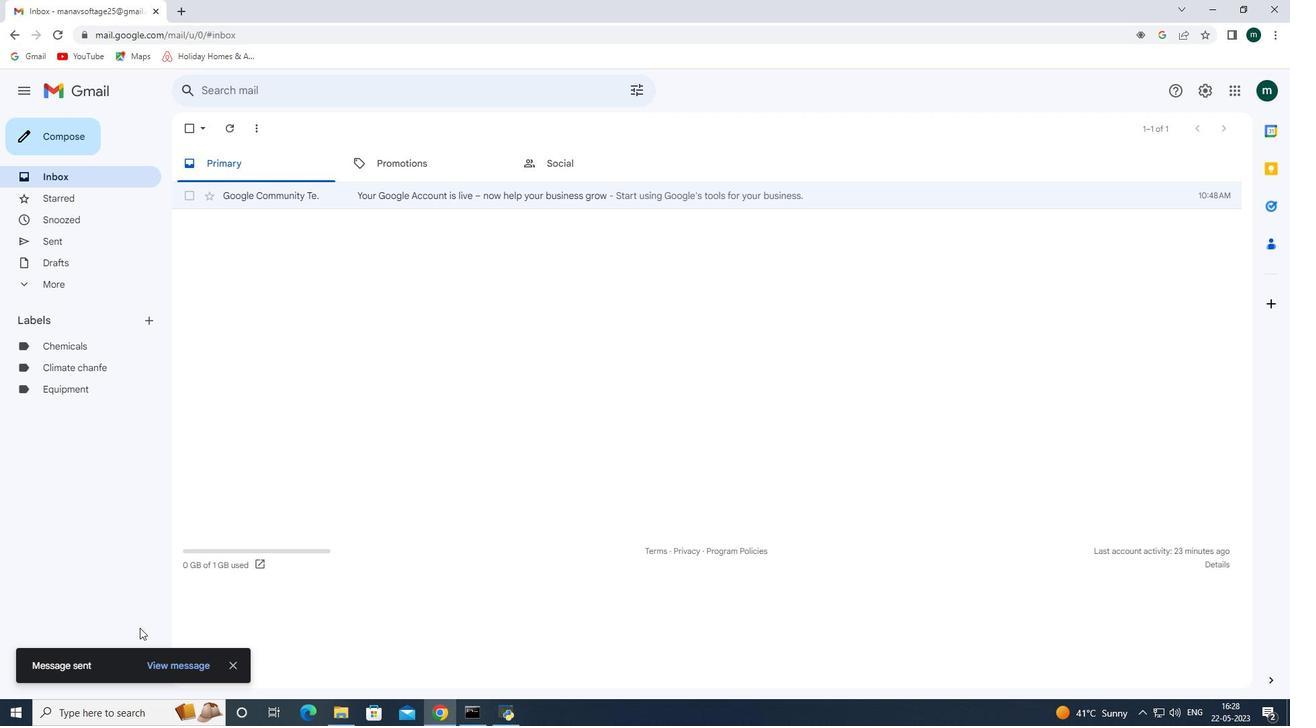 
Action: Mouse moved to (139, 629)
Screenshot: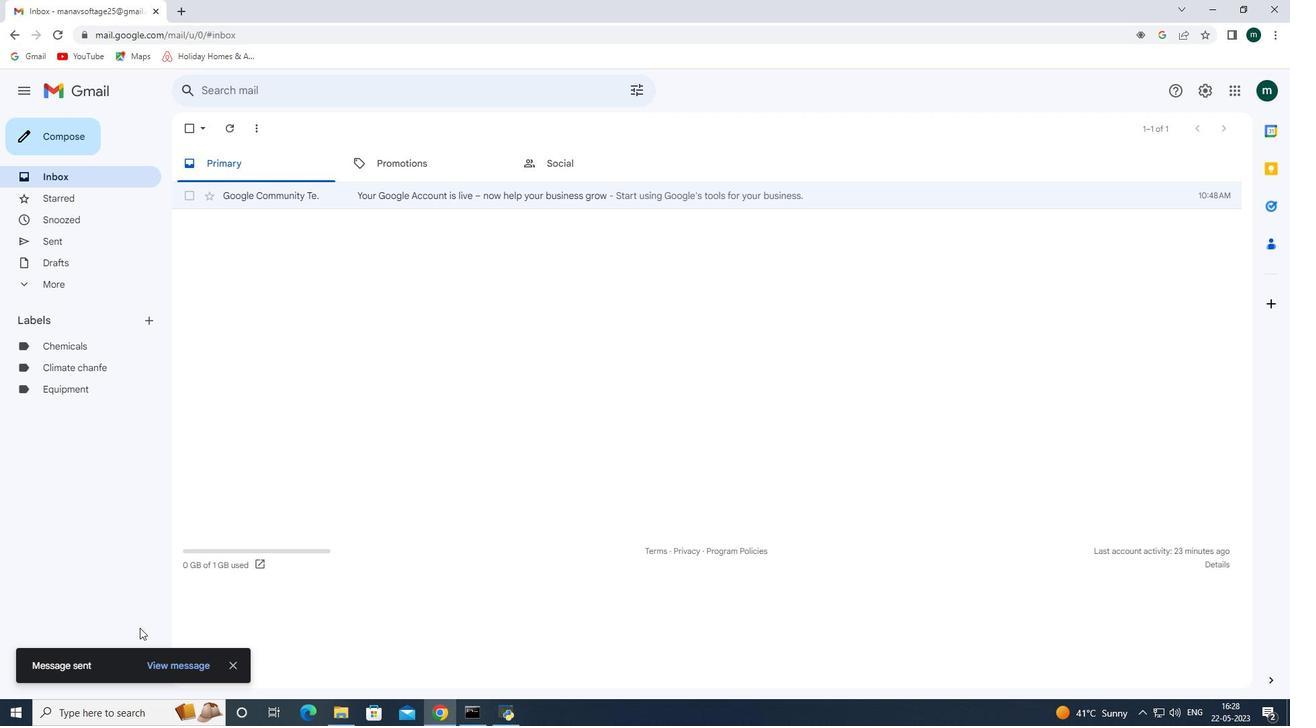 
Action: Mouse pressed left at (139, 629)
Screenshot: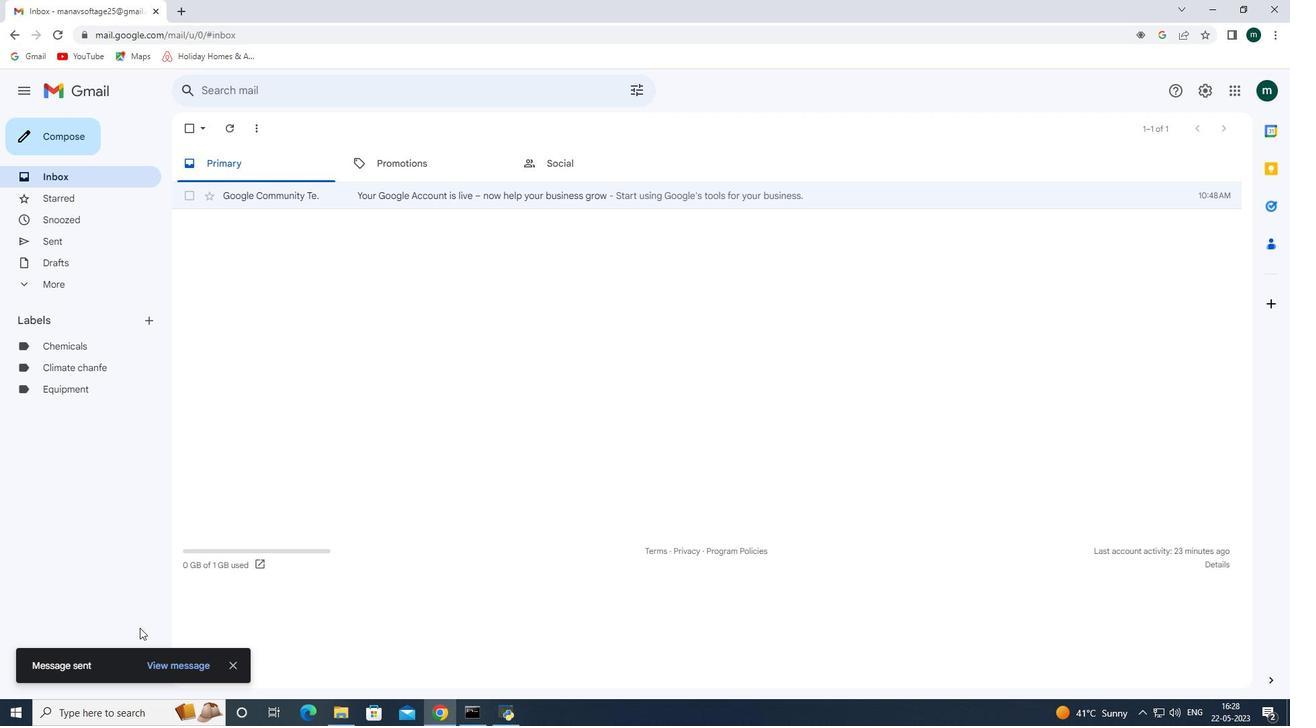 
Action: Mouse moved to (139, 629)
Screenshot: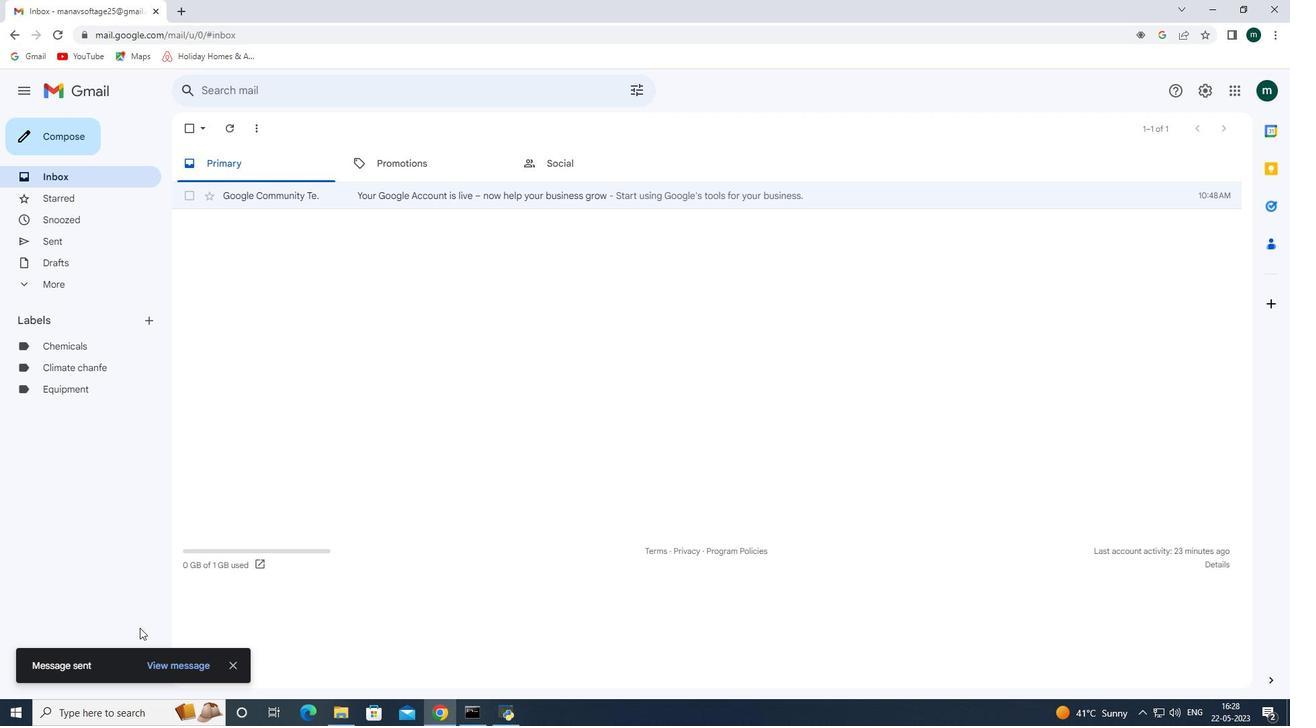 
Action: Mouse pressed left at (139, 629)
Screenshot: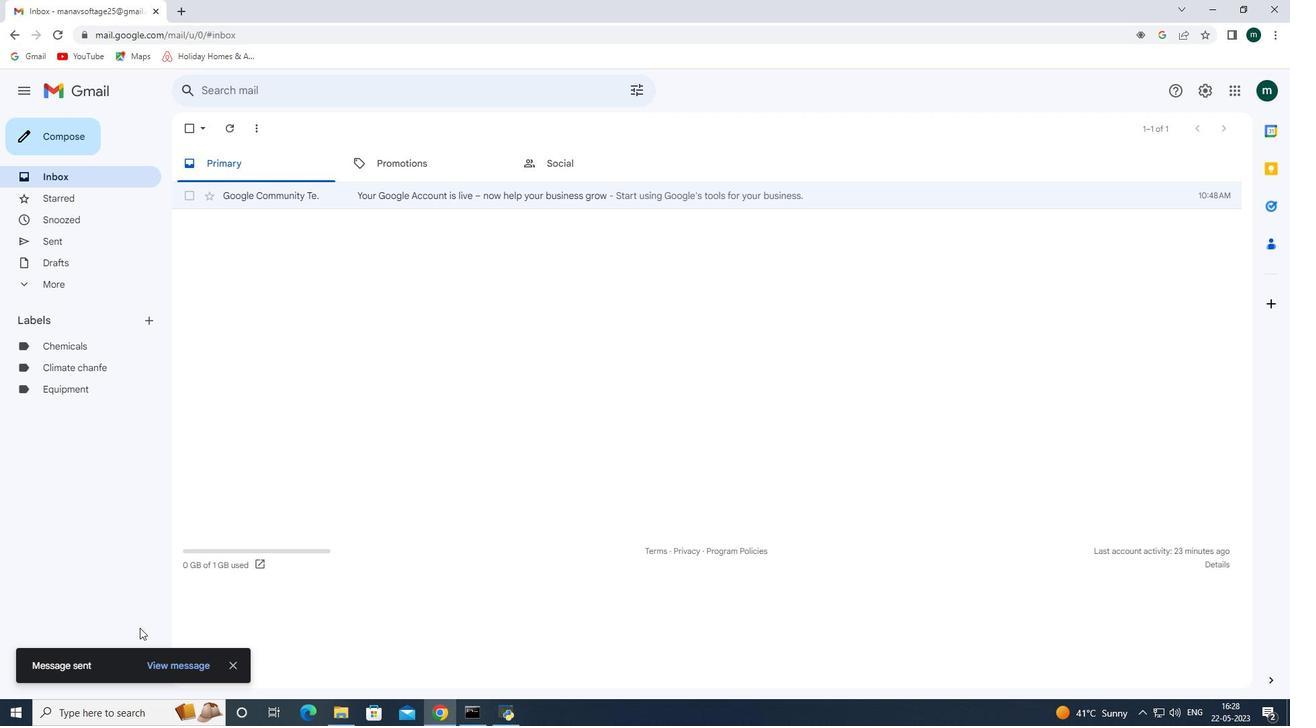 
Action: Mouse moved to (139, 629)
Screenshot: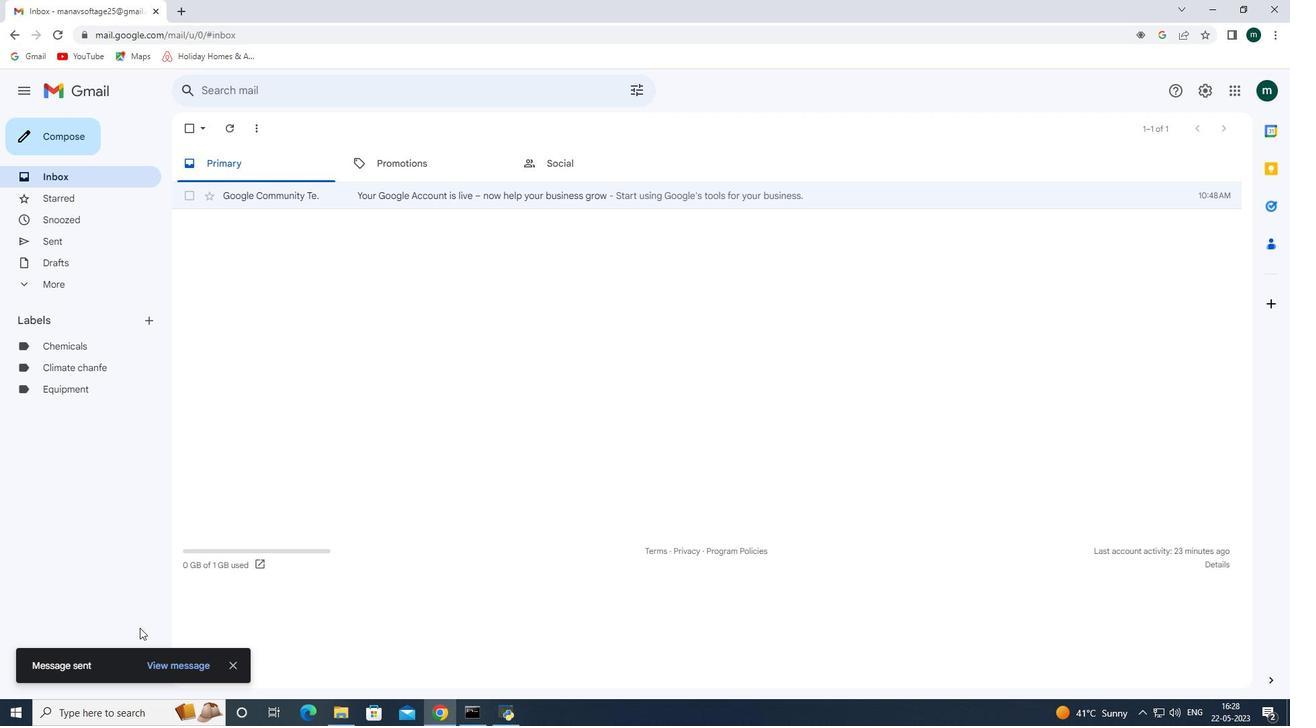 
Action: Key pressed so
Screenshot: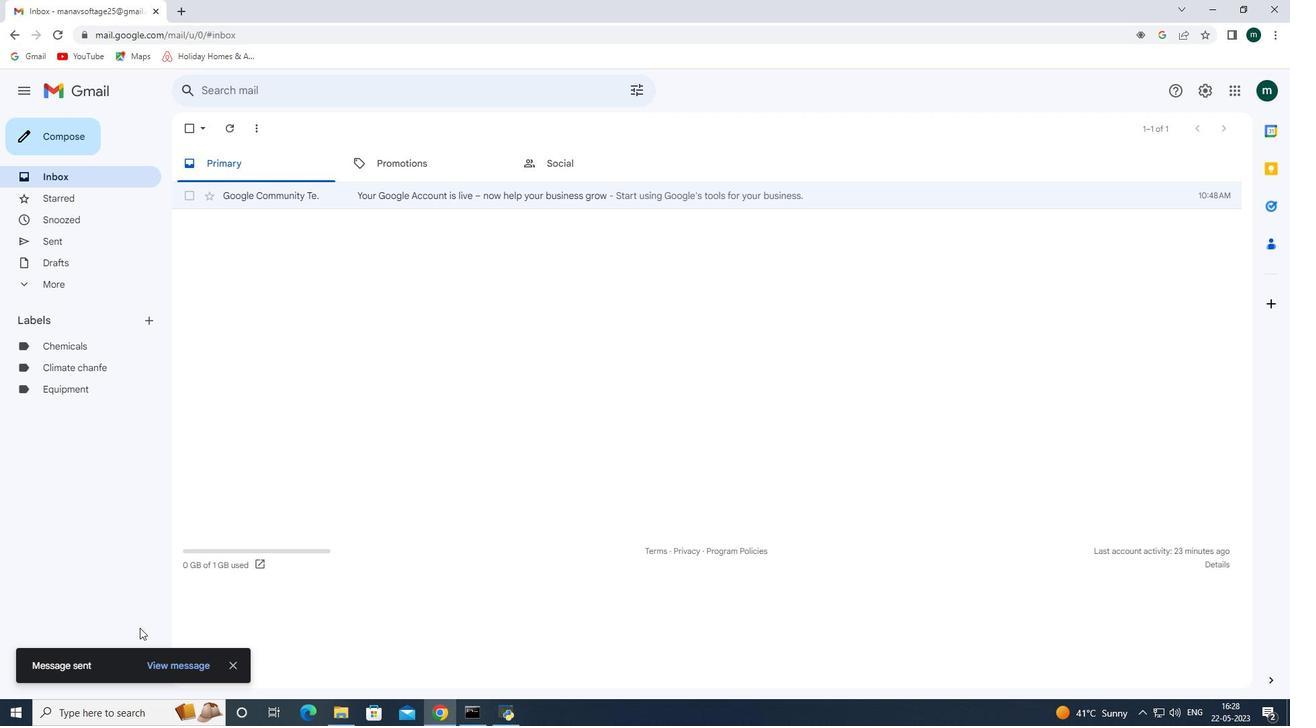 
Action: Mouse moved to (139, 629)
Screenshot: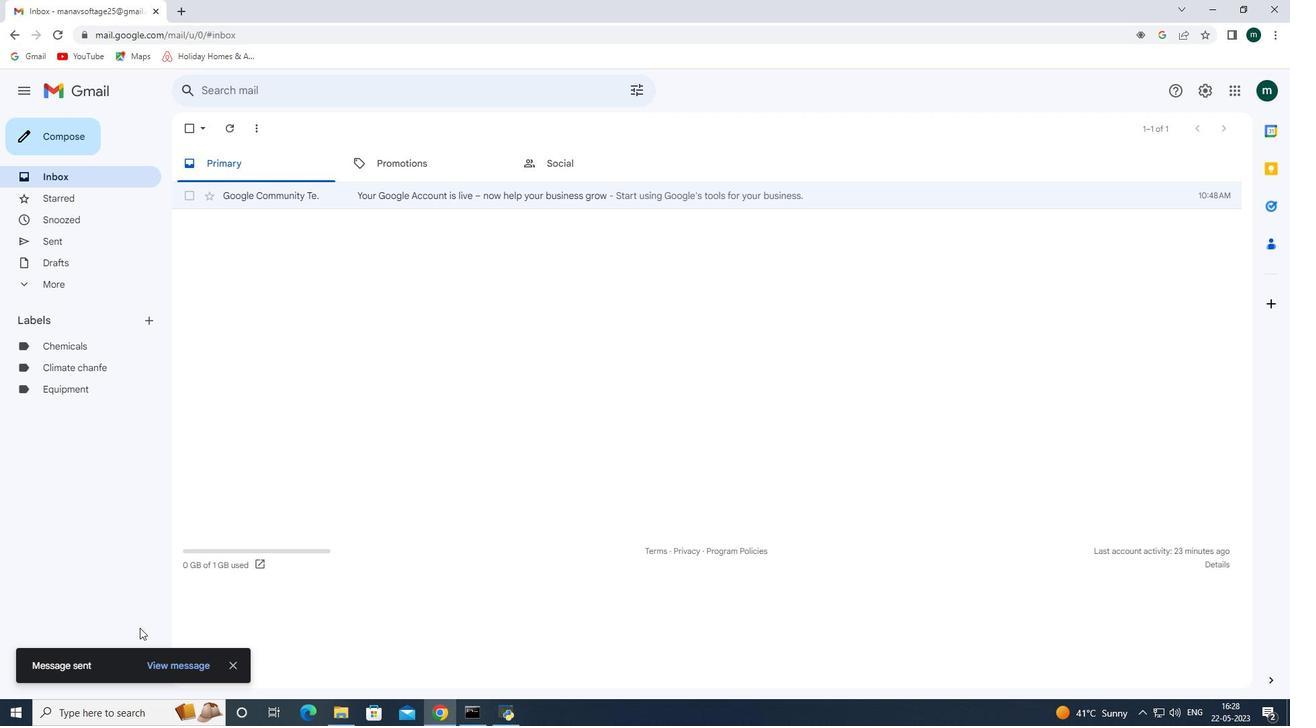 
Action: Mouse pressed left at (139, 629)
Screenshot: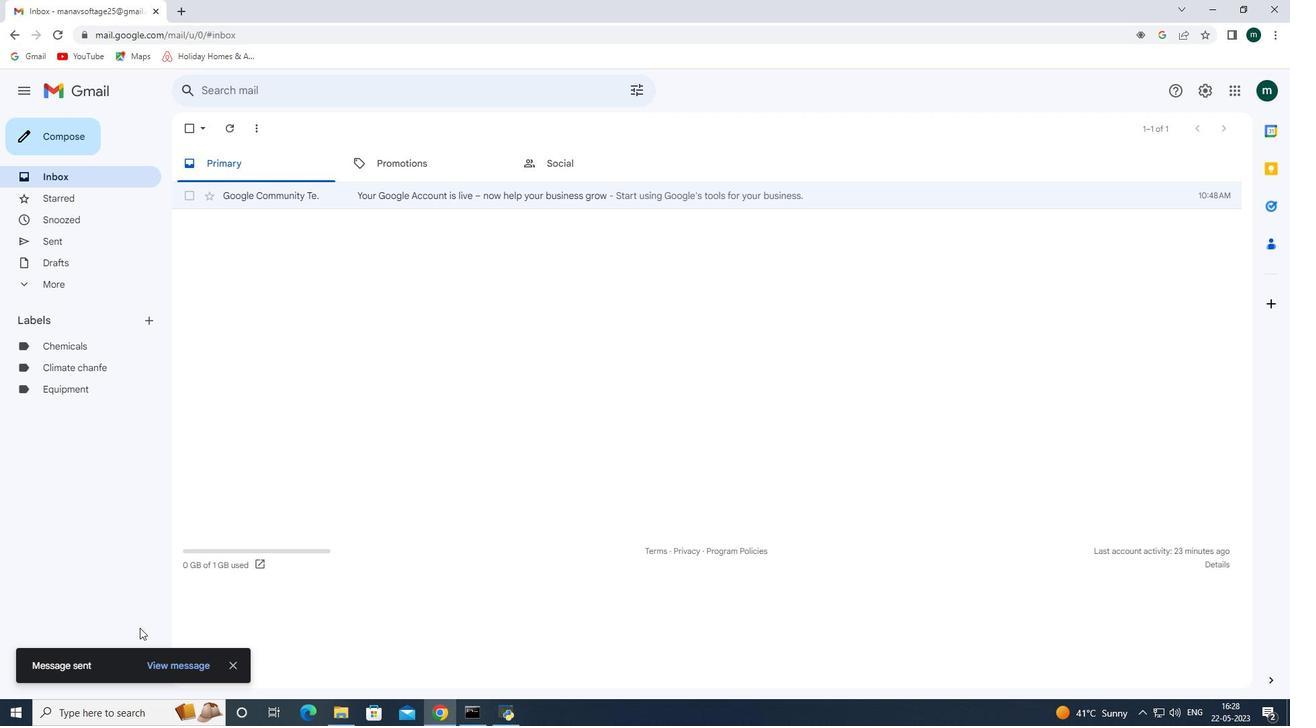 
Action: Mouse moved to (139, 629)
Screenshot: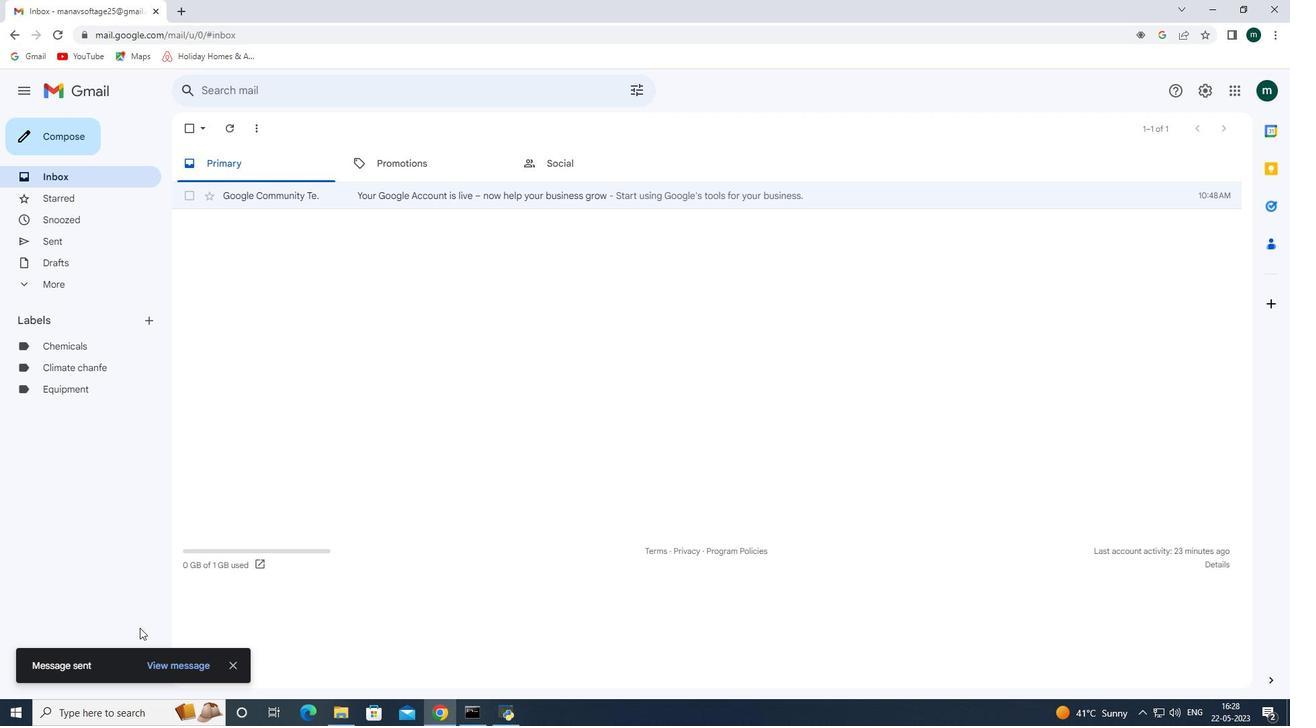 
Action: Mouse pressed left at (139, 629)
Screenshot: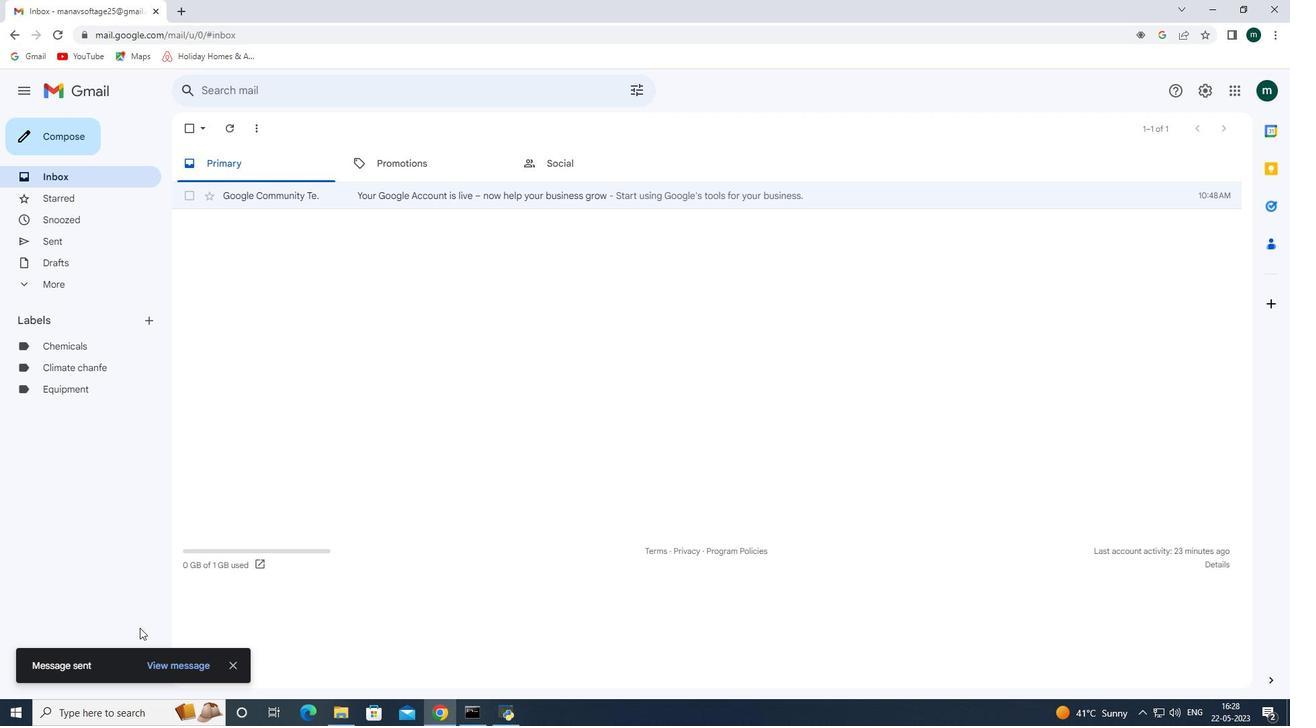 
Action: Mouse moved to (139, 629)
Screenshot: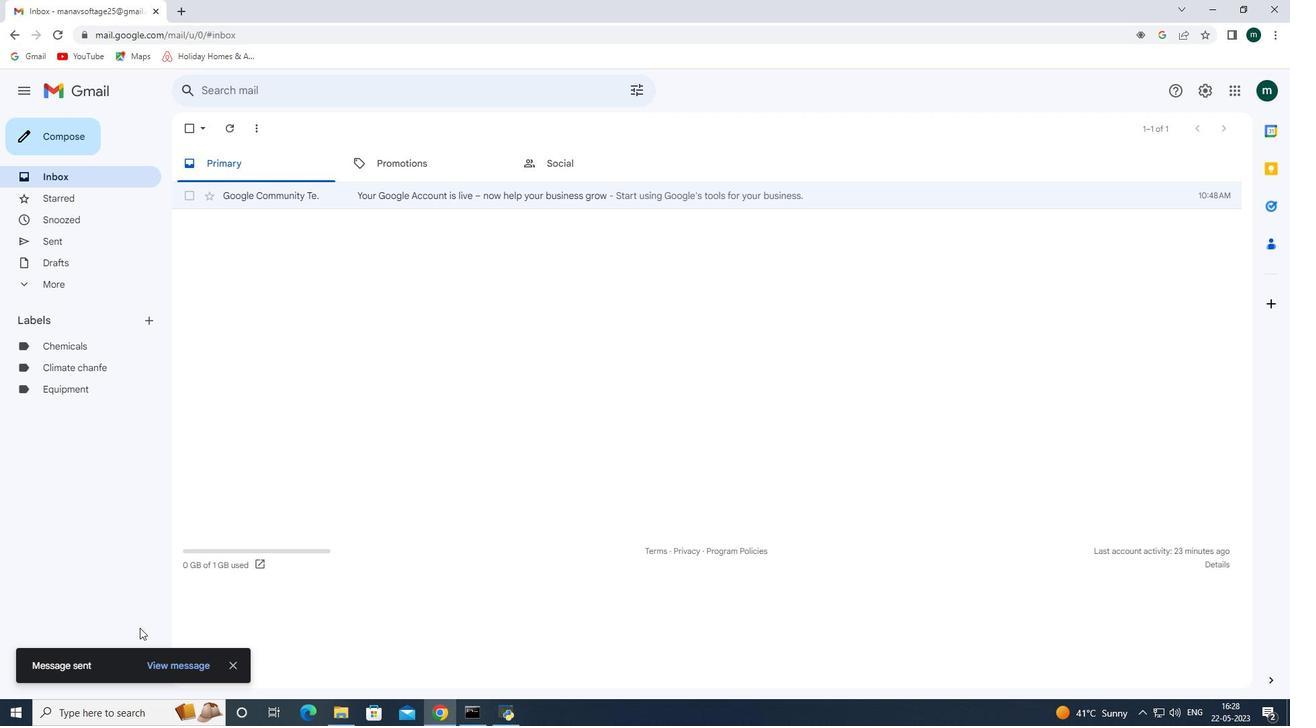 
Action: Mouse pressed left at (139, 629)
Screenshot: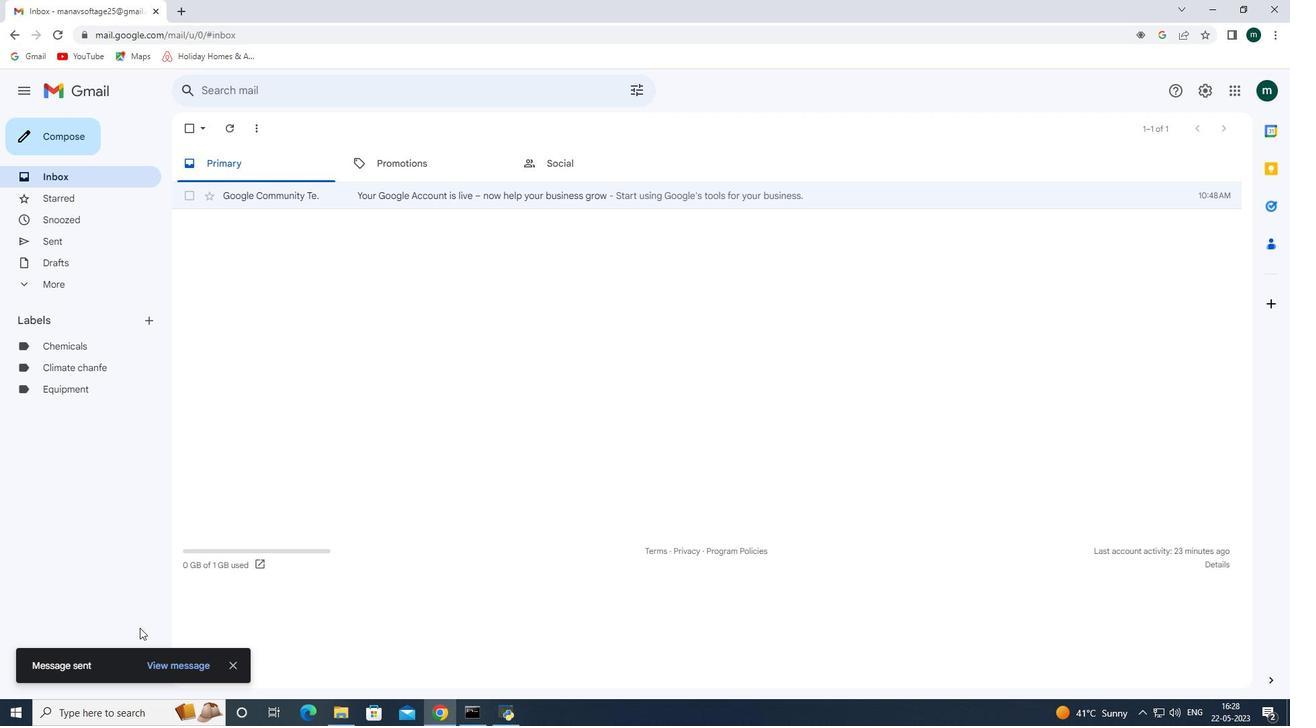 
Action: Mouse moved to (139, 629)
Screenshot: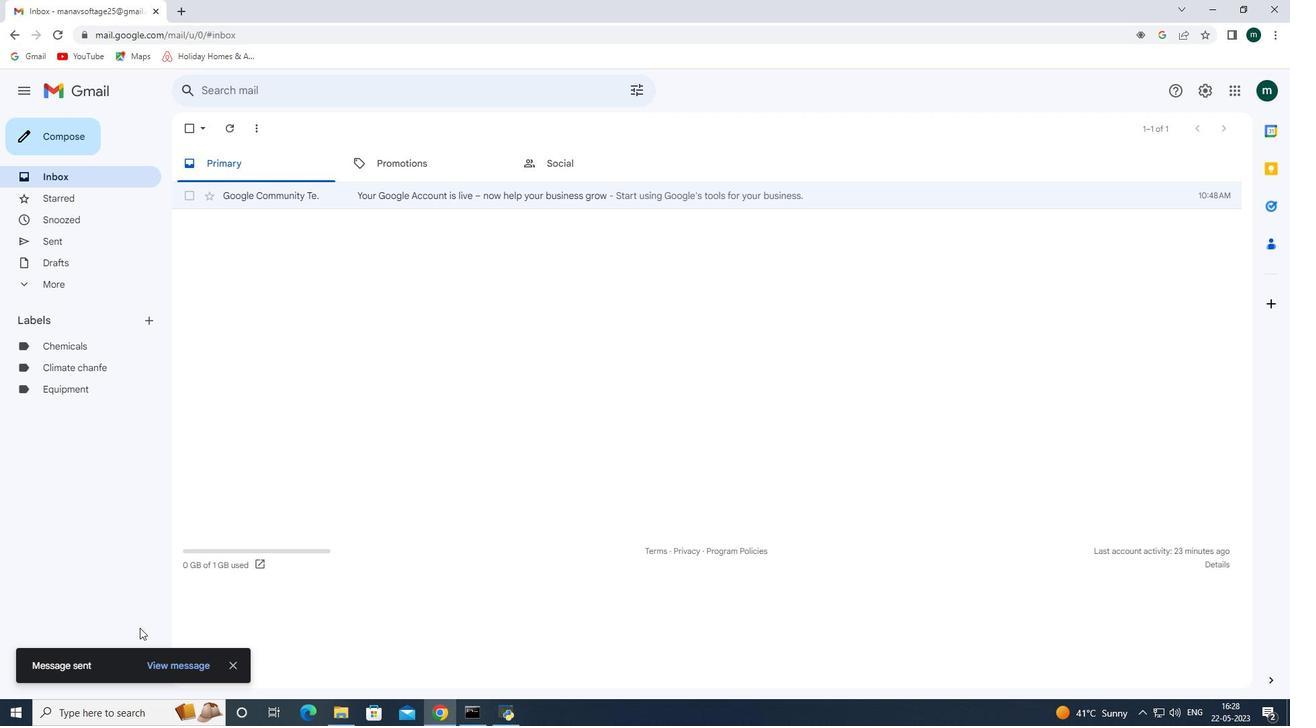 
Action: Mouse pressed left at (139, 629)
Screenshot: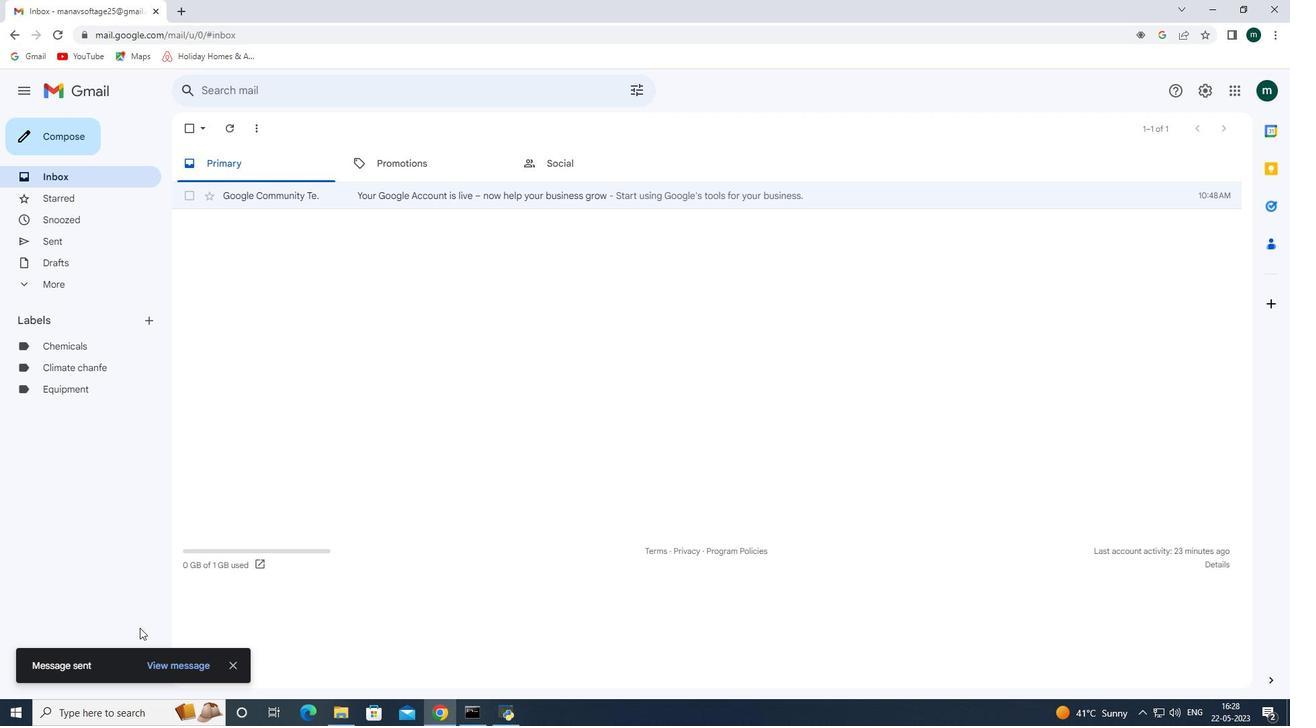 
Action: Key pressed <Key.shift><Key.shift>Equipmenr<Key.backspace>t
Screenshot: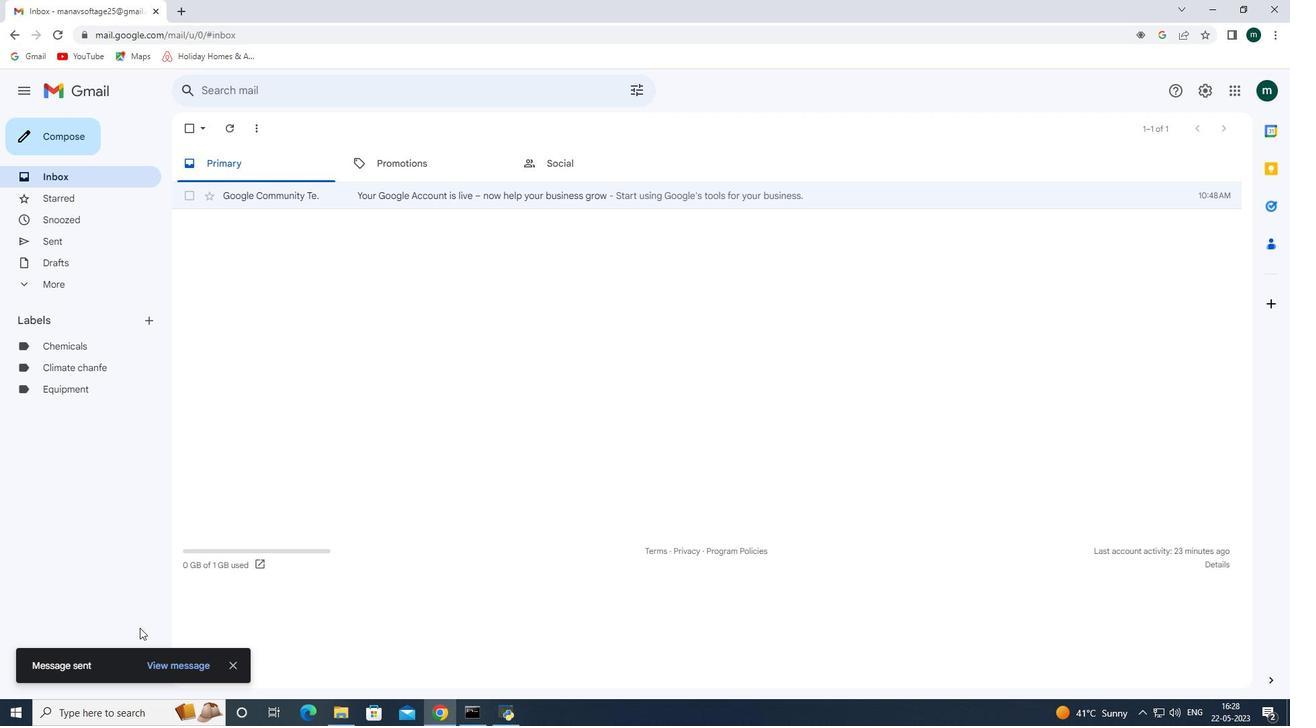 
Action: Mouse moved to (139, 629)
Screenshot: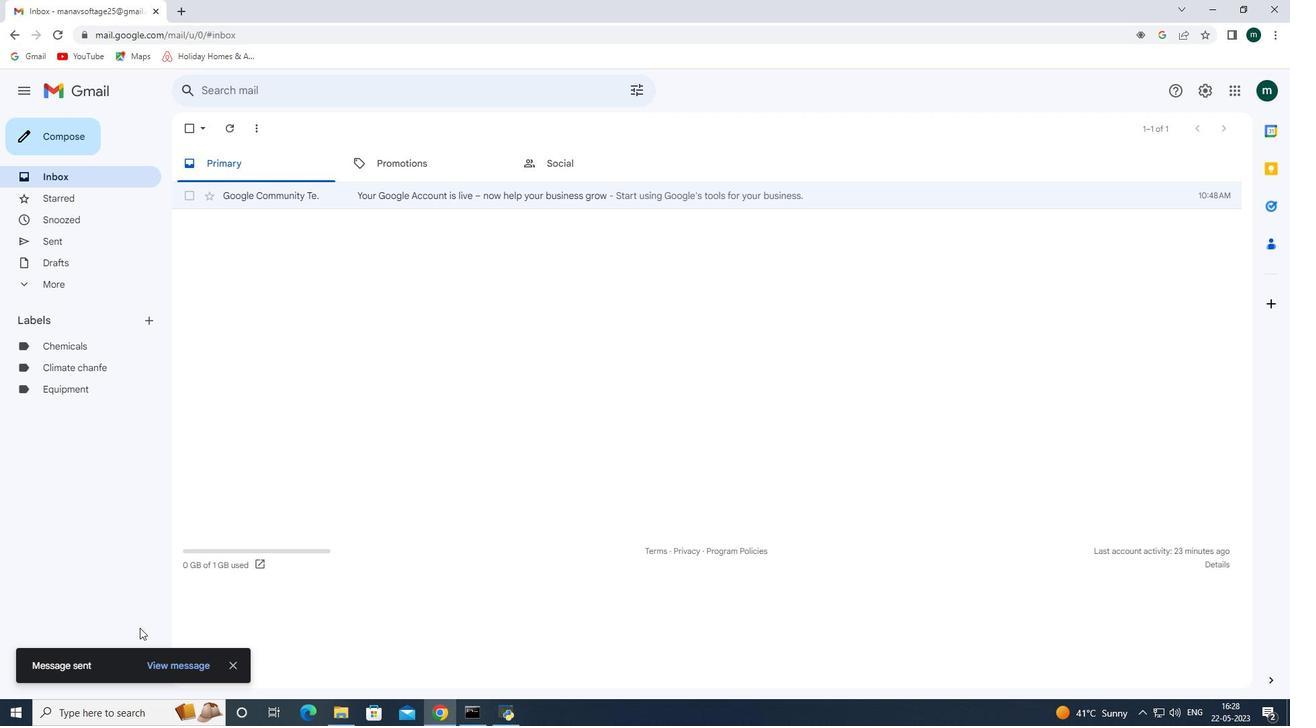 
Action: Mouse pressed left at (139, 629)
Screenshot: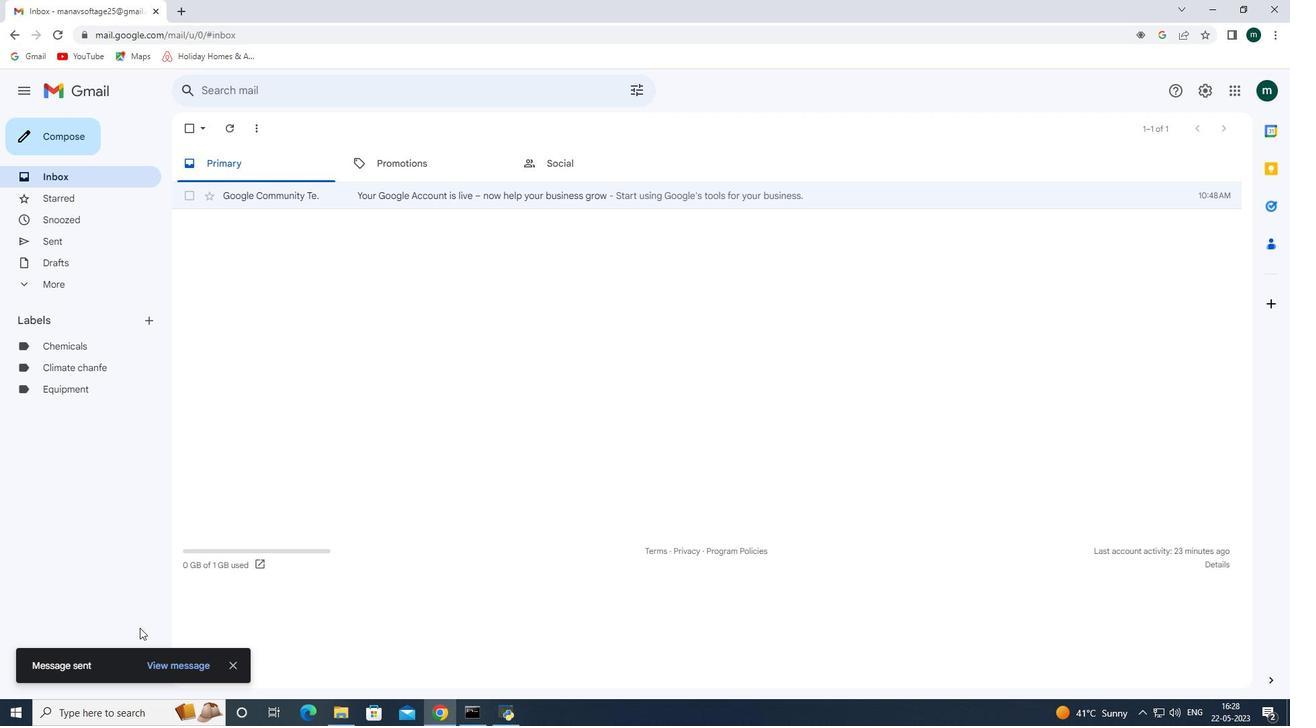 
Action: Mouse moved to (139, 629)
Screenshot: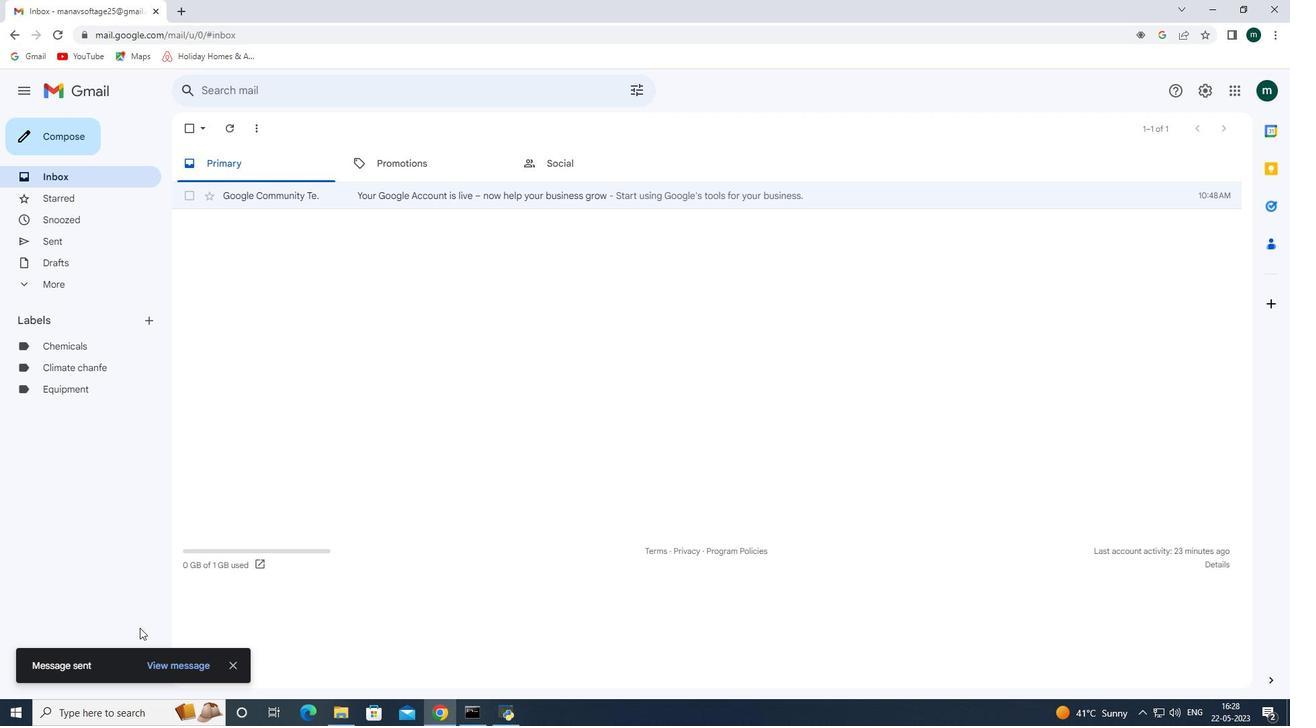 
Action: Mouse pressed left at (139, 629)
Screenshot: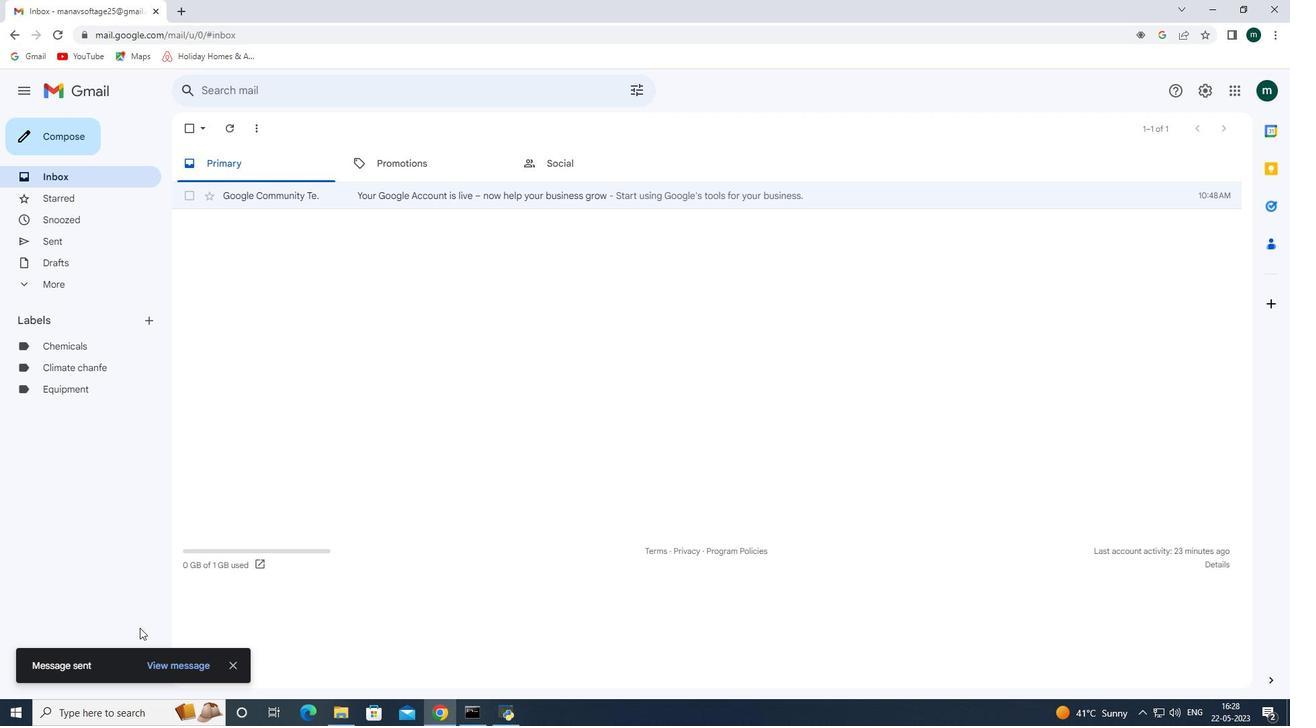 
Action: Mouse moved to (139, 629)
Screenshot: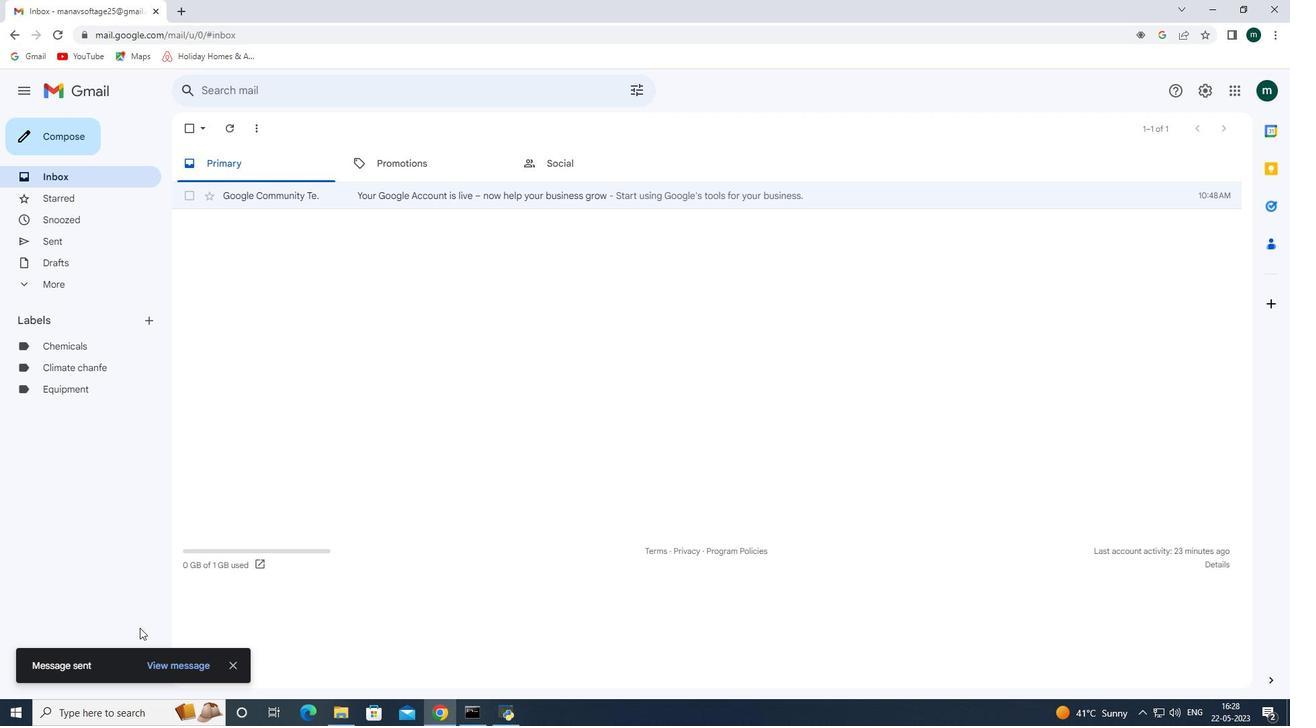 
Action: Mouse pressed left at (139, 629)
Screenshot: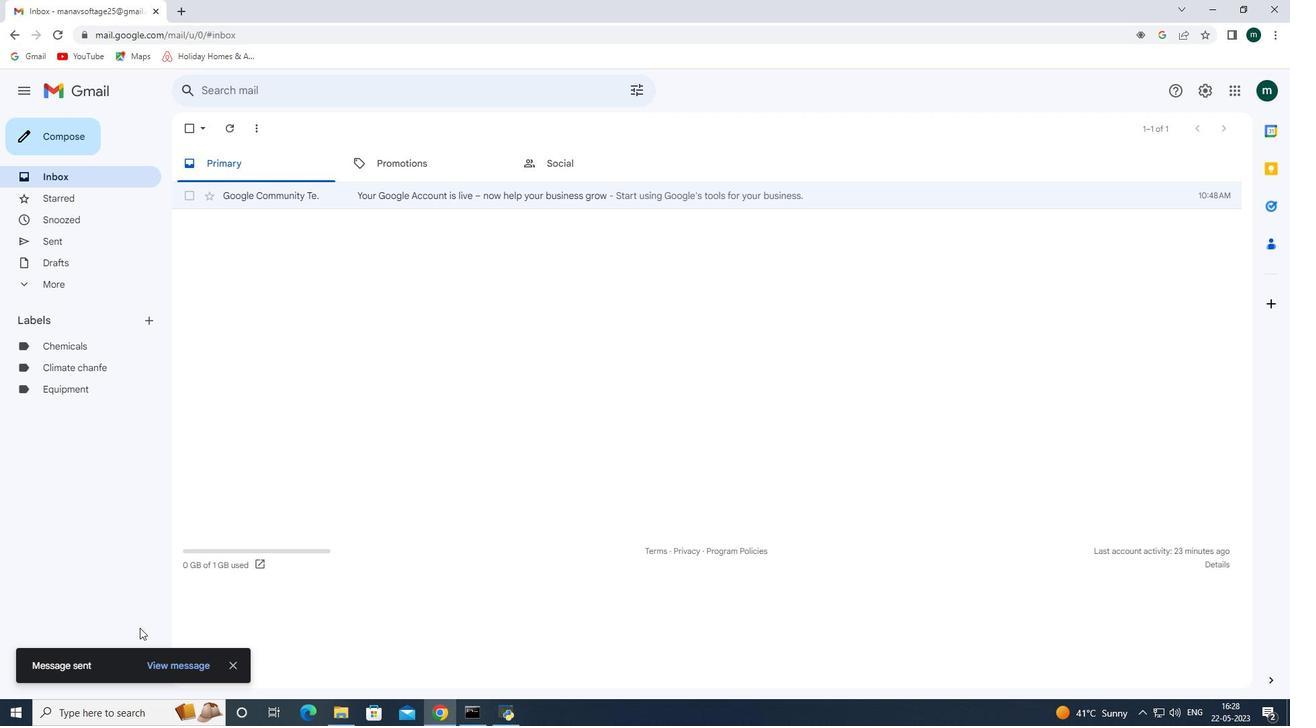 
Action: Mouse moved to (139, 629)
Screenshot: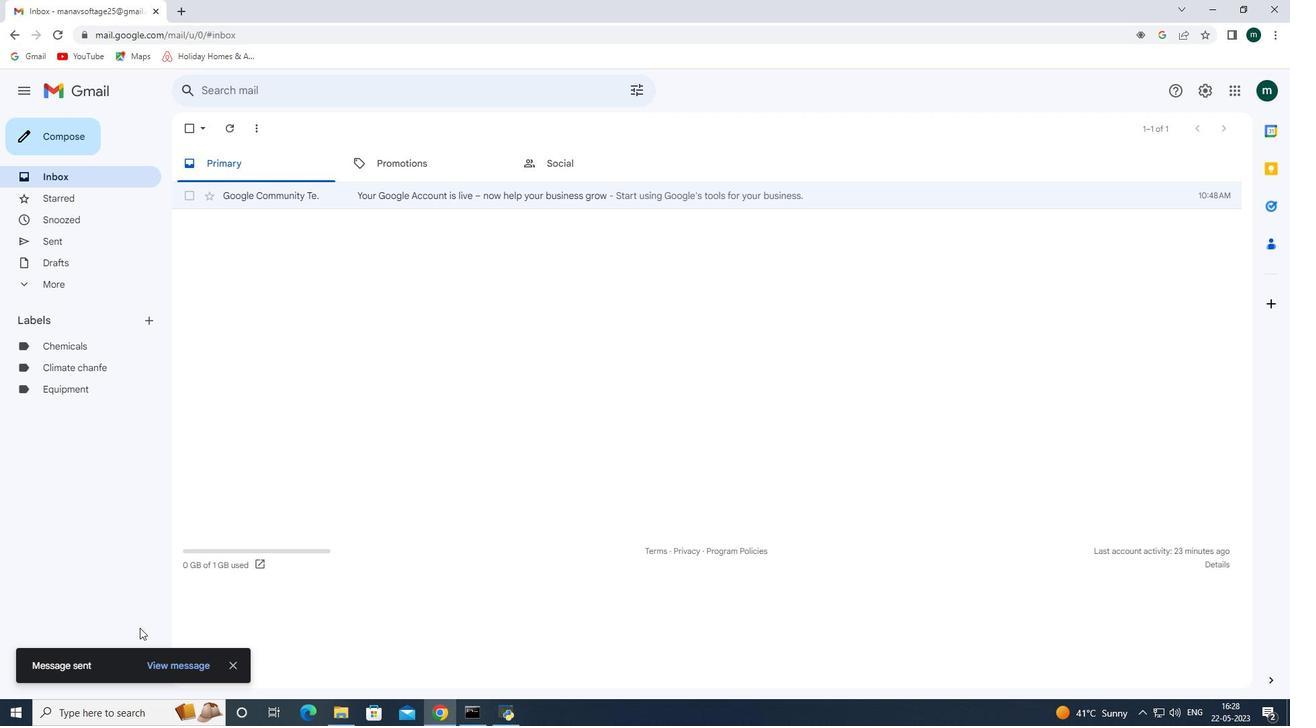 
Action: Mouse pressed left at (139, 629)
Screenshot: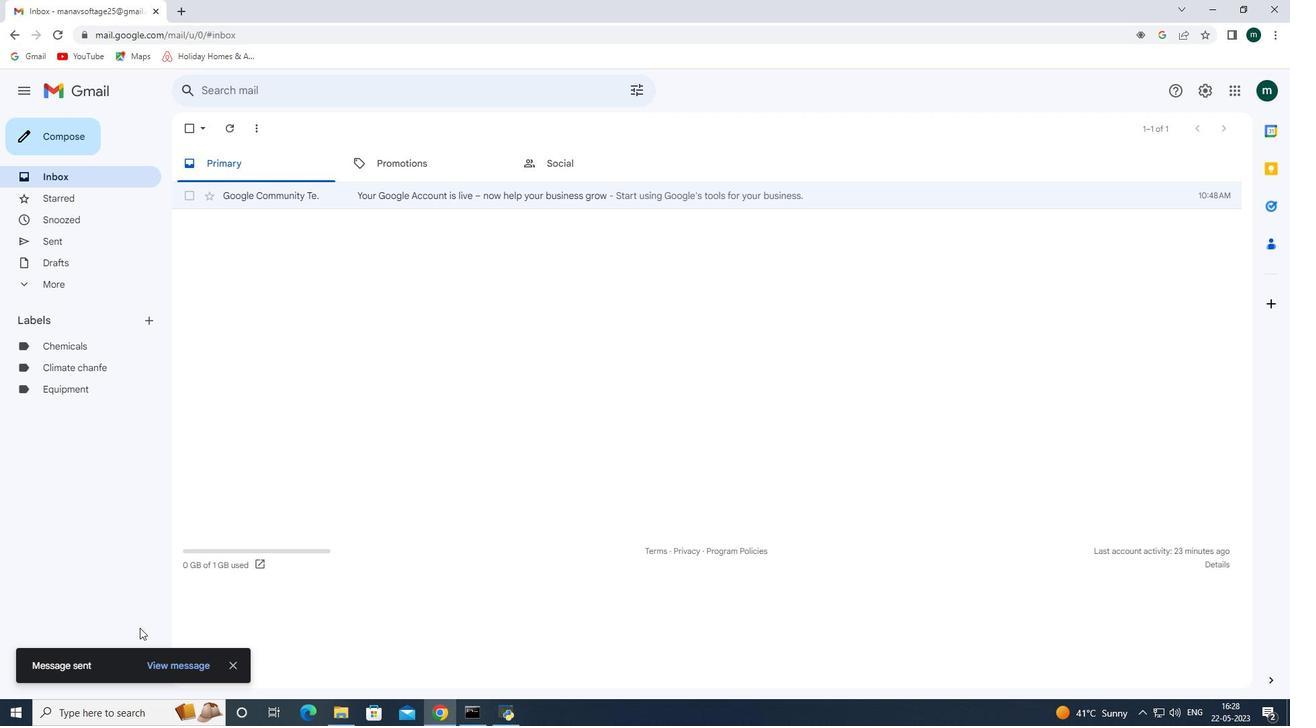
Action: Mouse moved to (139, 629)
Screenshot: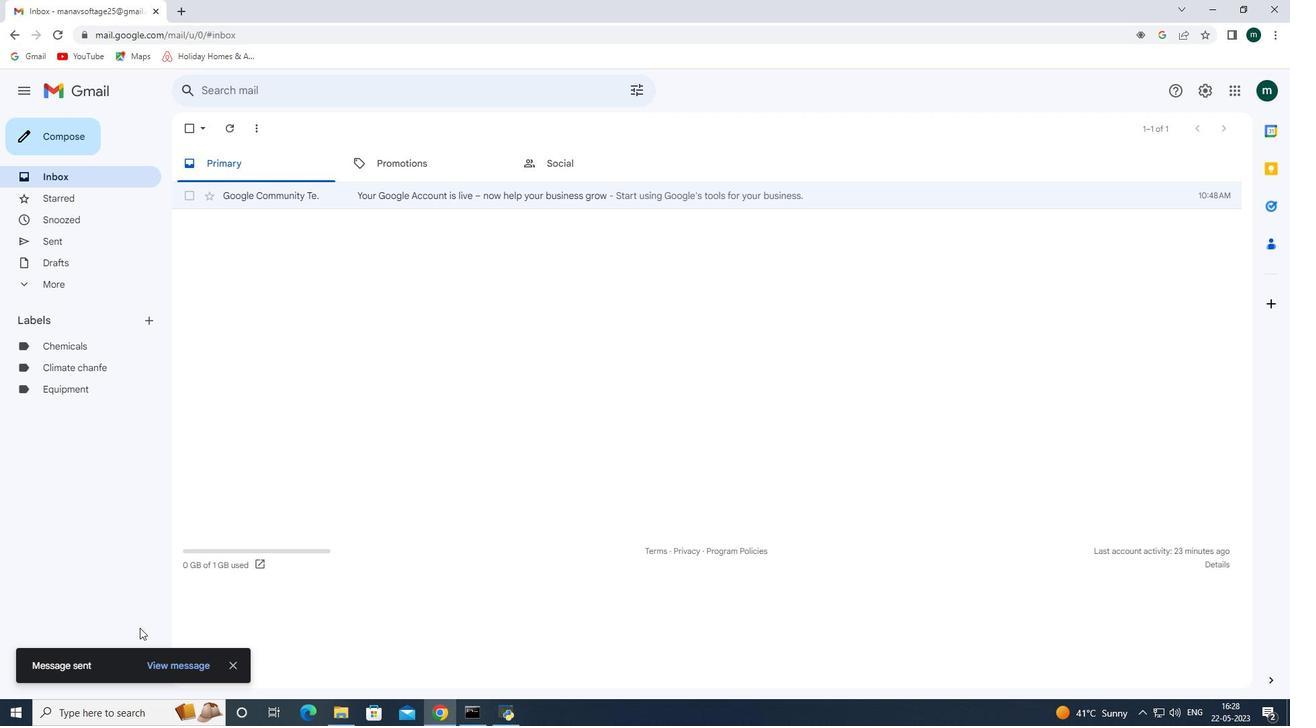 
